 Task: Change  the formatting of the data to Which is Greater than 10 In conditional formating, put the option 'Red Text. 'add another formatting option Format As Table, insert the option Light Gray, Table style light 1 , change the format of Column Width to 15In the sheet   Nexus Sales review   book
Action: Mouse moved to (214, 181)
Screenshot: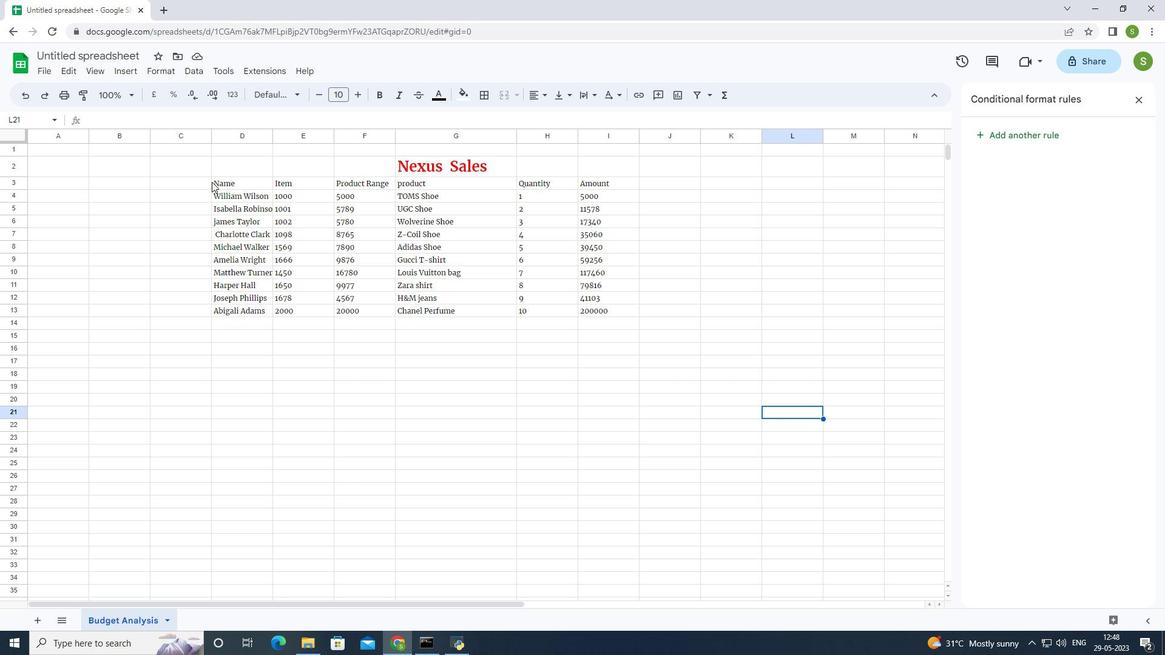 
Action: Mouse pressed left at (214, 181)
Screenshot: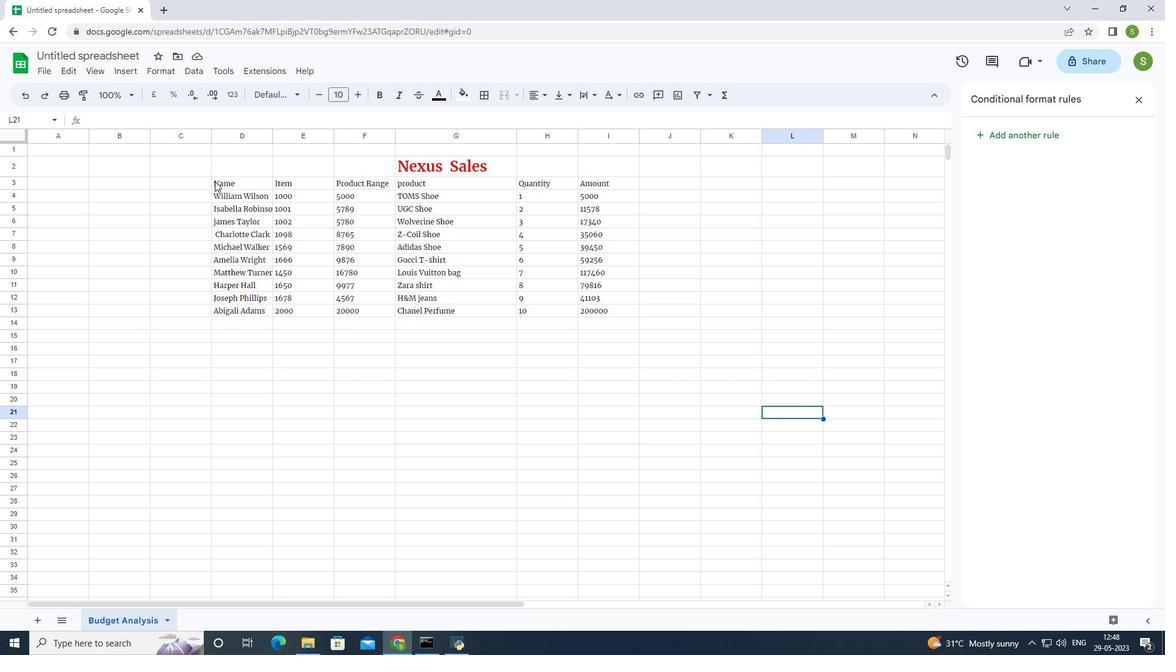 
Action: Mouse moved to (293, 92)
Screenshot: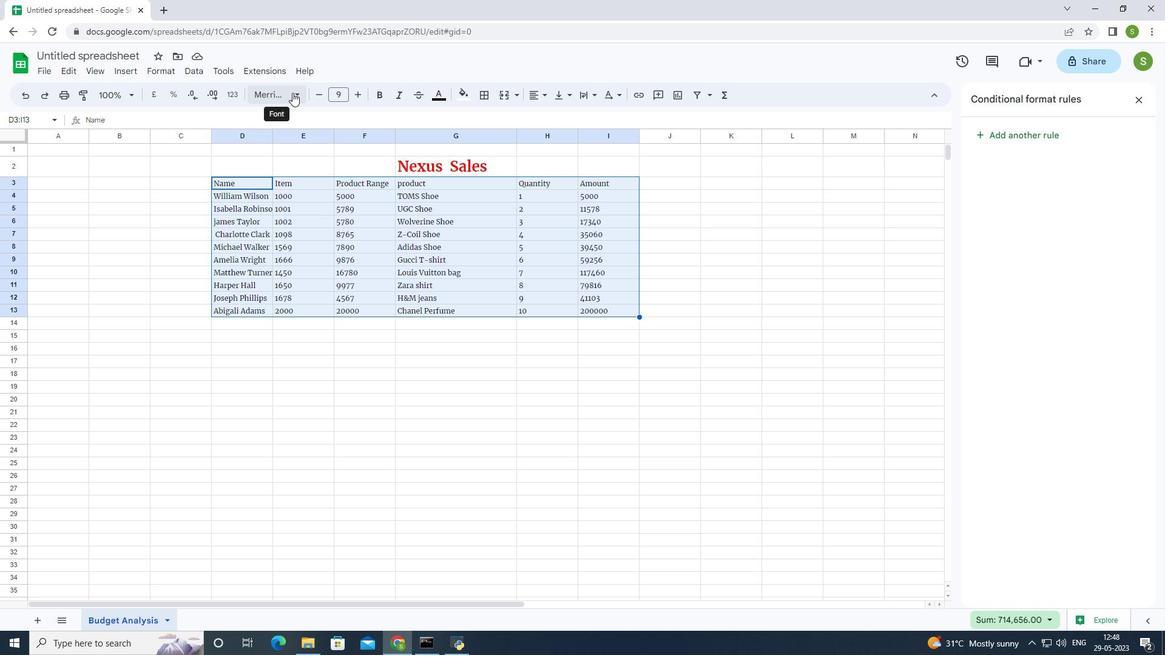 
Action: Mouse pressed left at (293, 92)
Screenshot: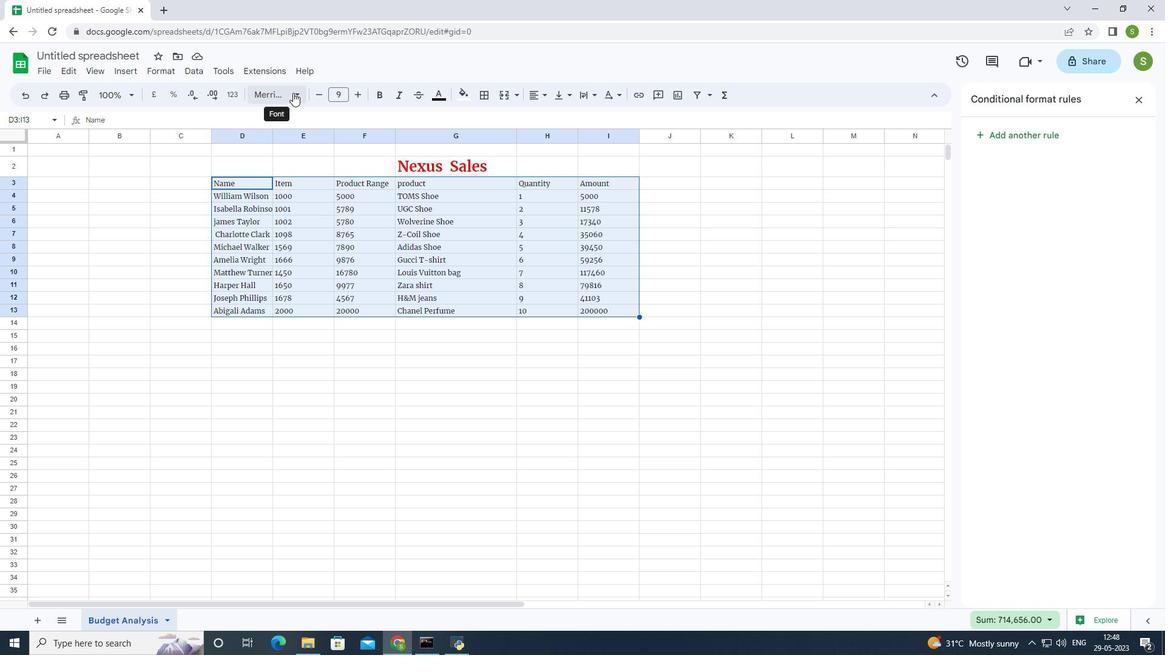 
Action: Mouse moved to (98, 295)
Screenshot: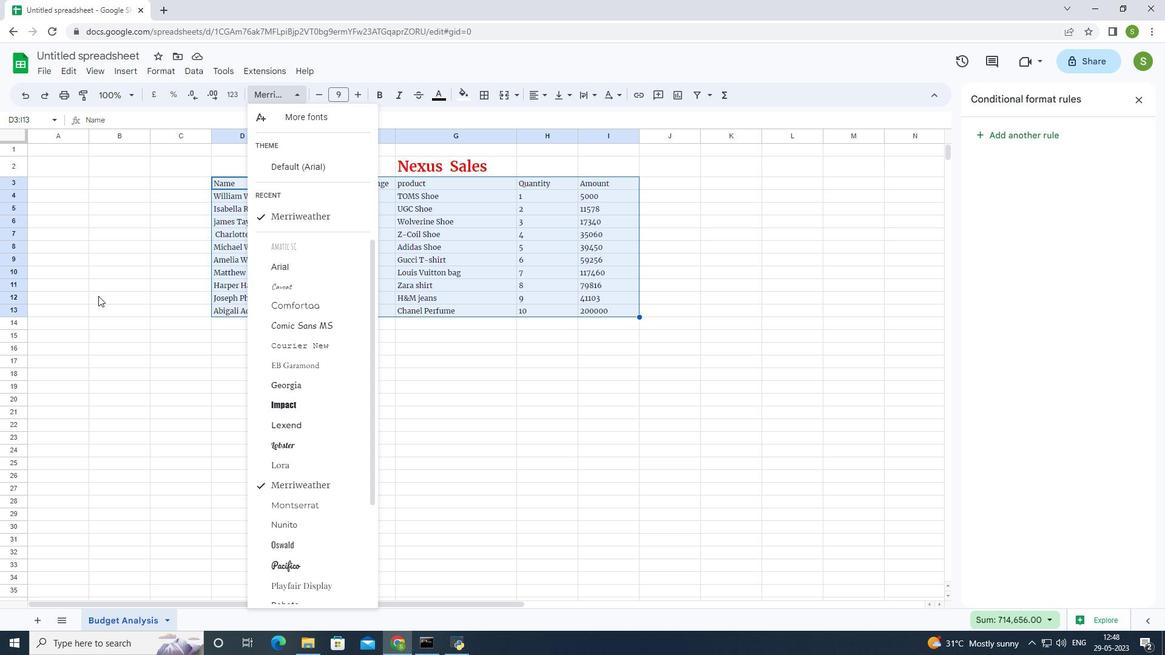
Action: Mouse pressed left at (98, 295)
Screenshot: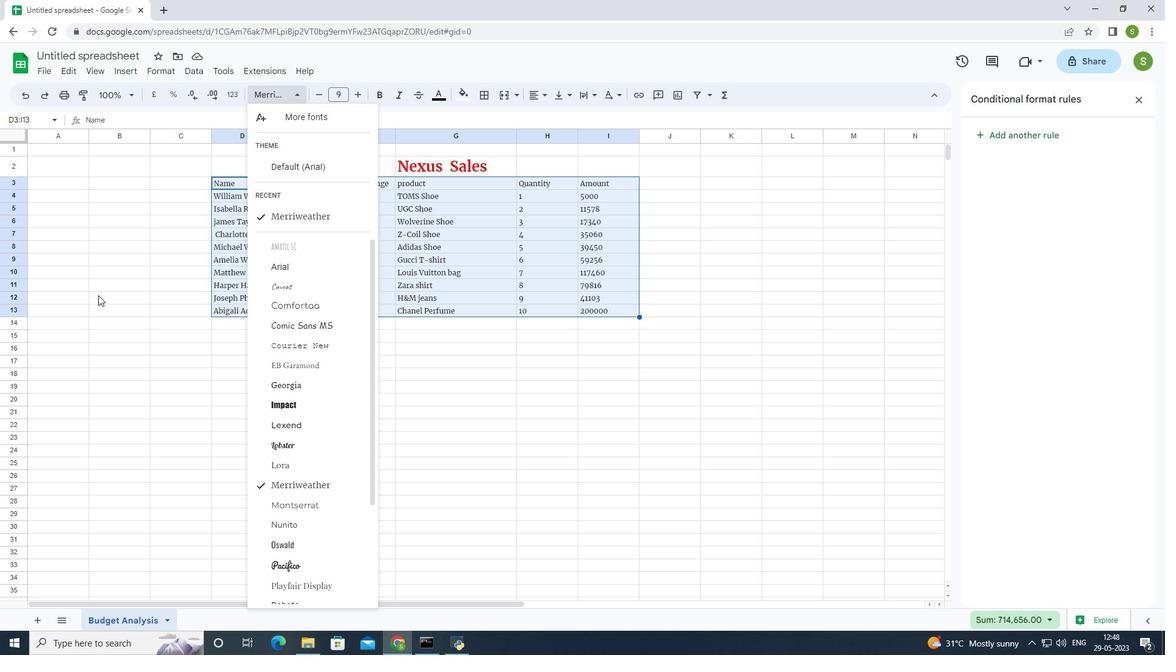 
Action: Mouse moved to (160, 67)
Screenshot: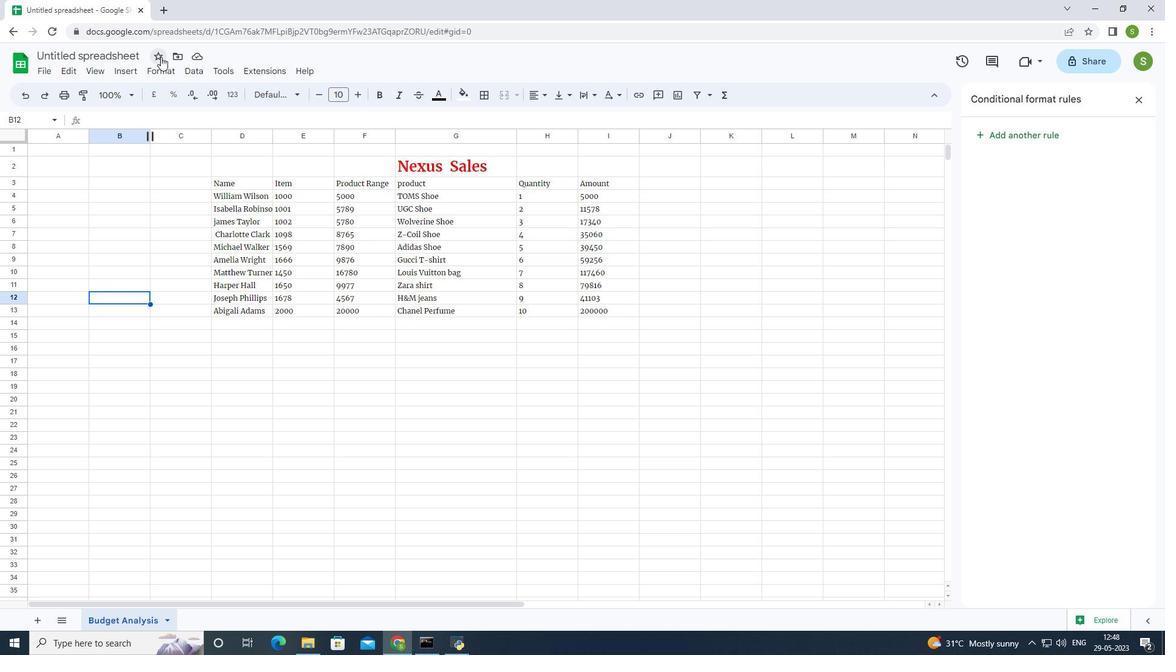 
Action: Mouse pressed left at (160, 67)
Screenshot: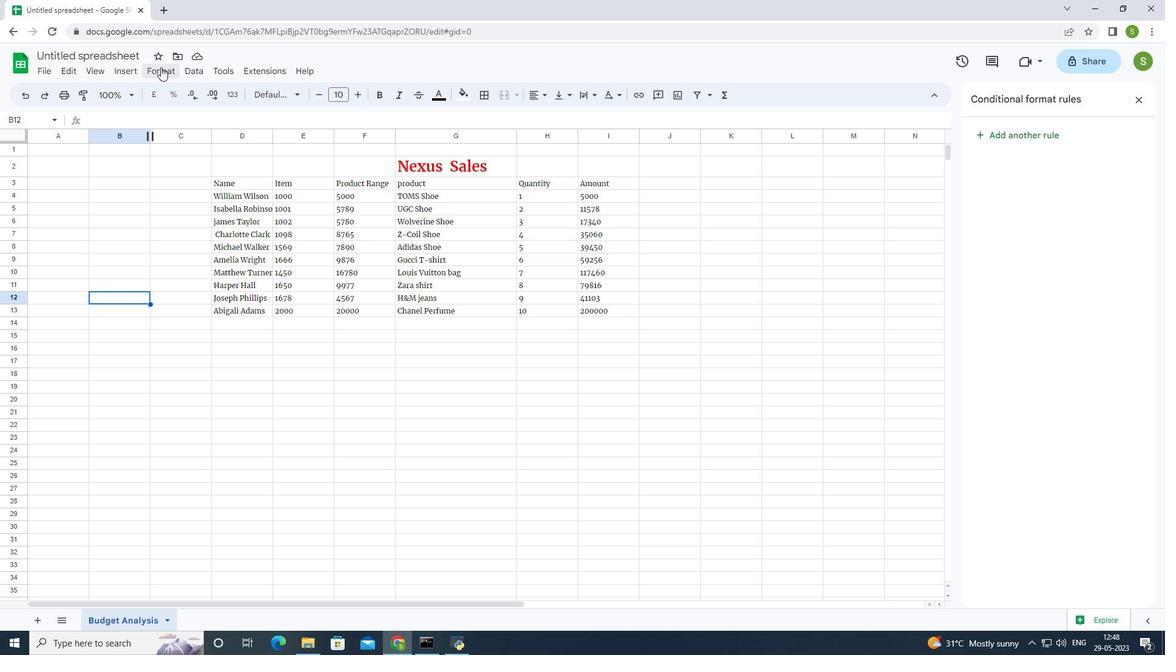 
Action: Mouse moved to (250, 430)
Screenshot: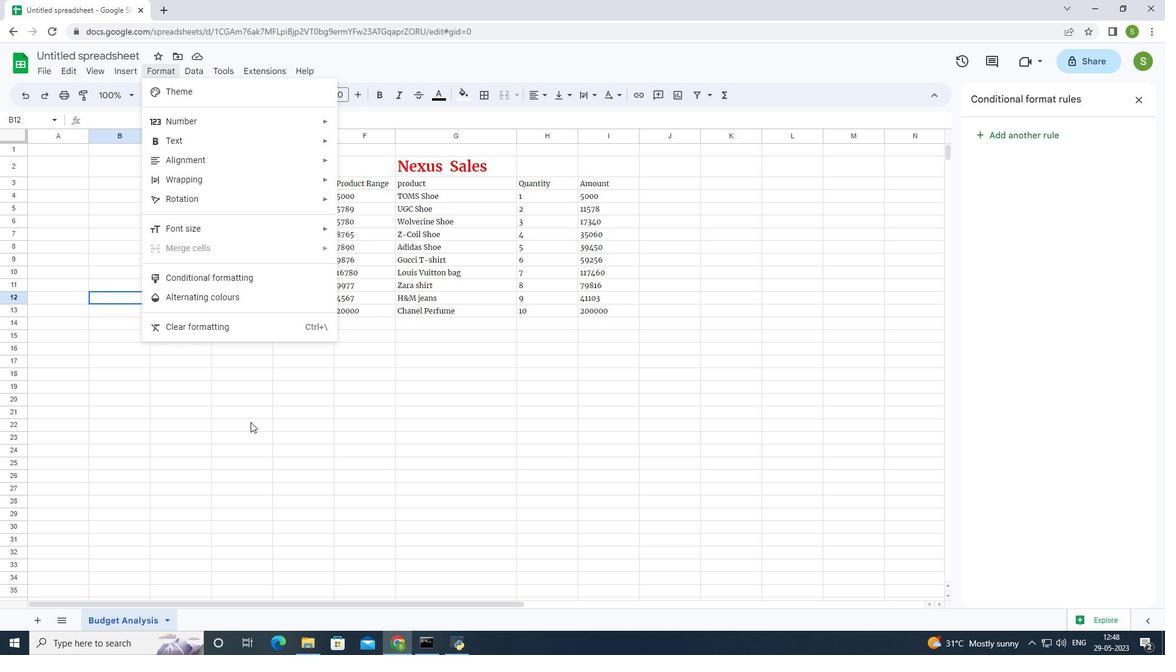 
Action: Mouse pressed left at (250, 430)
Screenshot: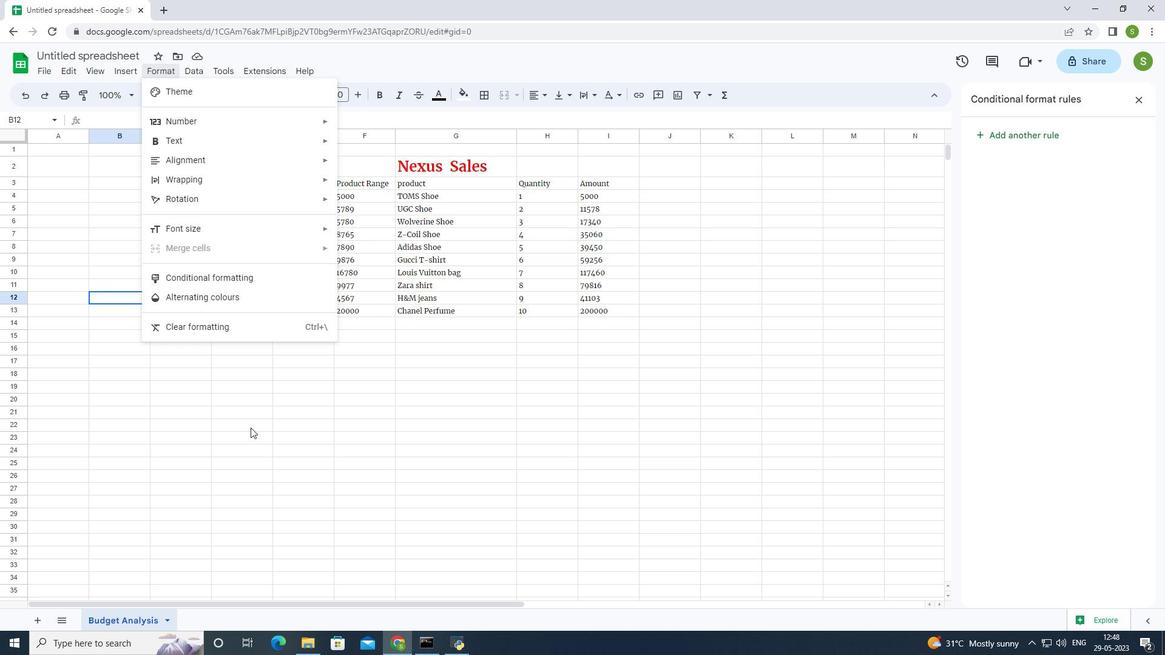 
Action: Mouse moved to (214, 185)
Screenshot: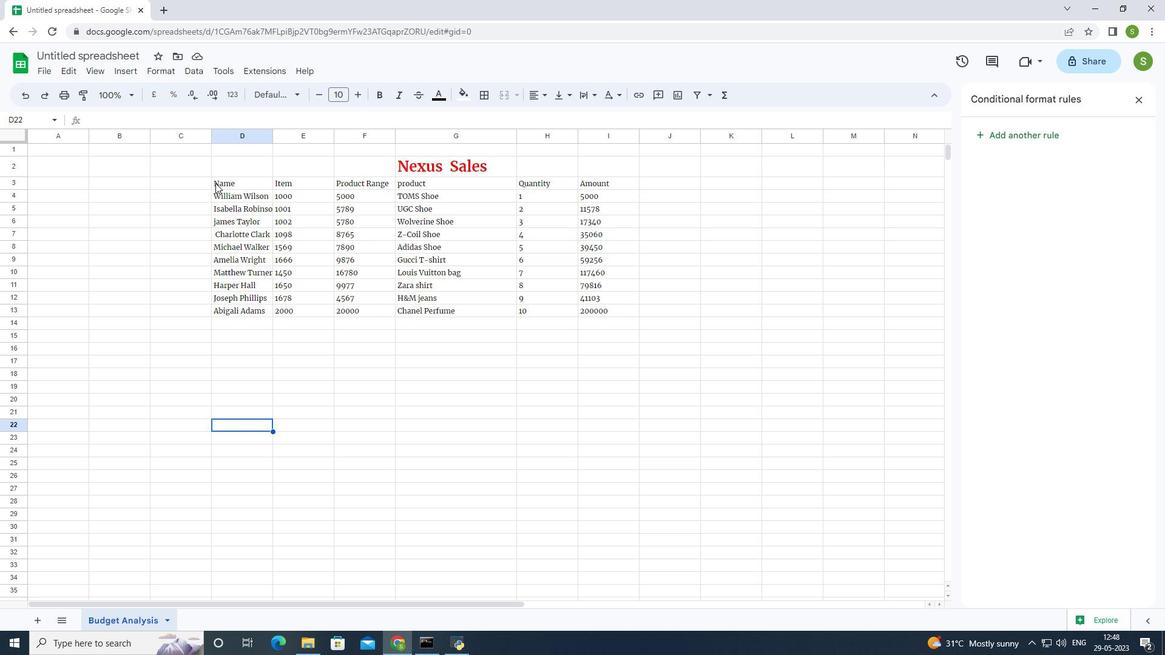
Action: Mouse pressed left at (214, 185)
Screenshot: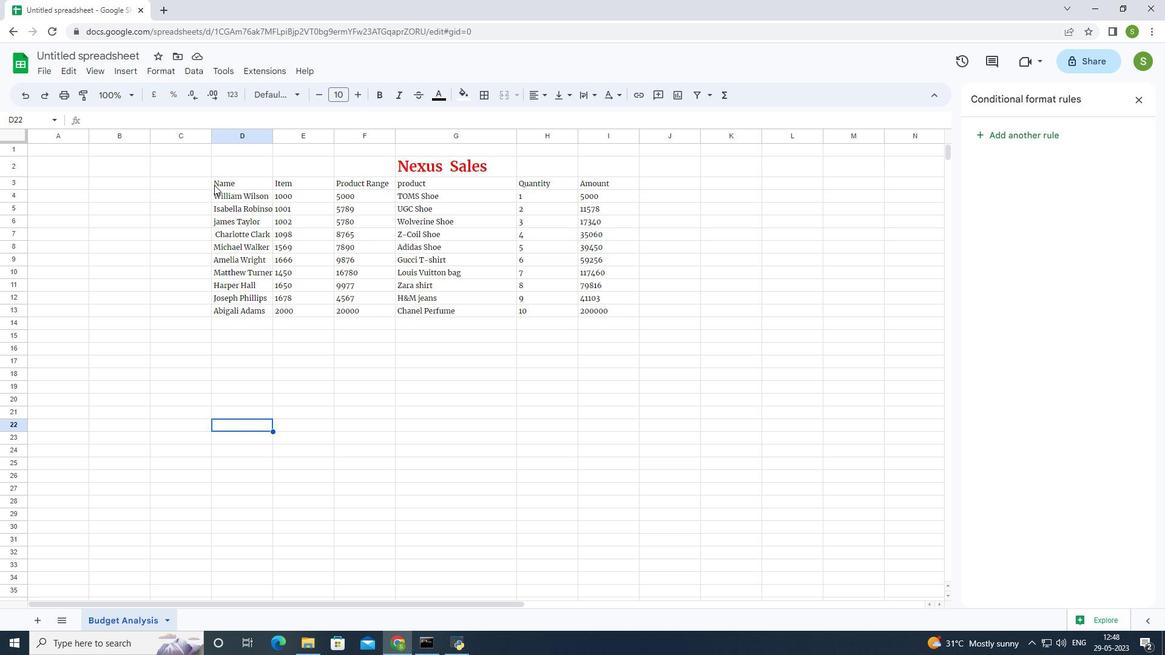 
Action: Mouse moved to (164, 69)
Screenshot: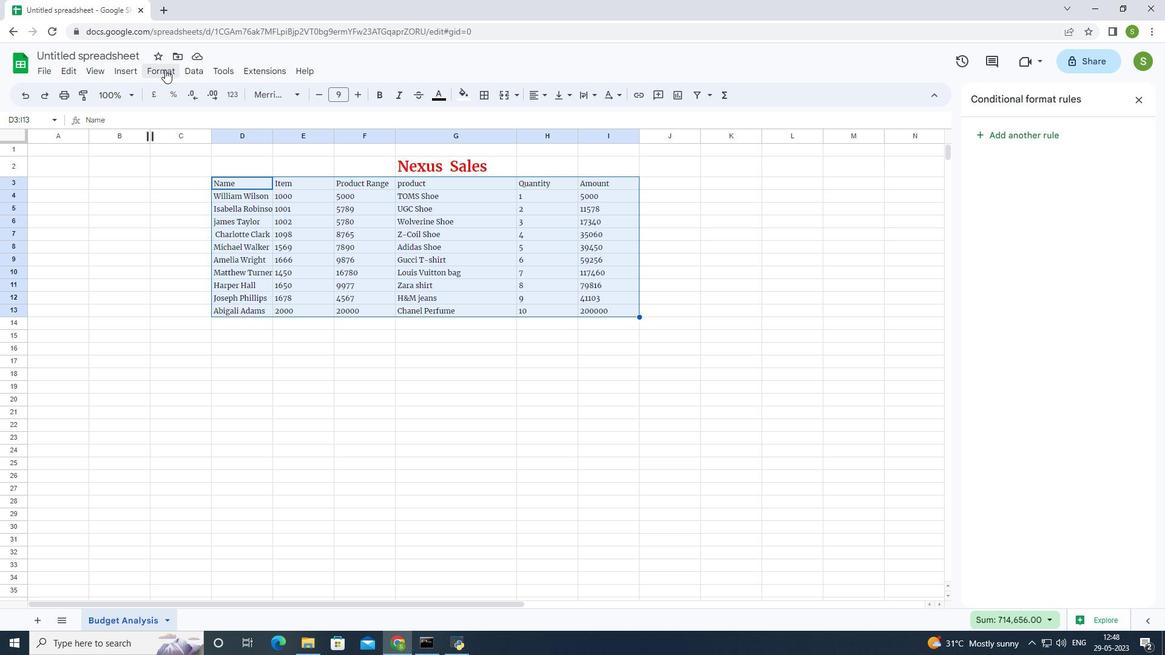 
Action: Mouse pressed left at (164, 69)
Screenshot: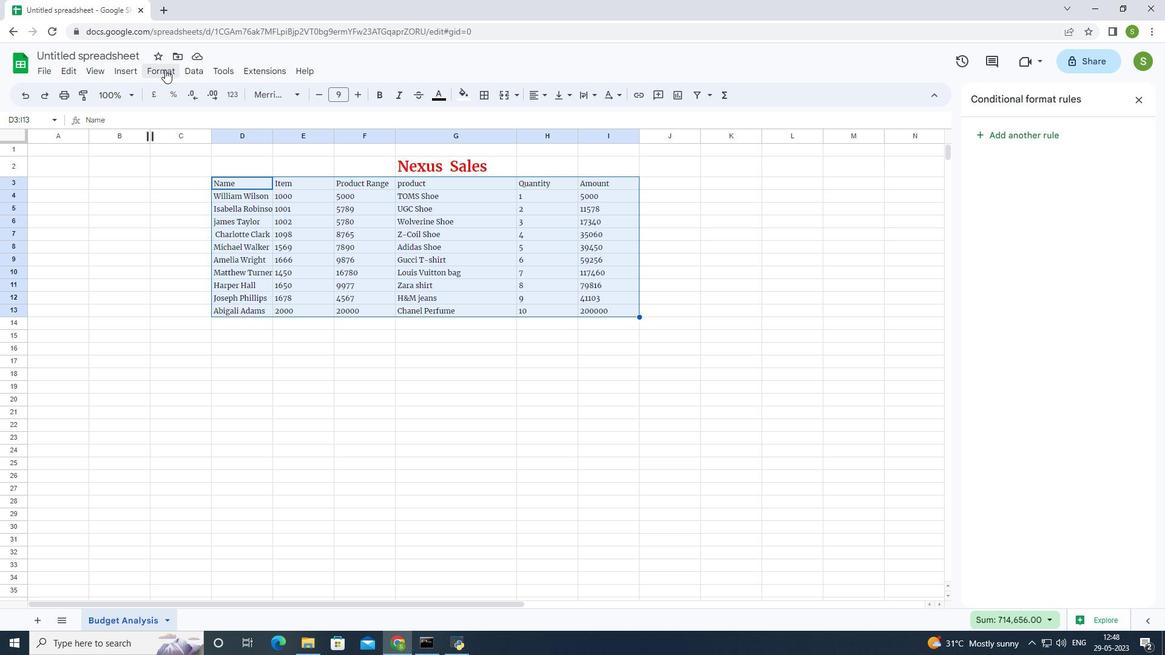 
Action: Mouse moved to (181, 285)
Screenshot: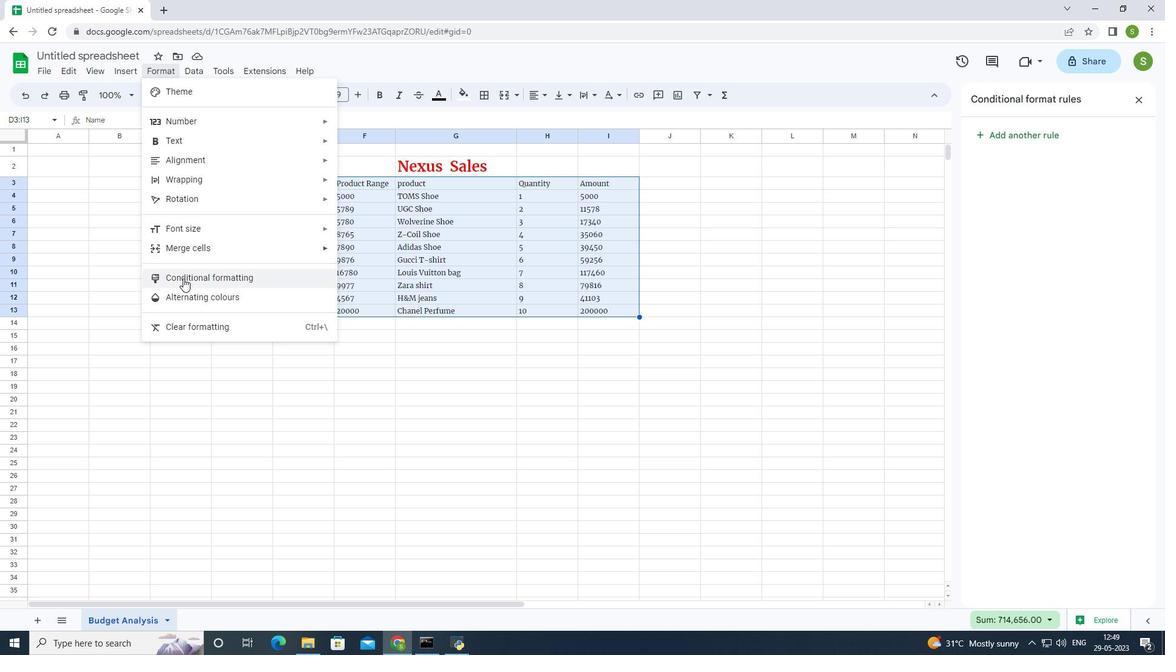 
Action: Mouse pressed left at (181, 285)
Screenshot: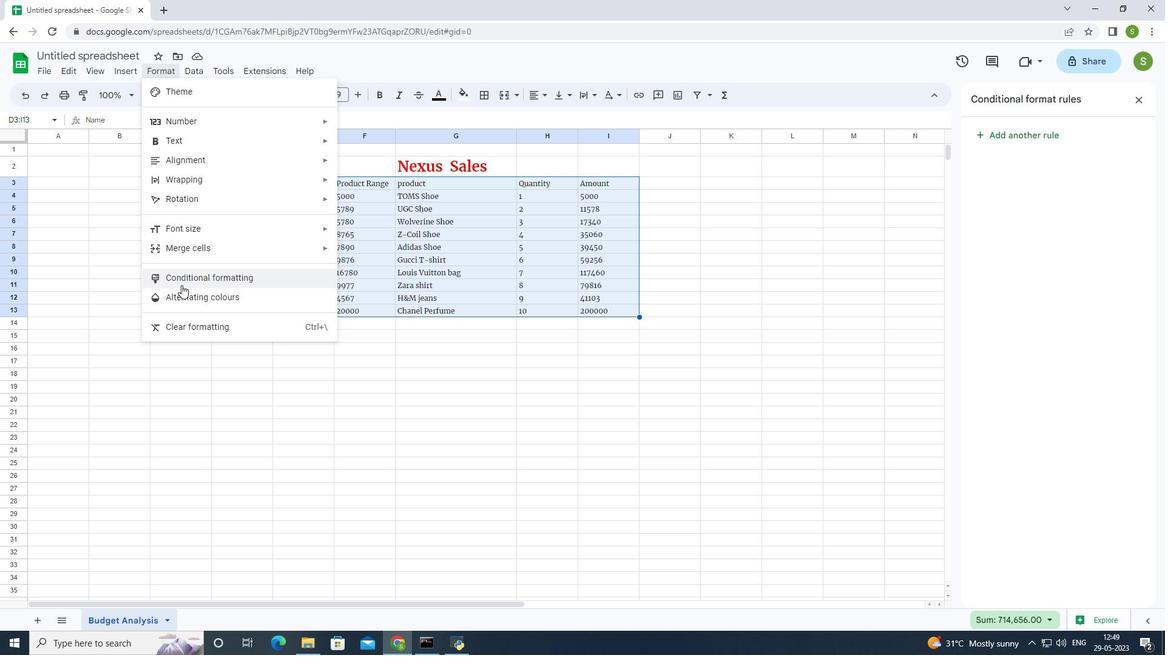 
Action: Mouse moved to (1018, 254)
Screenshot: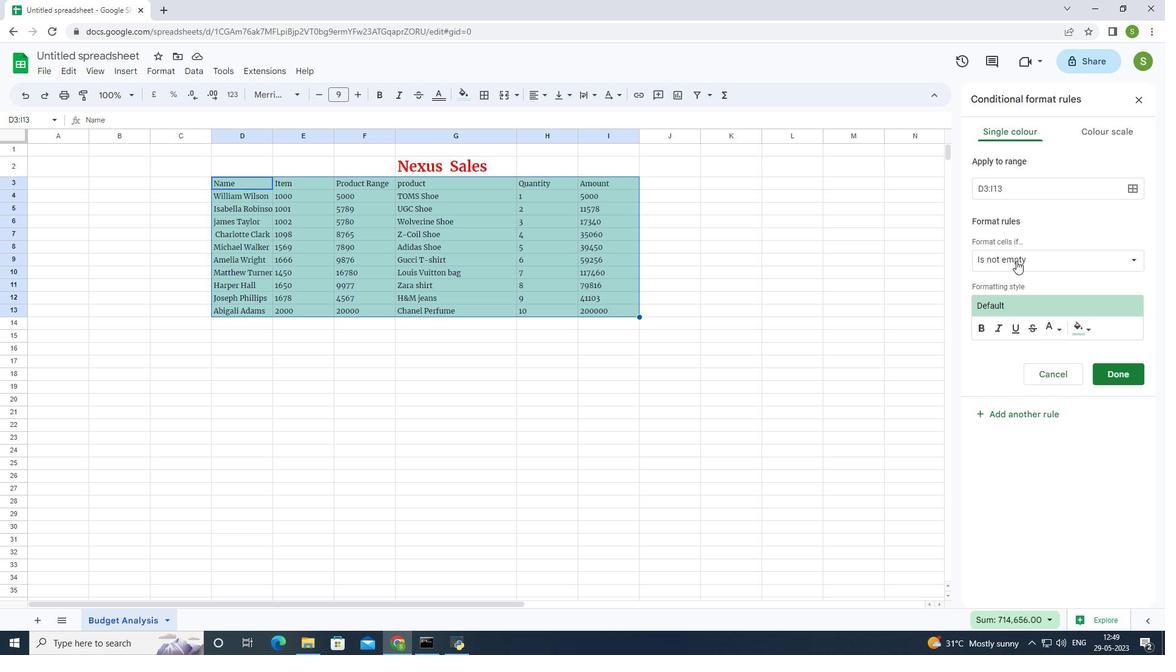 
Action: Mouse pressed left at (1018, 254)
Screenshot: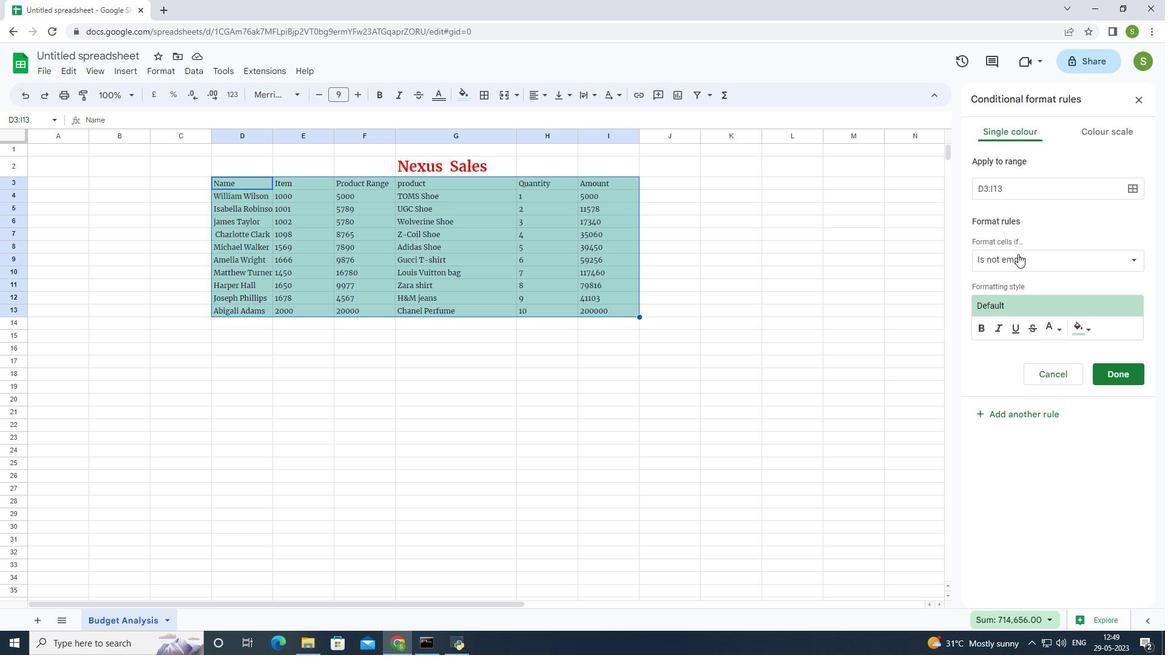 
Action: Mouse moved to (1023, 458)
Screenshot: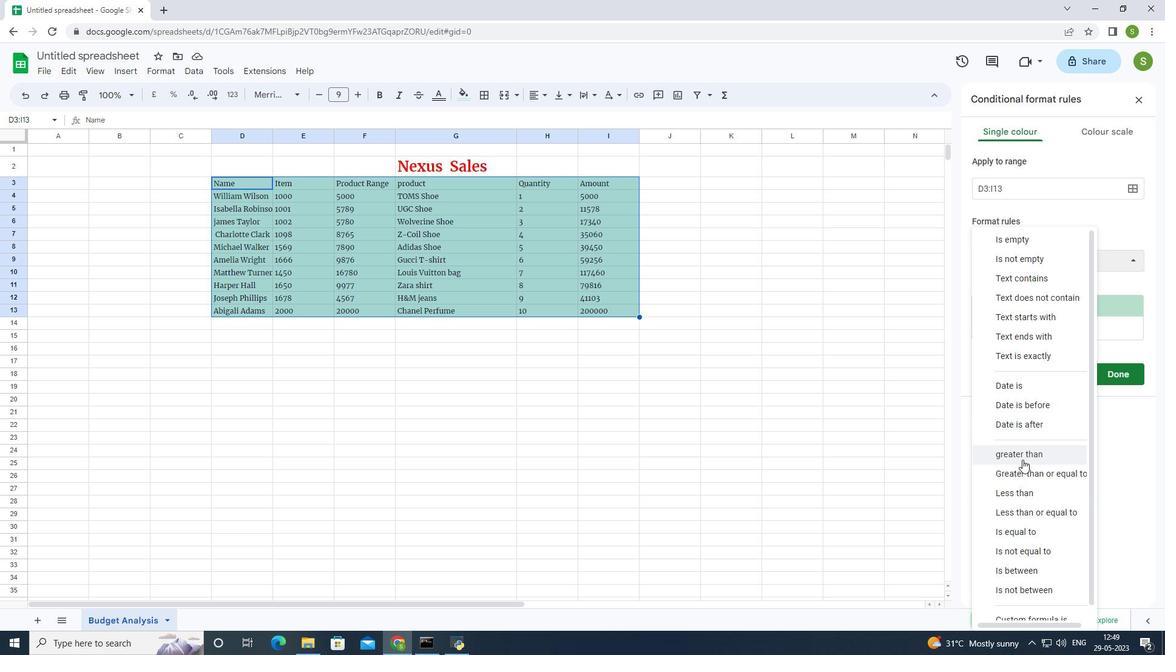 
Action: Mouse pressed left at (1023, 458)
Screenshot: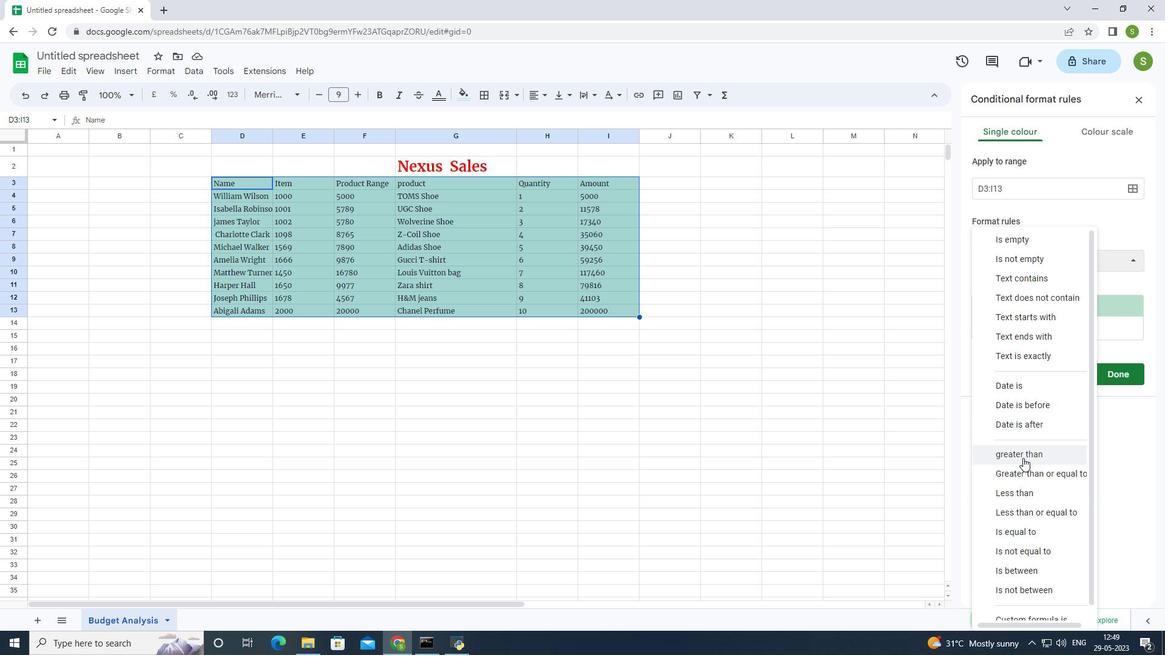 
Action: Mouse moved to (994, 288)
Screenshot: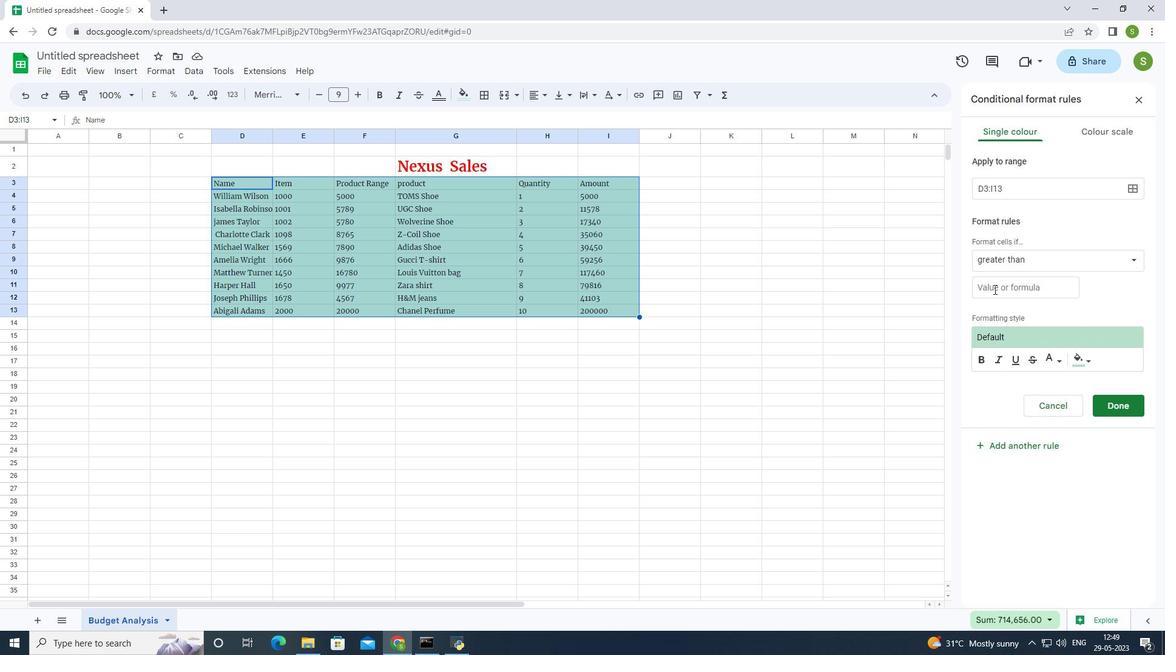 
Action: Mouse pressed left at (994, 288)
Screenshot: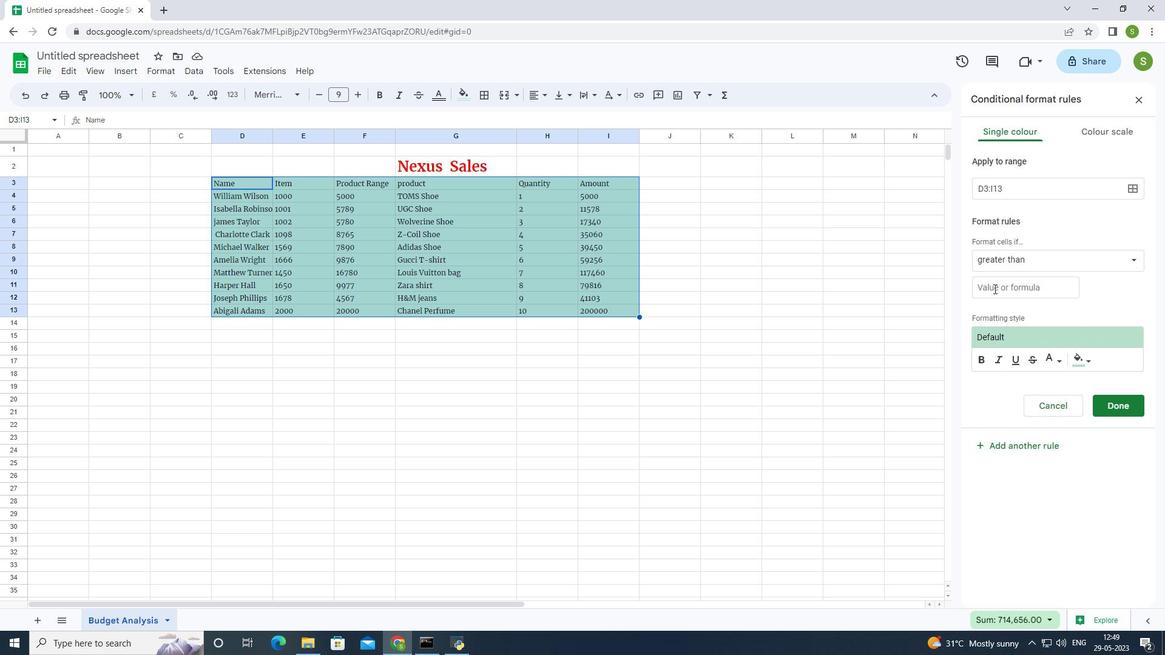 
Action: Mouse moved to (994, 288)
Screenshot: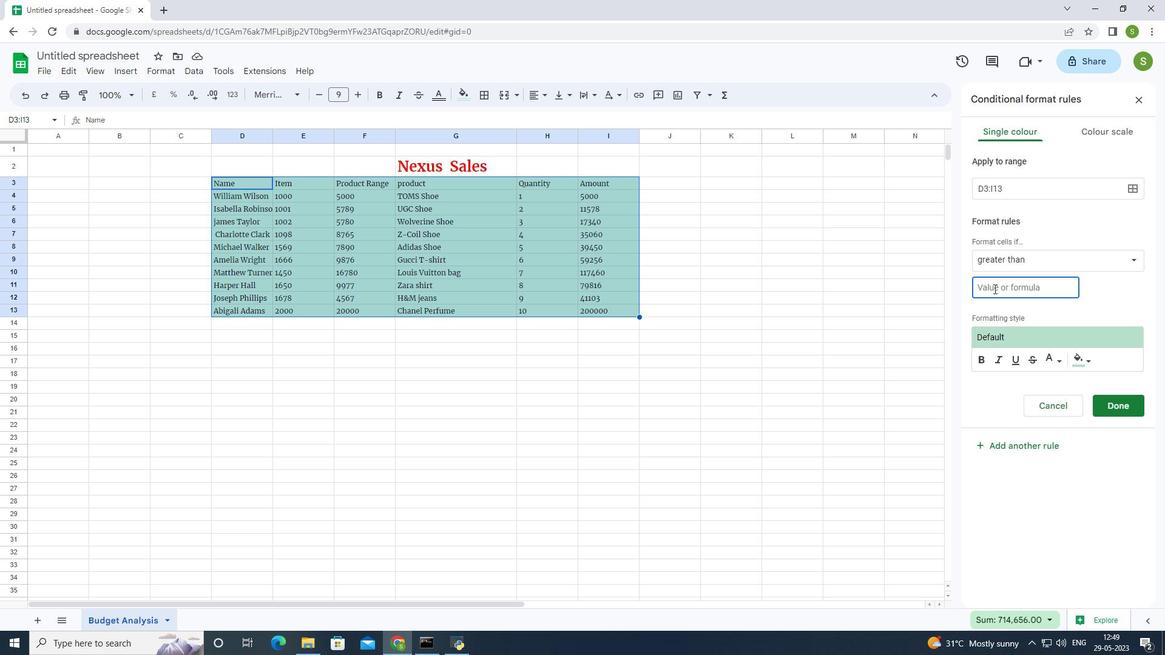 
Action: Key pressed 1
Screenshot: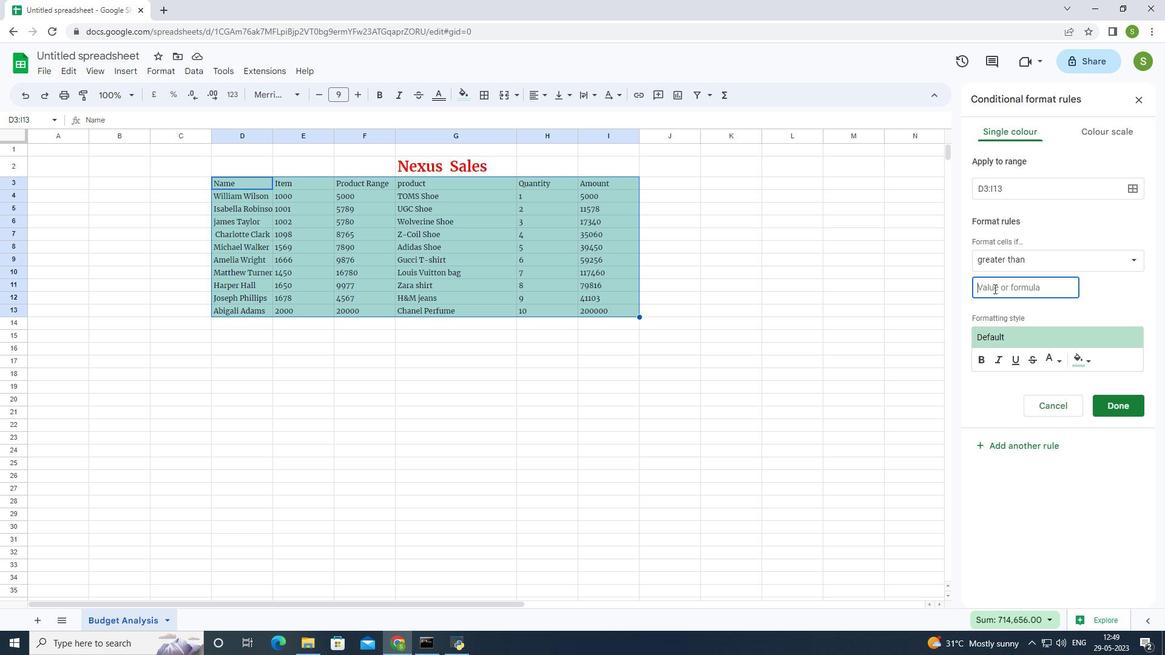 
Action: Mouse moved to (993, 290)
Screenshot: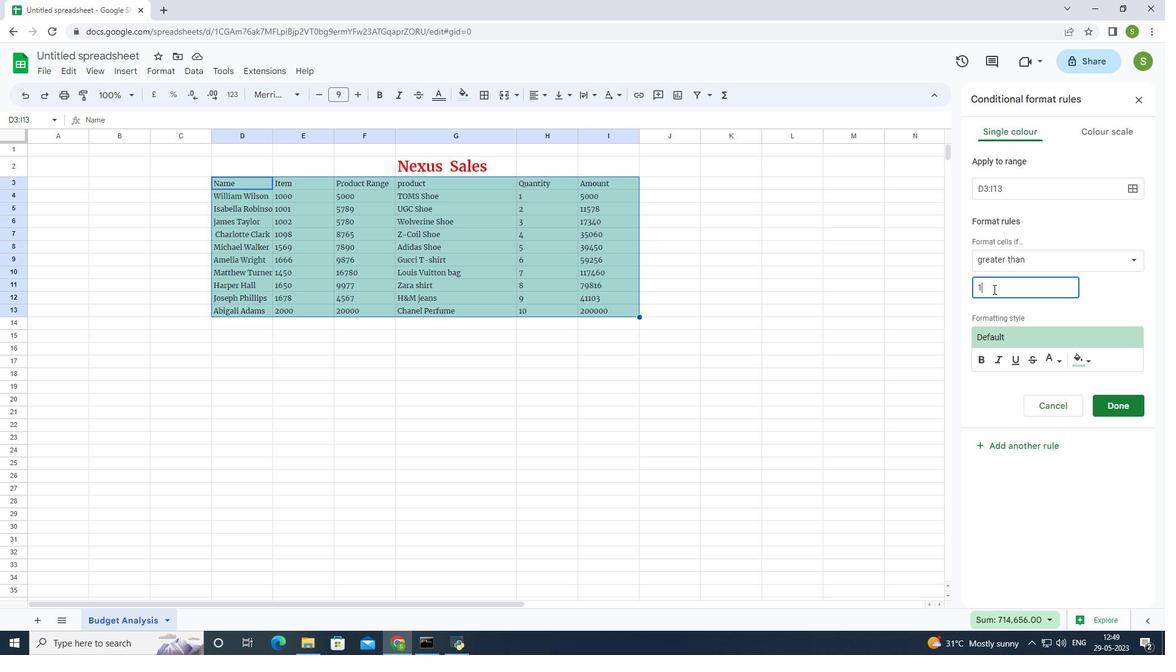 
Action: Key pressed 0
Screenshot: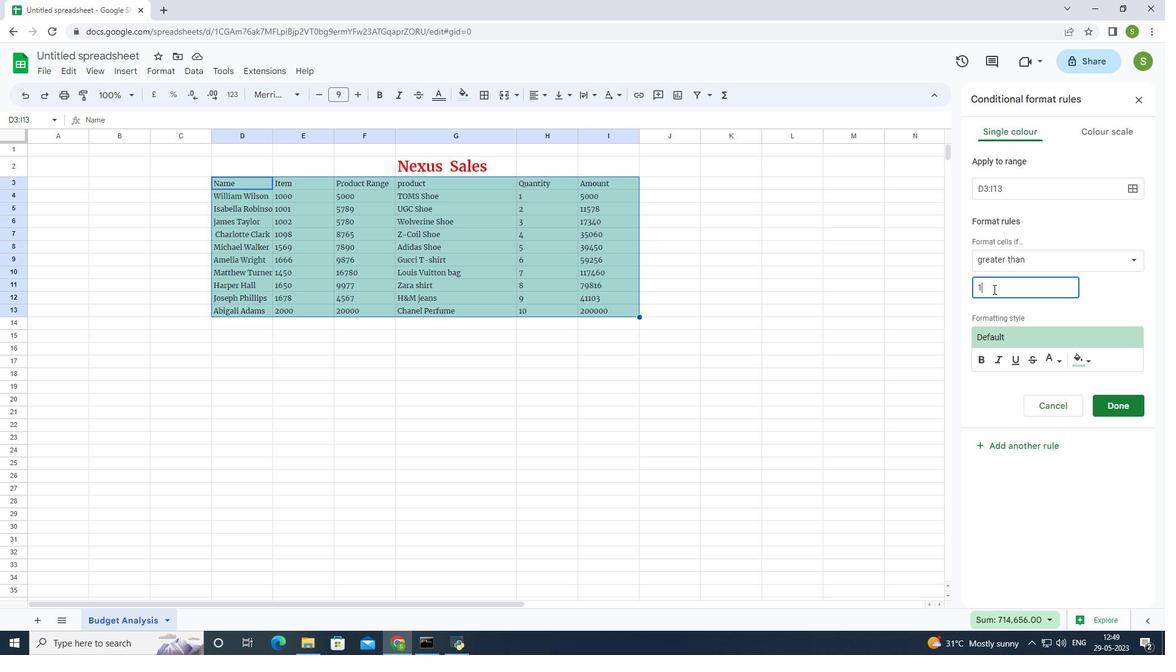 
Action: Mouse moved to (1116, 401)
Screenshot: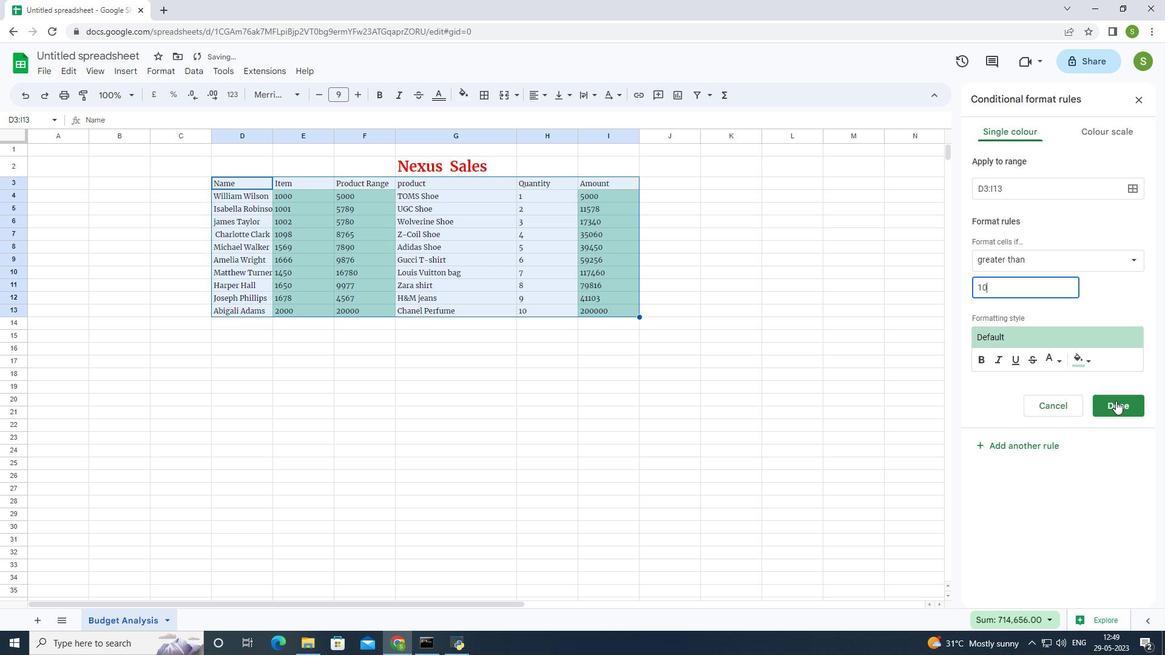 
Action: Mouse pressed left at (1116, 401)
Screenshot: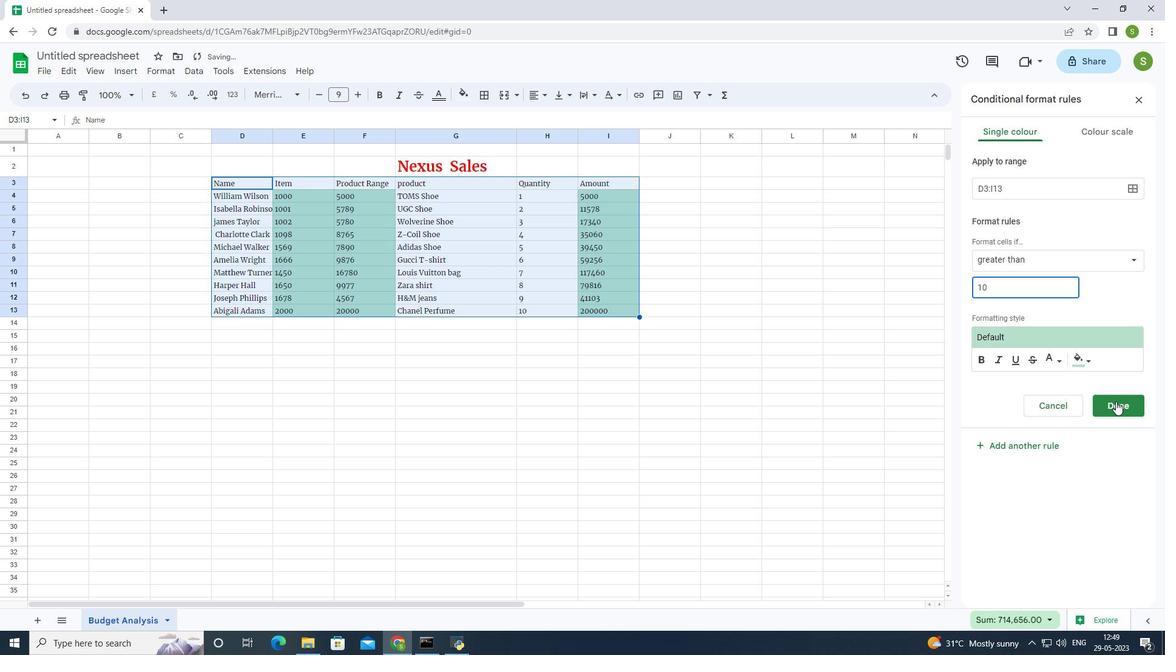 
Action: Mouse moved to (151, 72)
Screenshot: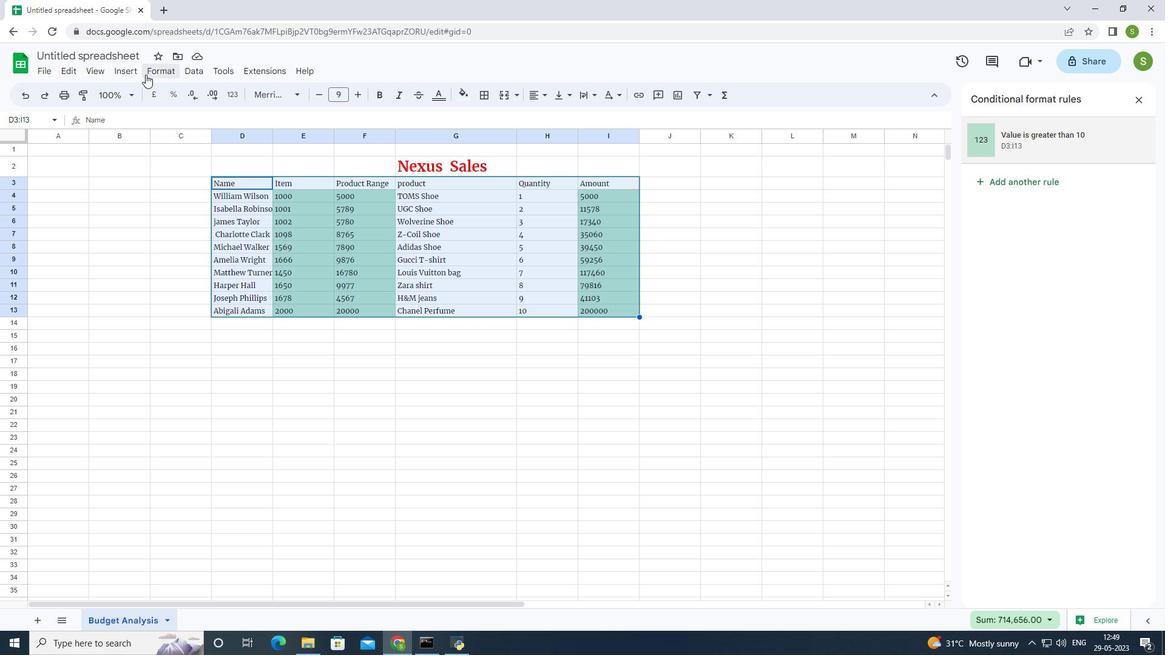 
Action: Mouse pressed left at (151, 72)
Screenshot: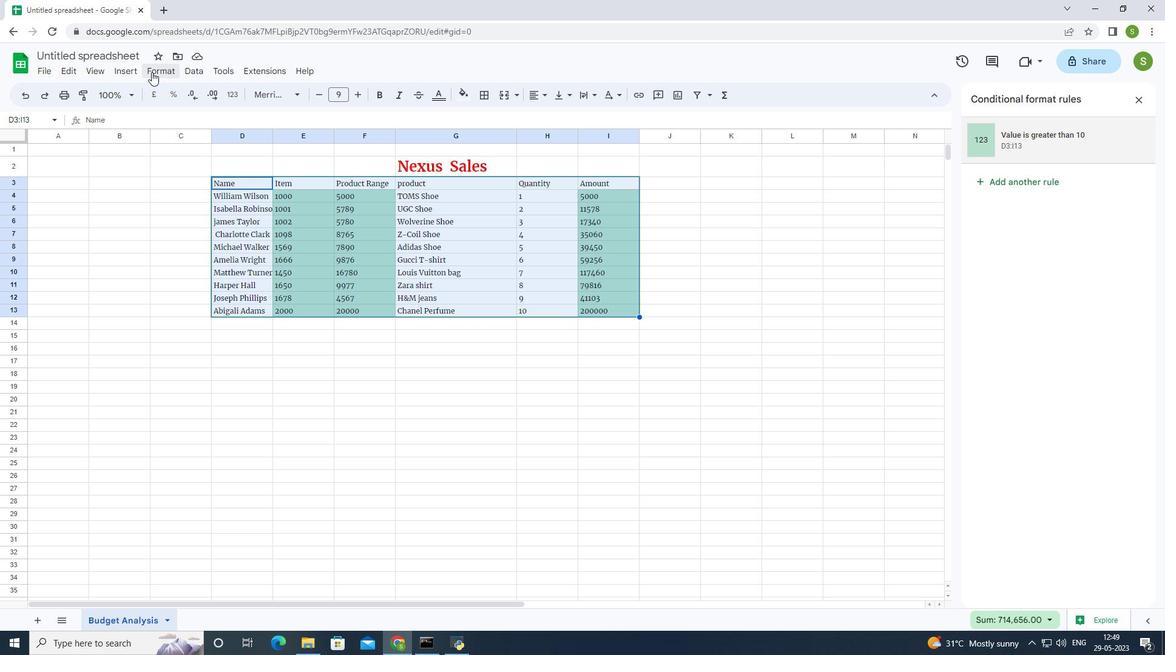 
Action: Mouse moved to (178, 299)
Screenshot: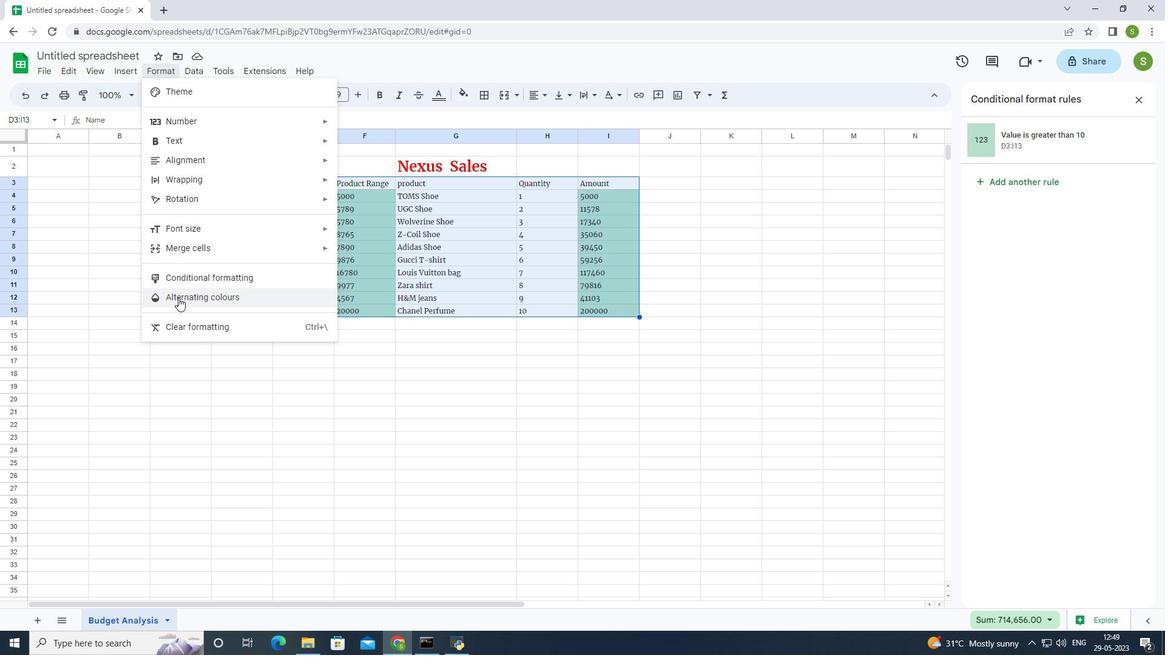 
Action: Mouse pressed left at (178, 299)
Screenshot: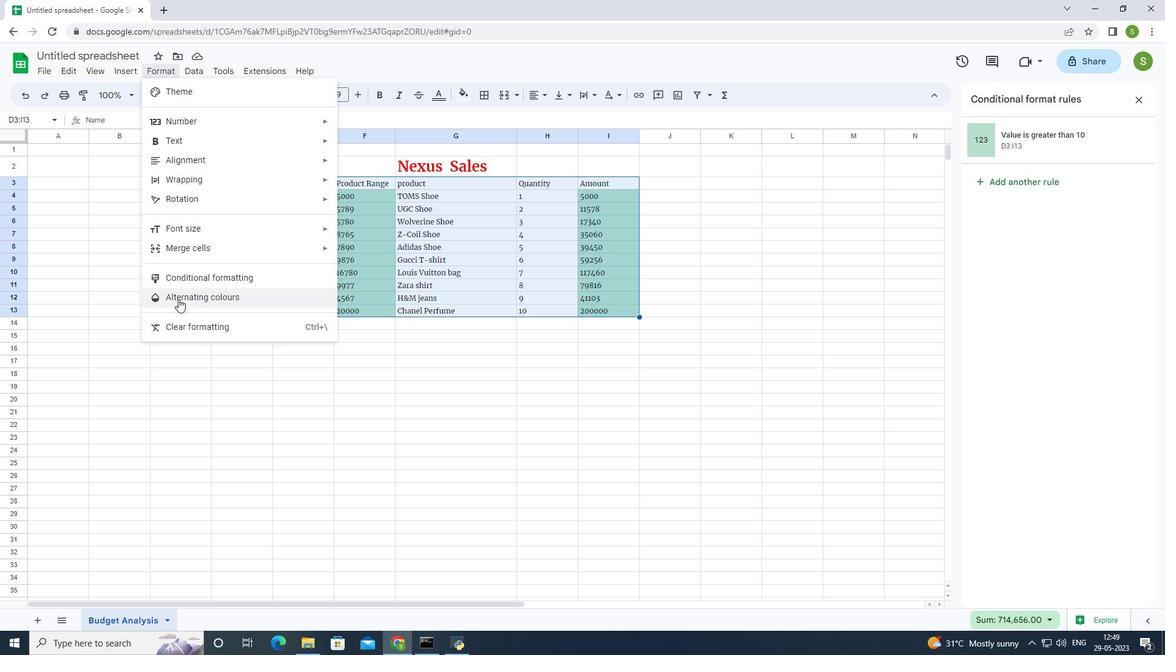
Action: Mouse moved to (764, 319)
Screenshot: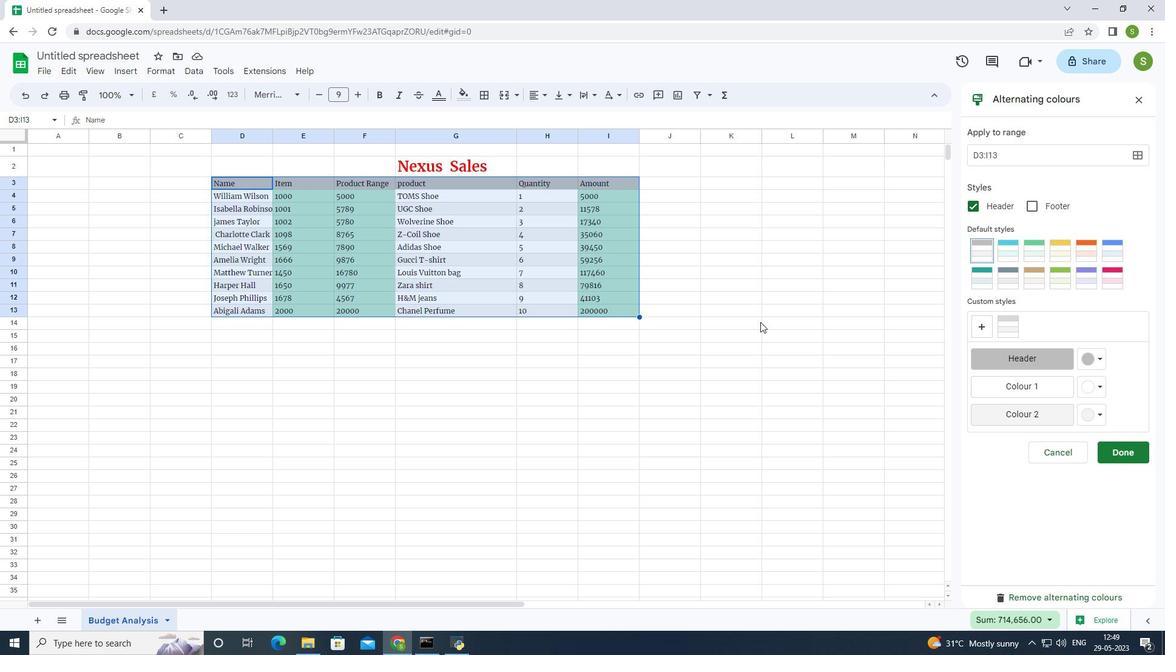 
Action: Mouse pressed left at (764, 319)
Screenshot: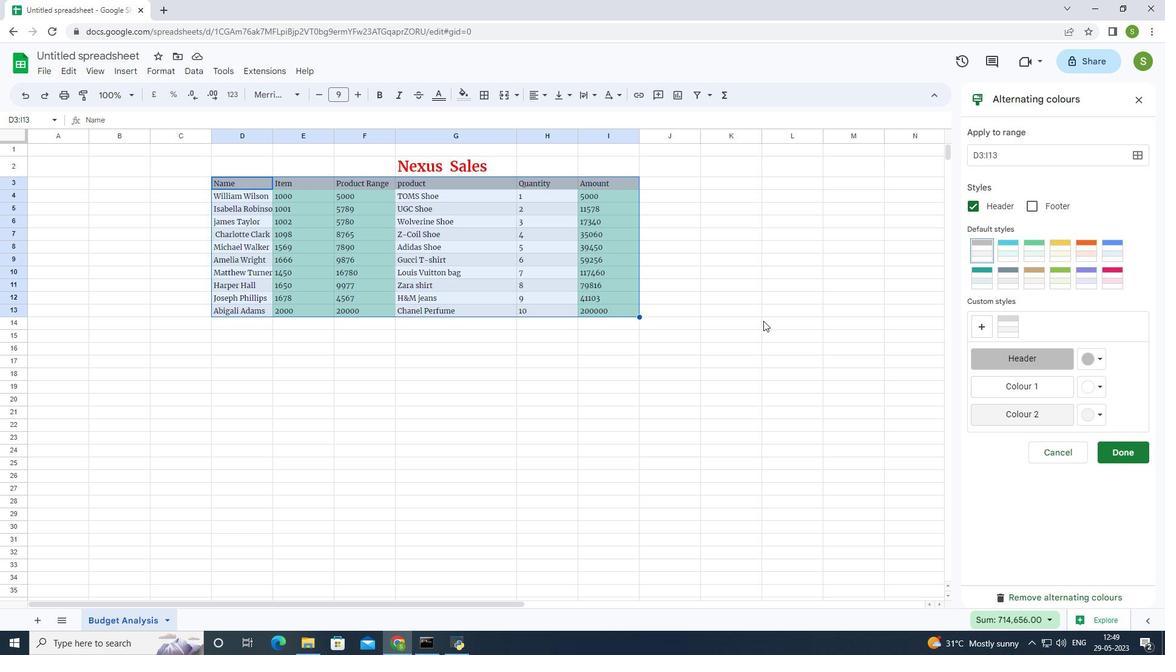 
Action: Mouse moved to (1139, 96)
Screenshot: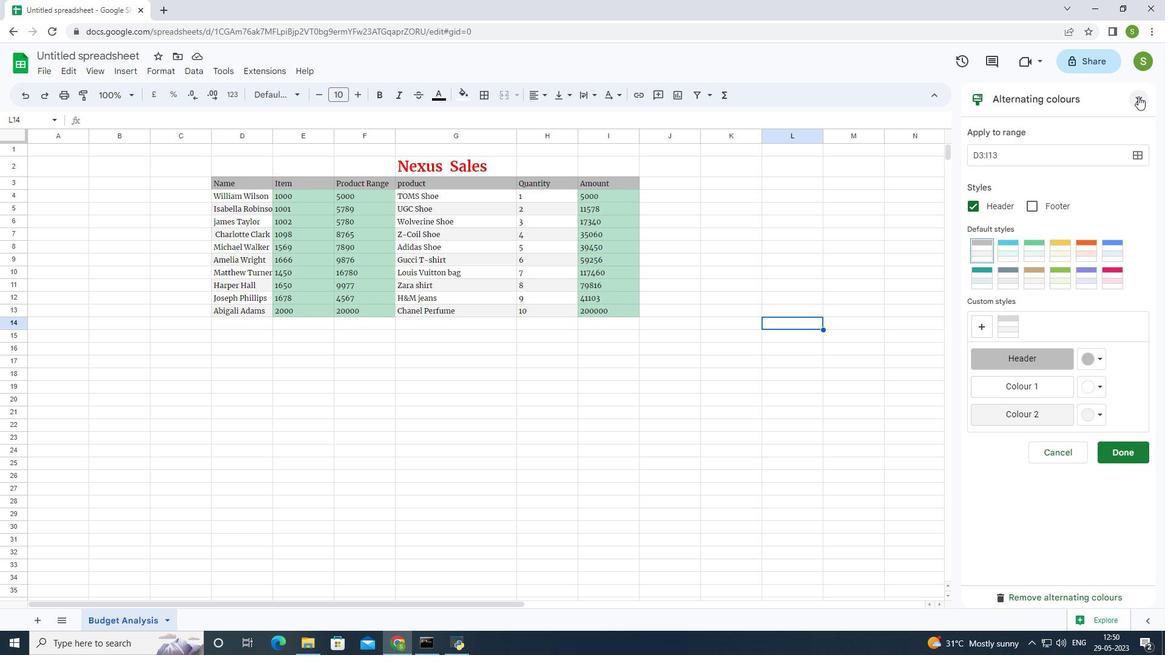 
Action: Mouse pressed left at (1139, 96)
Screenshot: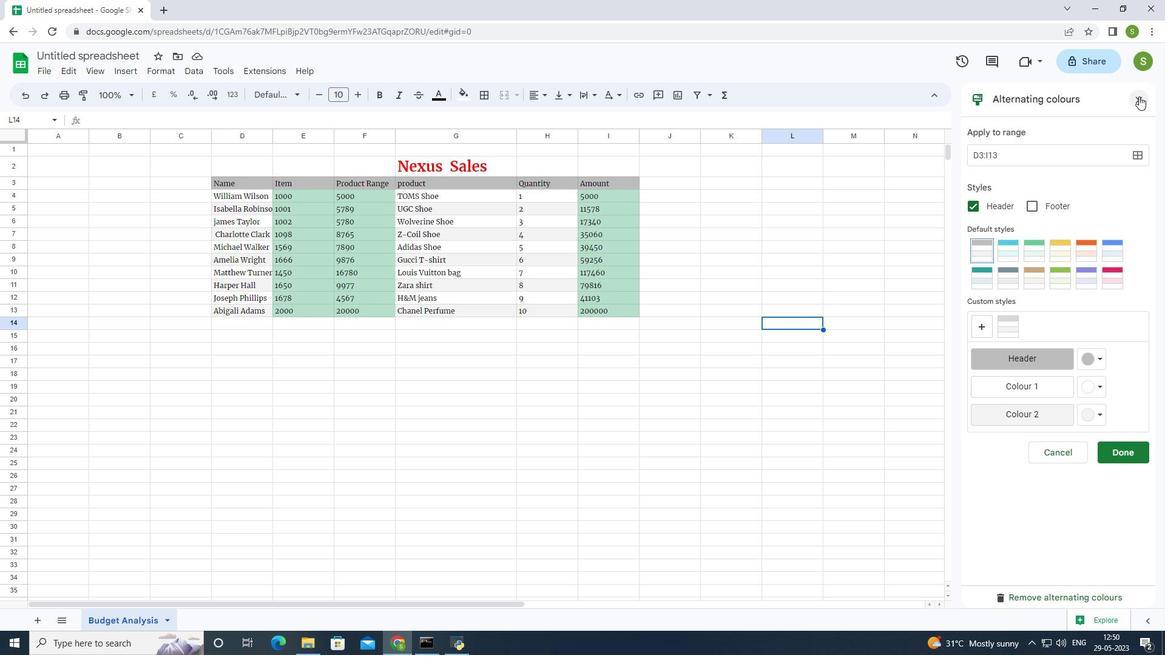 
Action: Mouse moved to (217, 180)
Screenshot: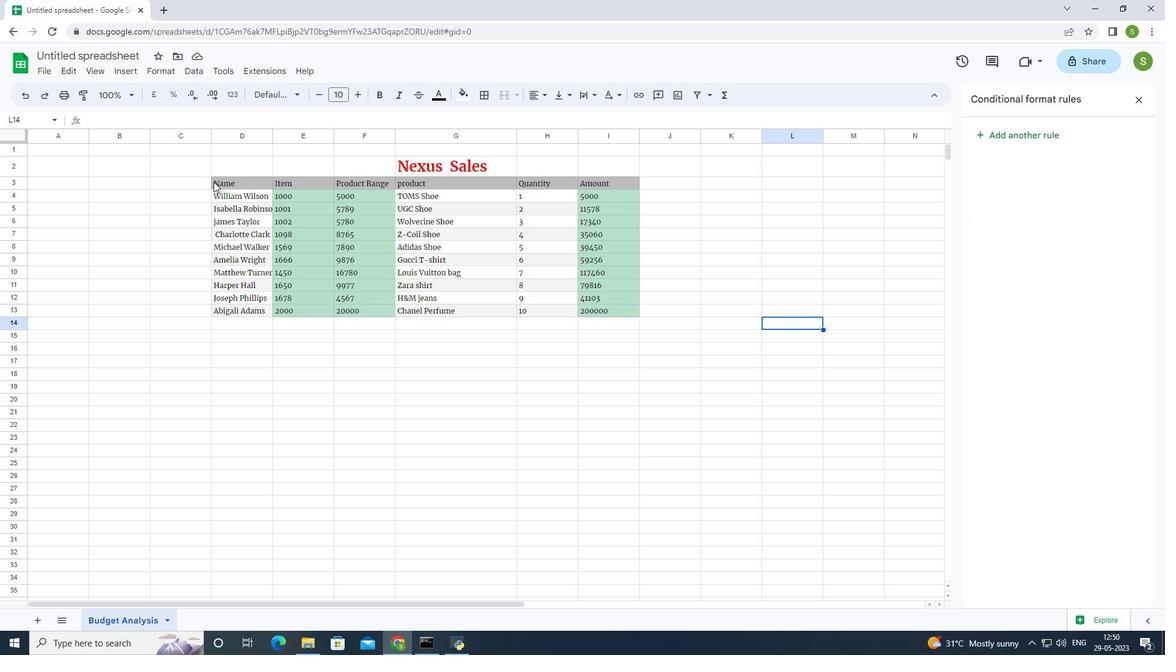 
Action: Mouse pressed left at (217, 180)
Screenshot: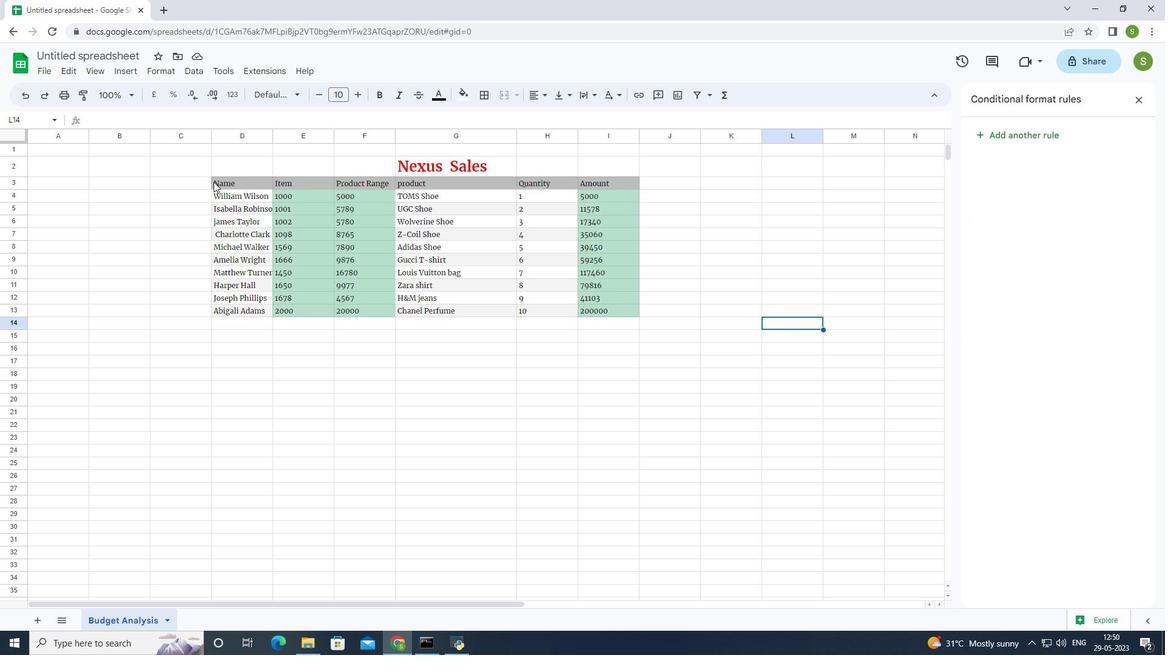 
Action: Mouse moved to (152, 71)
Screenshot: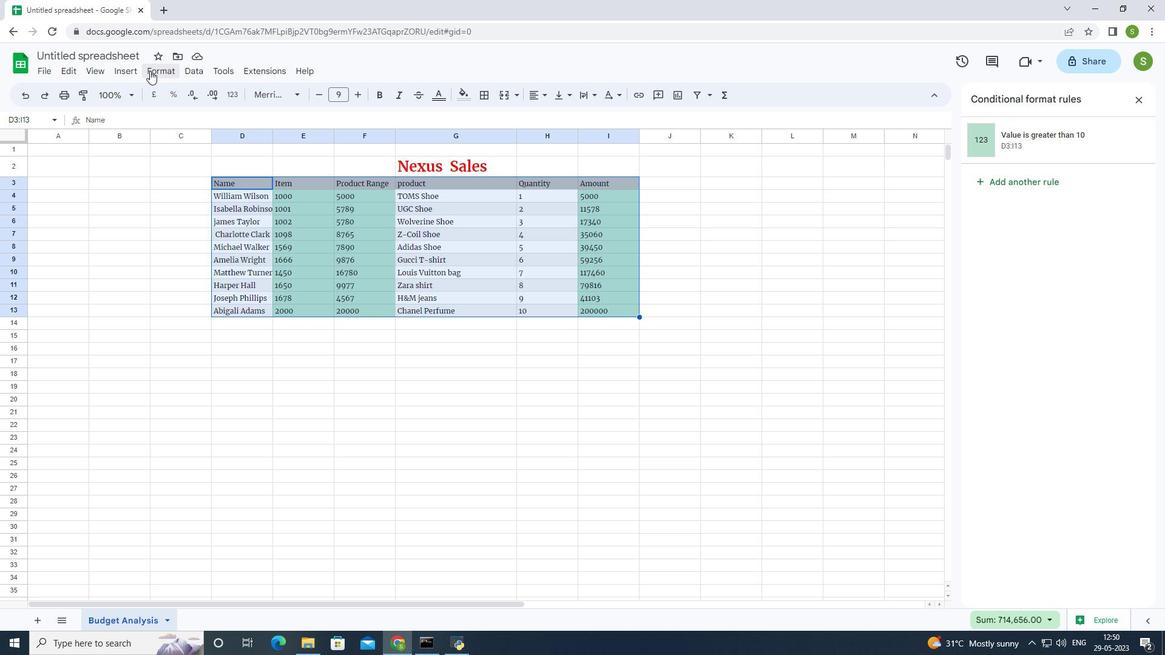 
Action: Mouse pressed left at (152, 71)
Screenshot: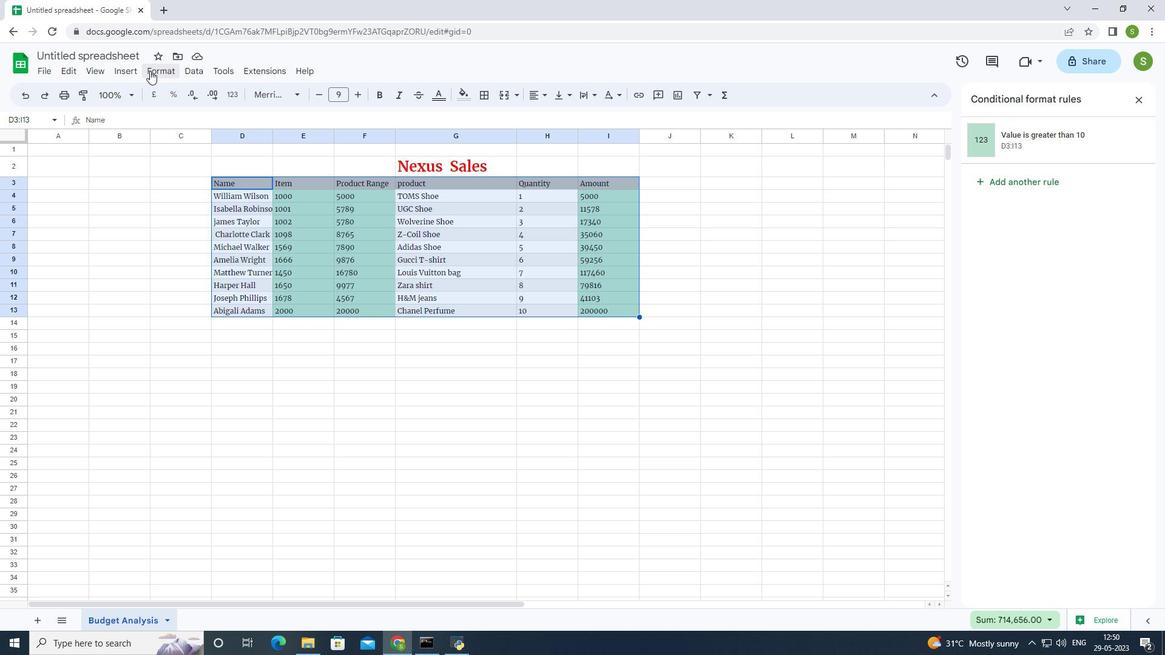 
Action: Mouse moved to (202, 283)
Screenshot: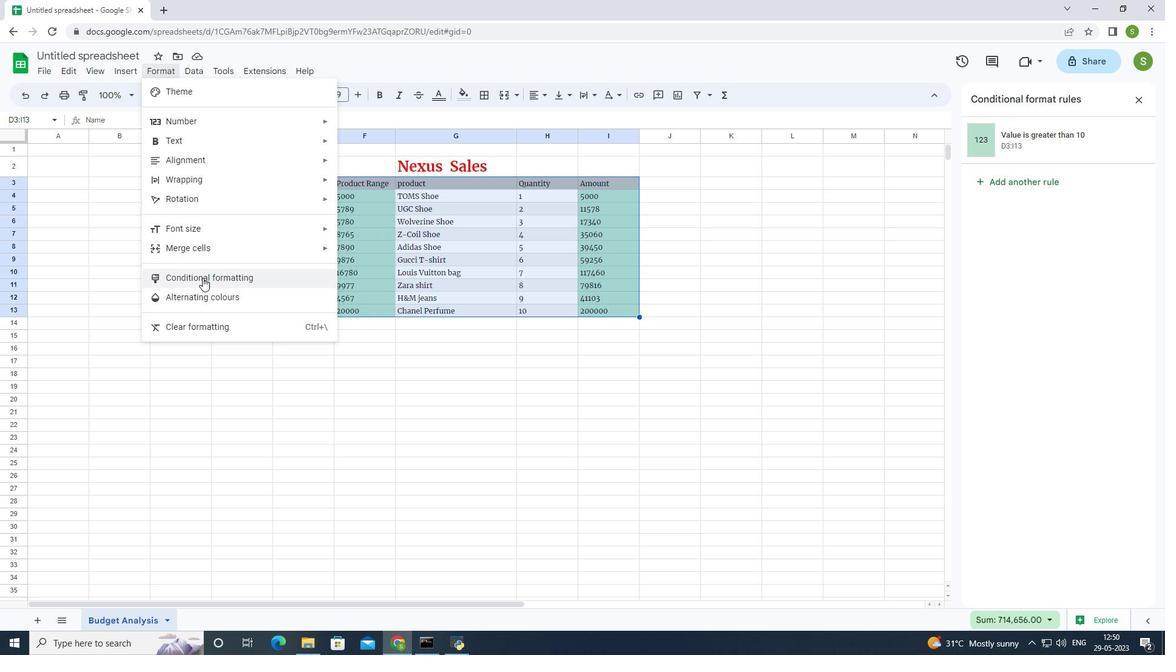 
Action: Mouse pressed left at (202, 283)
Screenshot: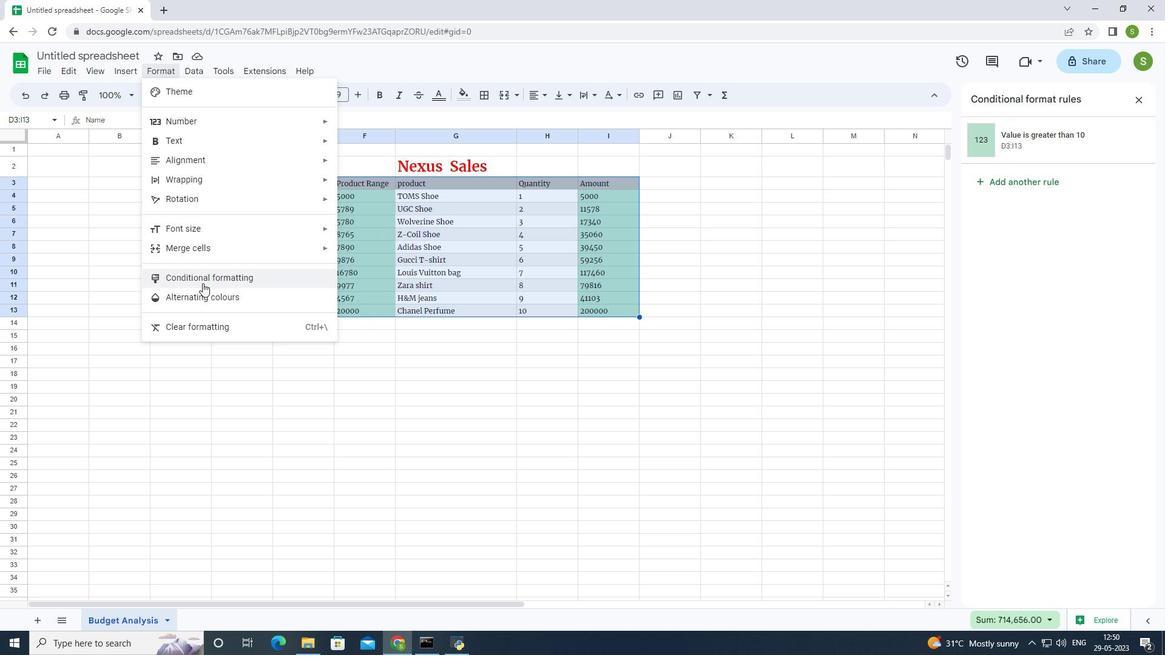 
Action: Mouse moved to (1036, 179)
Screenshot: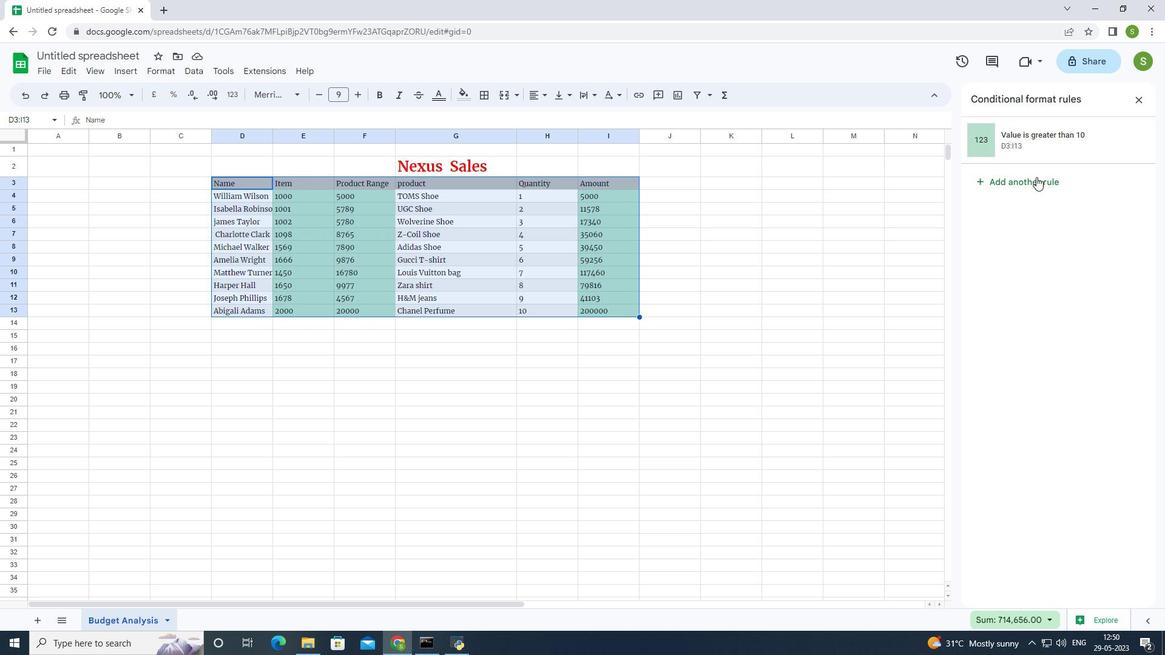 
Action: Mouse pressed left at (1036, 179)
Screenshot: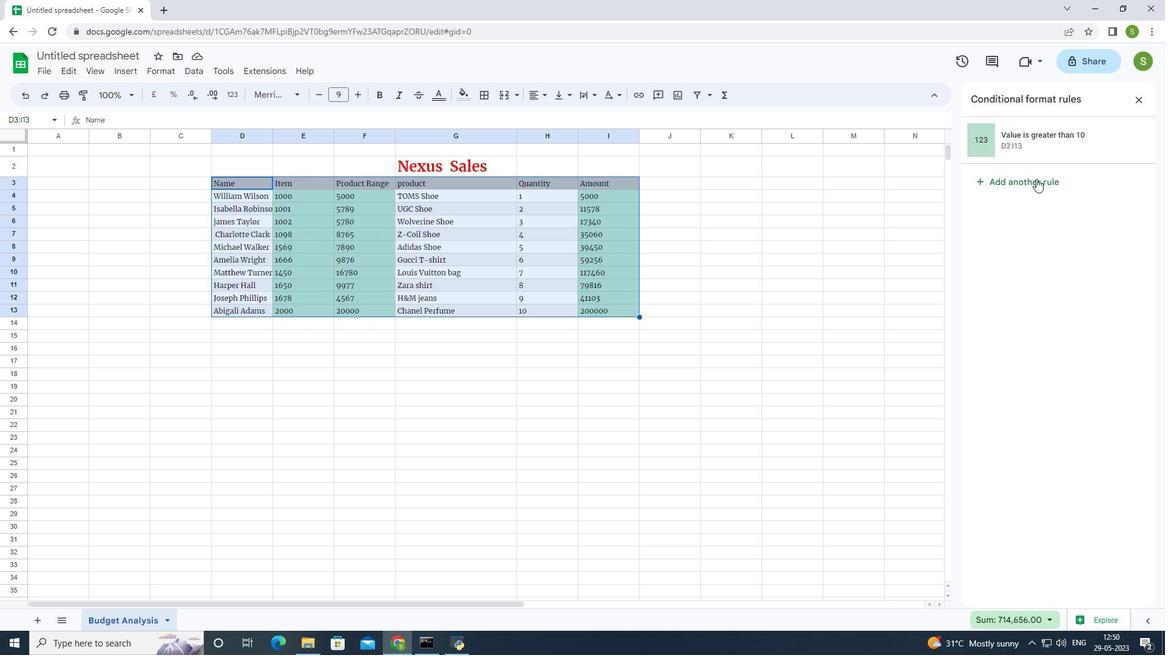 
Action: Mouse moved to (1083, 257)
Screenshot: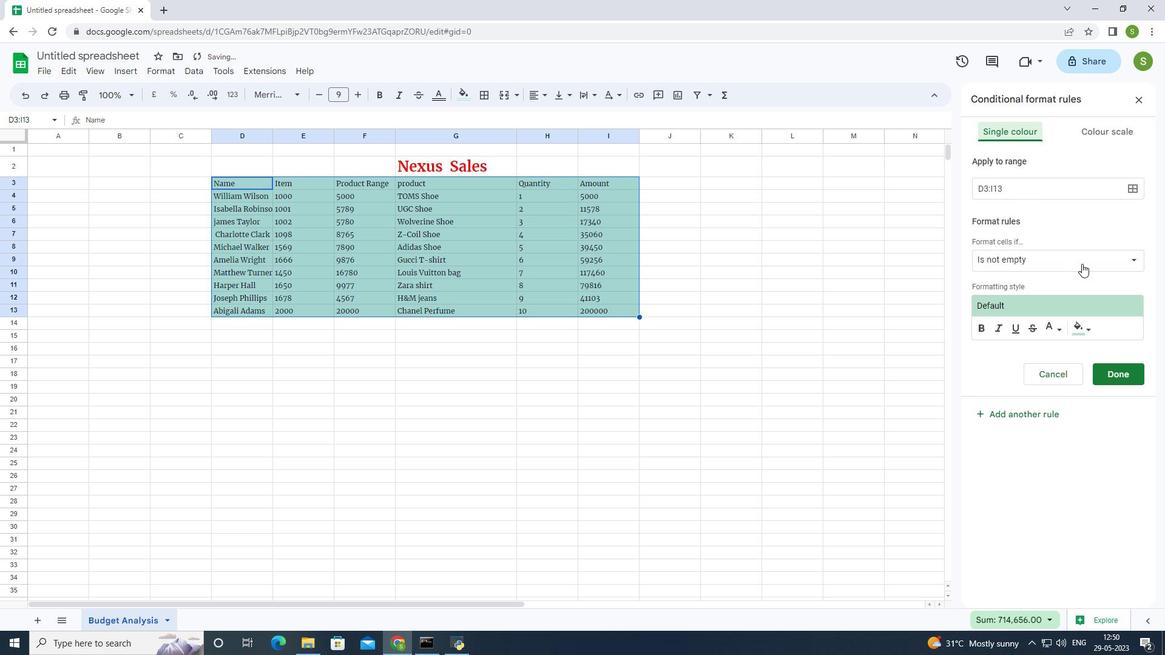 
Action: Mouse pressed left at (1083, 257)
Screenshot: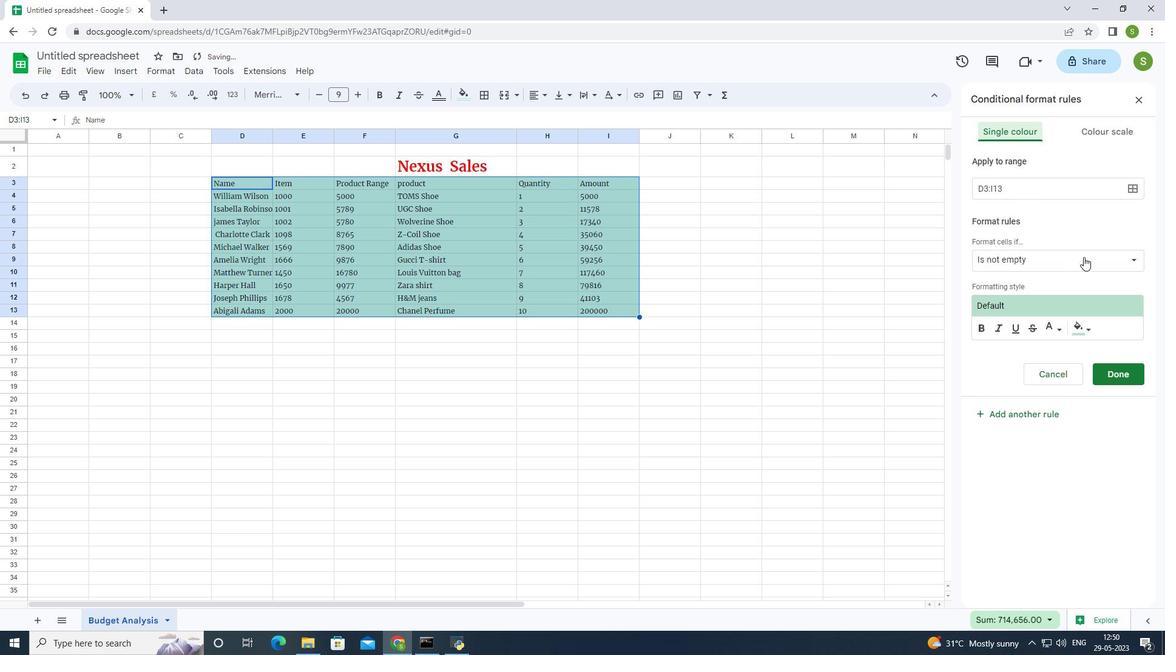 
Action: Mouse moved to (1042, 452)
Screenshot: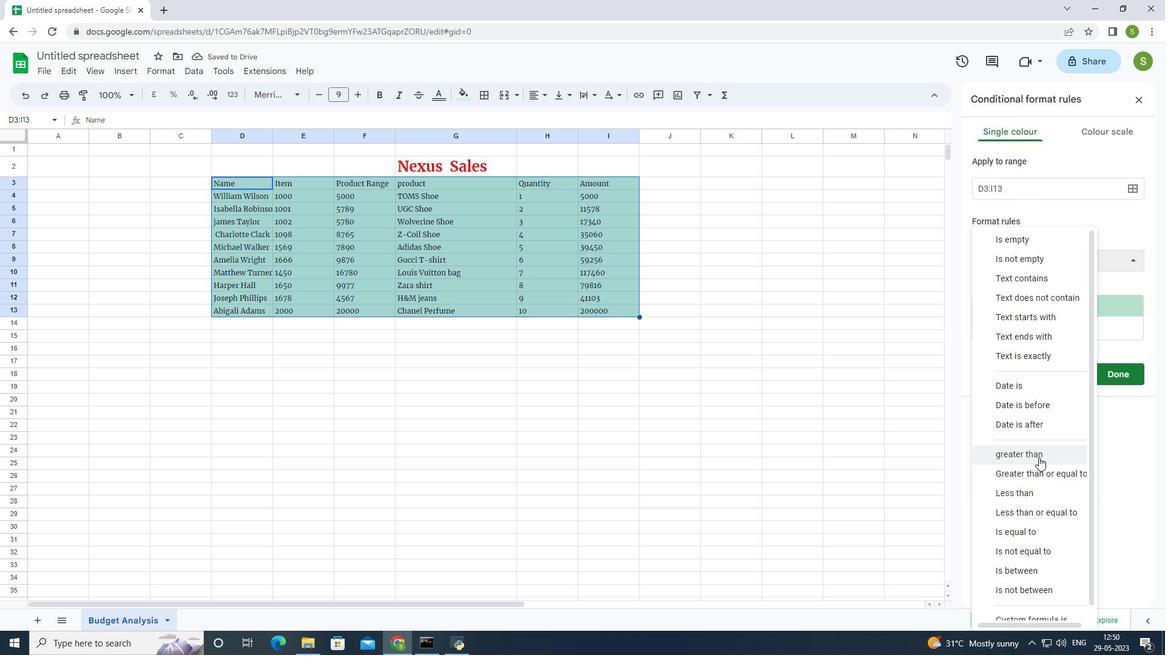 
Action: Mouse pressed left at (1042, 452)
Screenshot: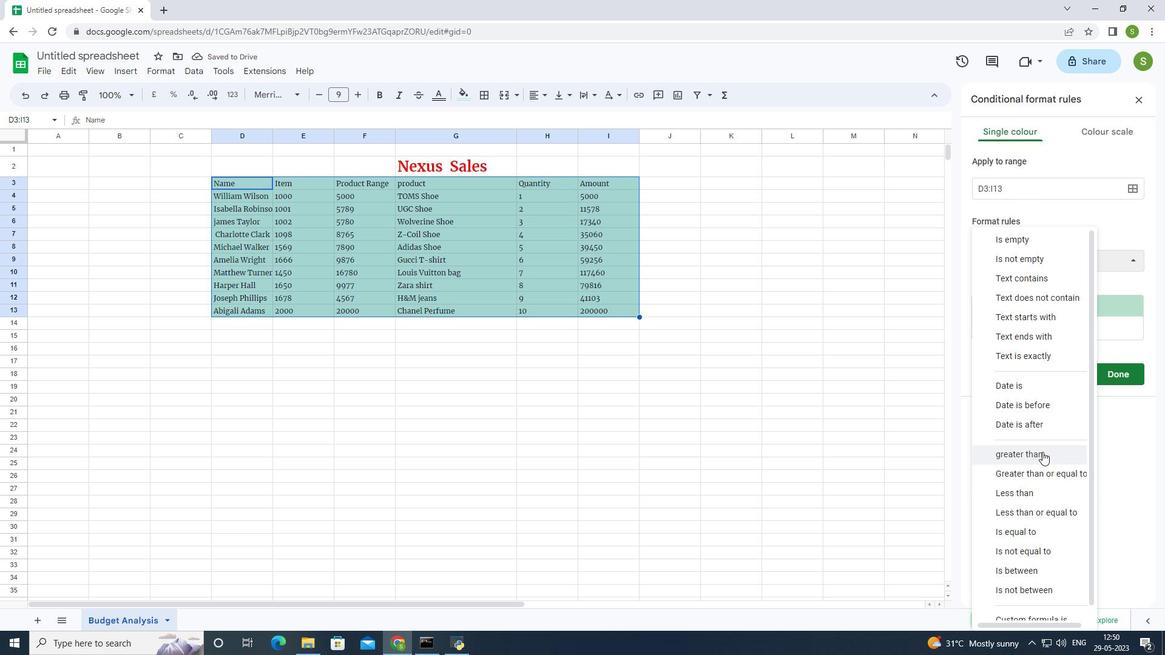 
Action: Mouse moved to (1008, 278)
Screenshot: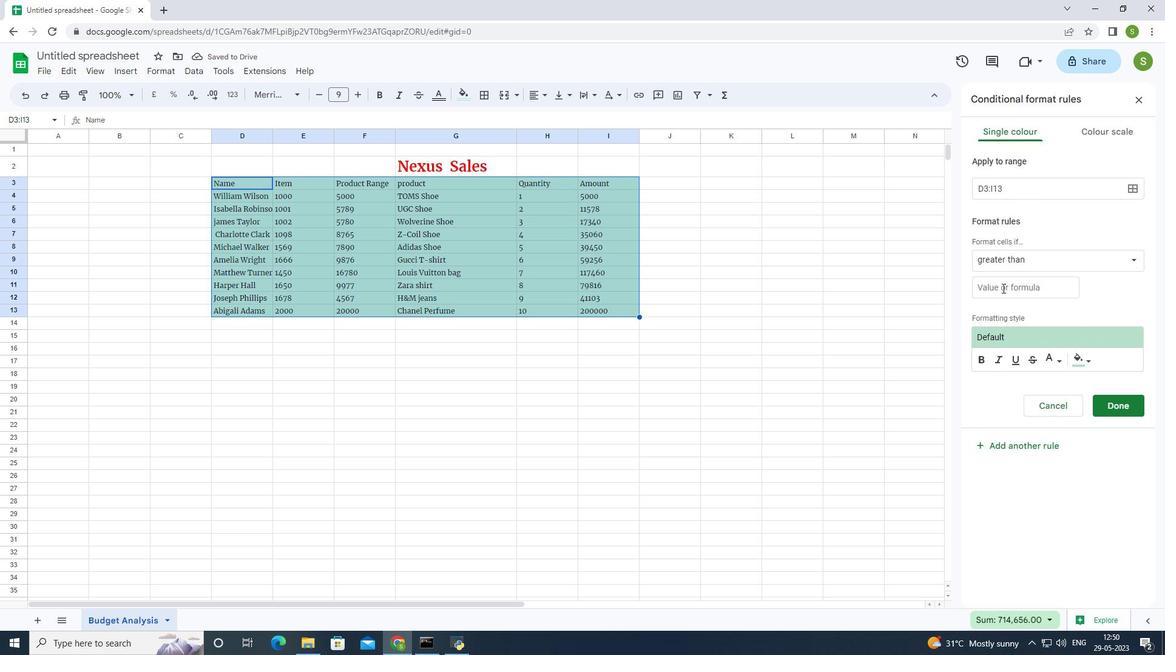 
Action: Mouse pressed left at (1008, 278)
Screenshot: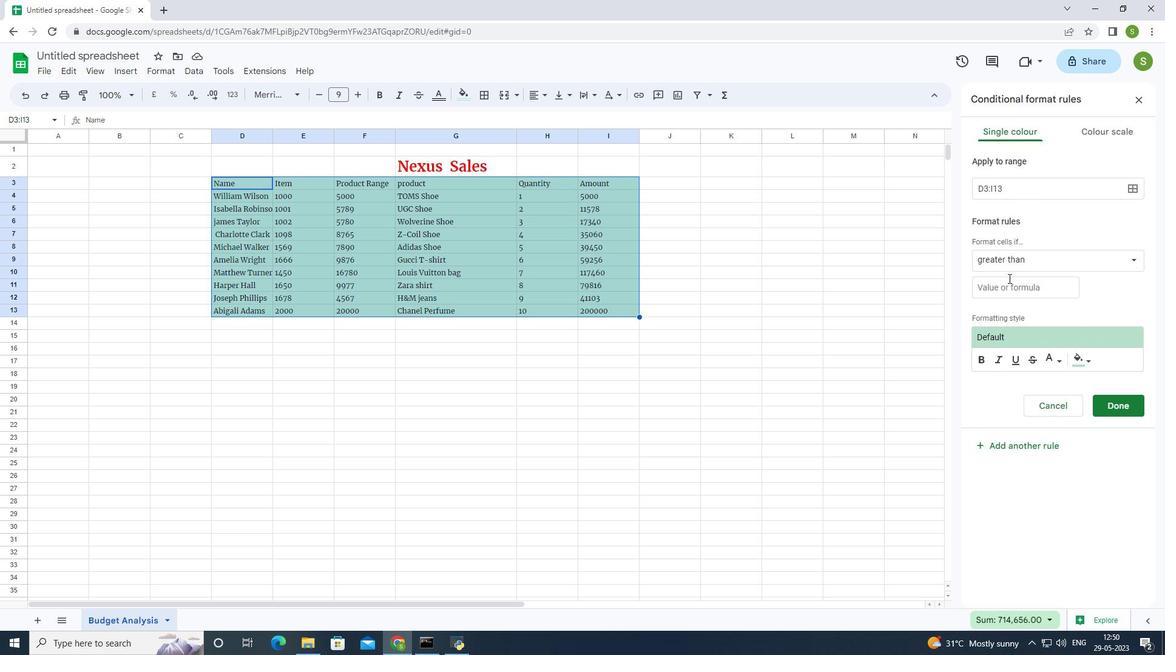 
Action: Mouse moved to (1005, 284)
Screenshot: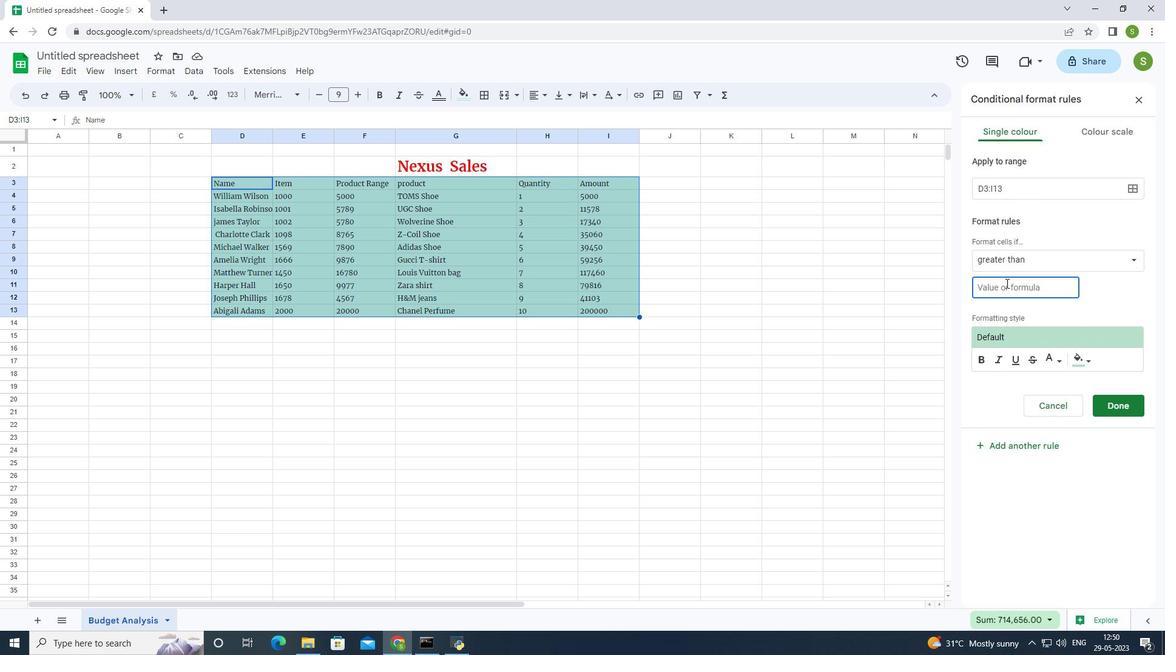 
Action: Key pressed 1
Screenshot: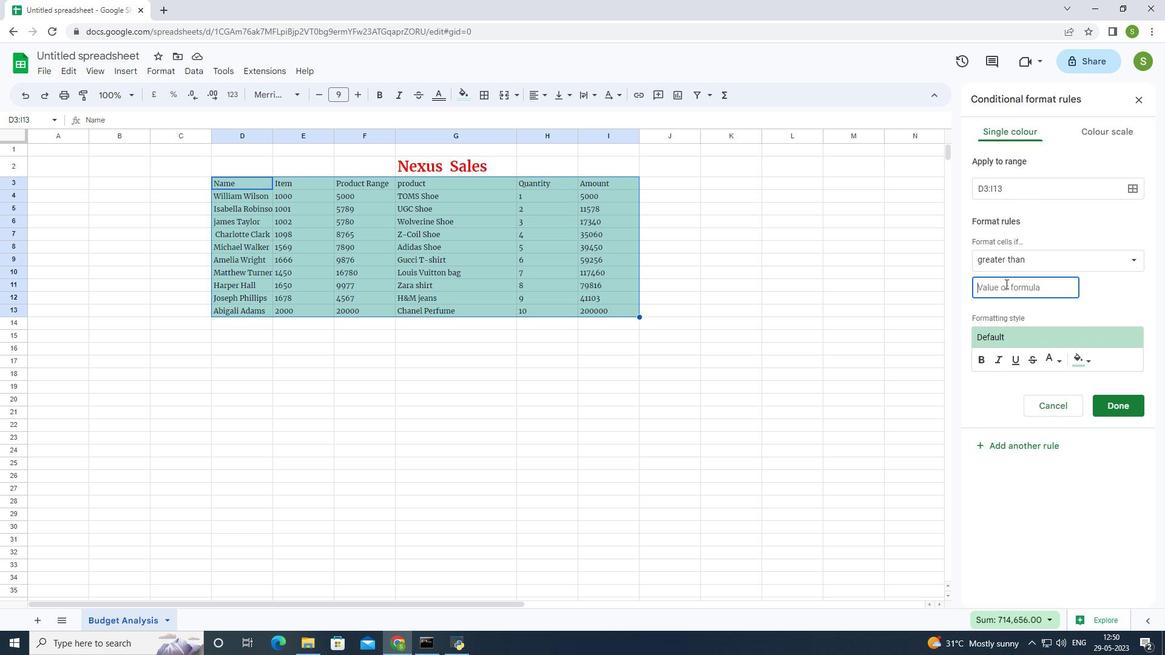 
Action: Mouse moved to (1003, 285)
Screenshot: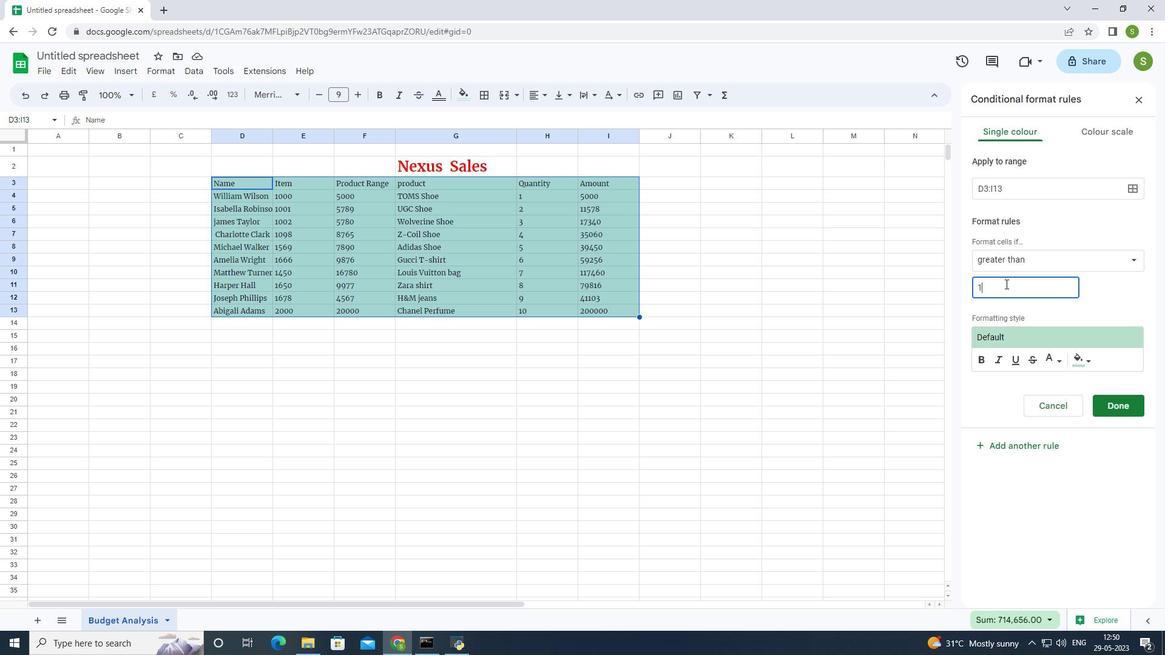 
Action: Key pressed 0
Screenshot: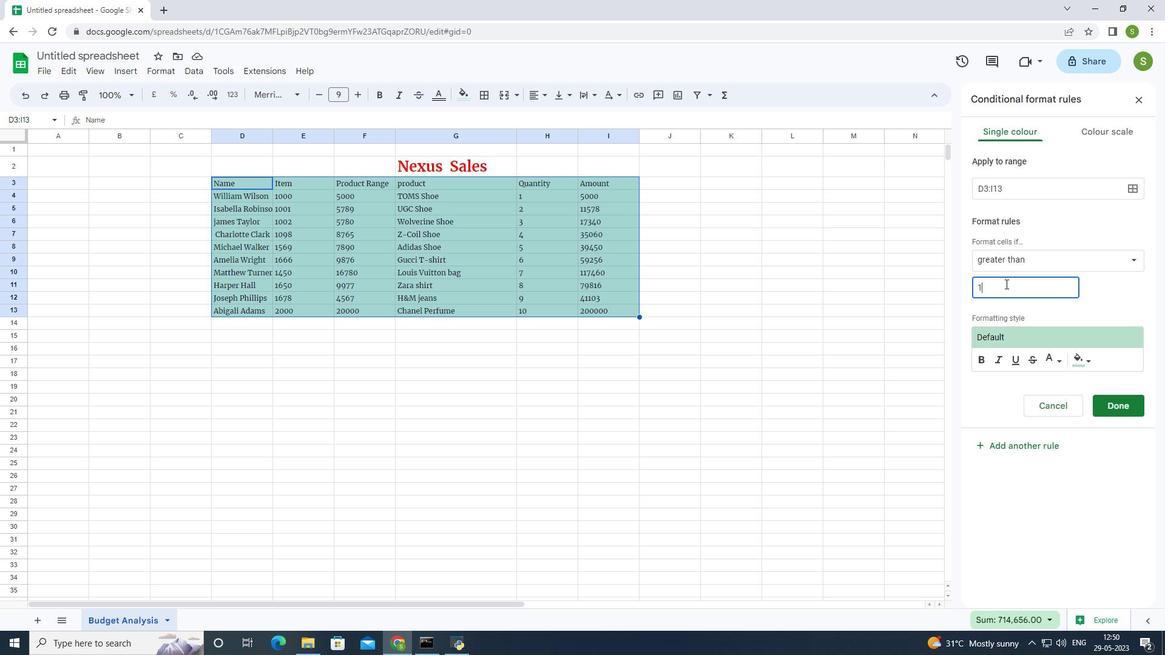 
Action: Mouse moved to (1086, 357)
Screenshot: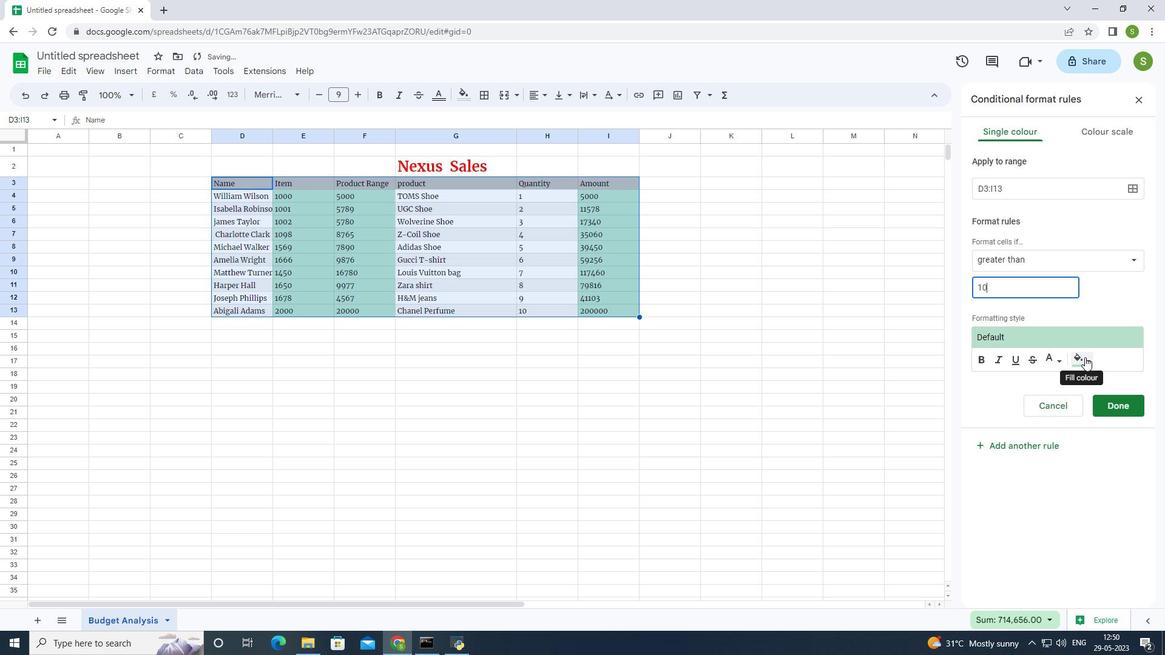
Action: Mouse pressed left at (1086, 357)
Screenshot: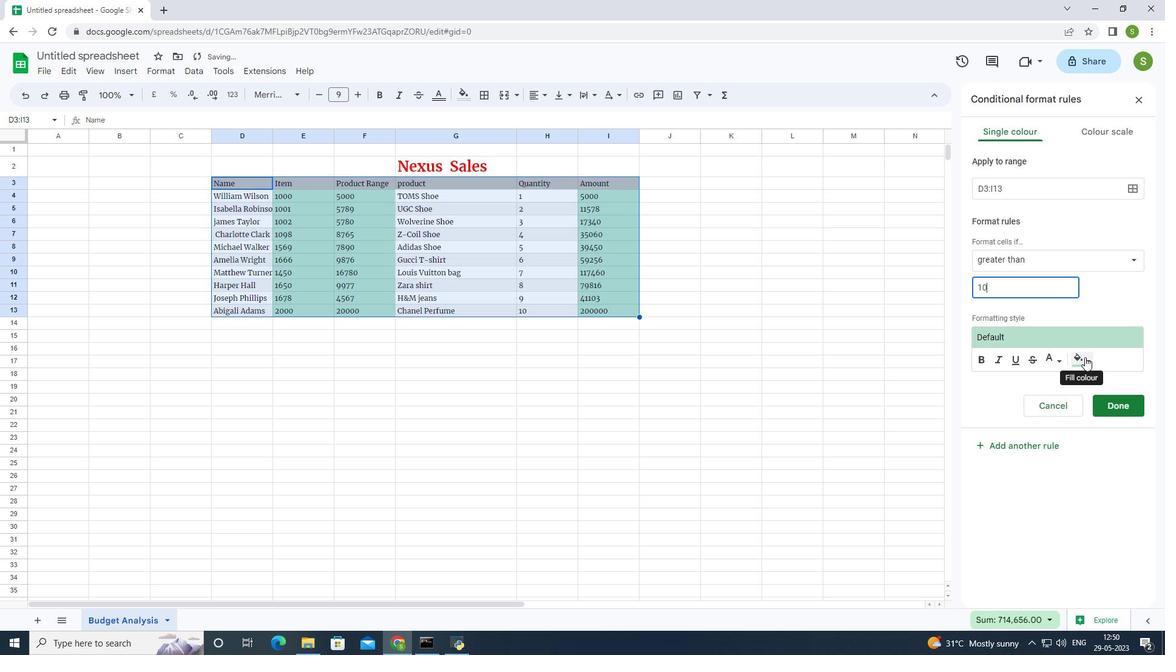 
Action: Mouse moved to (969, 412)
Screenshot: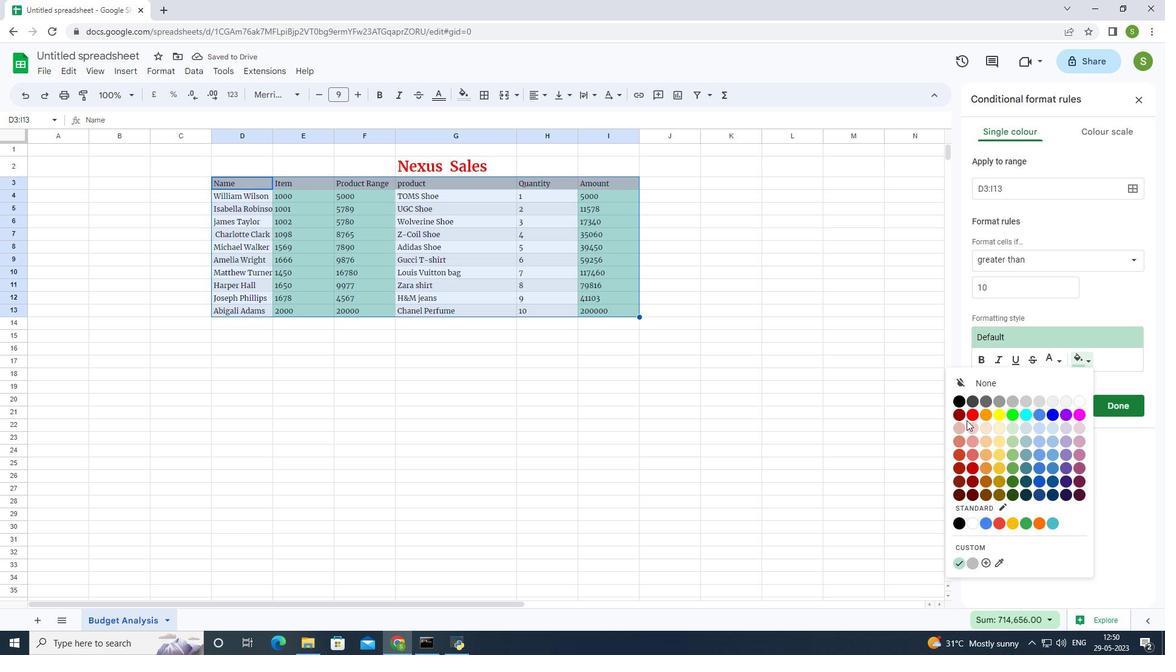
Action: Mouse pressed left at (969, 412)
Screenshot: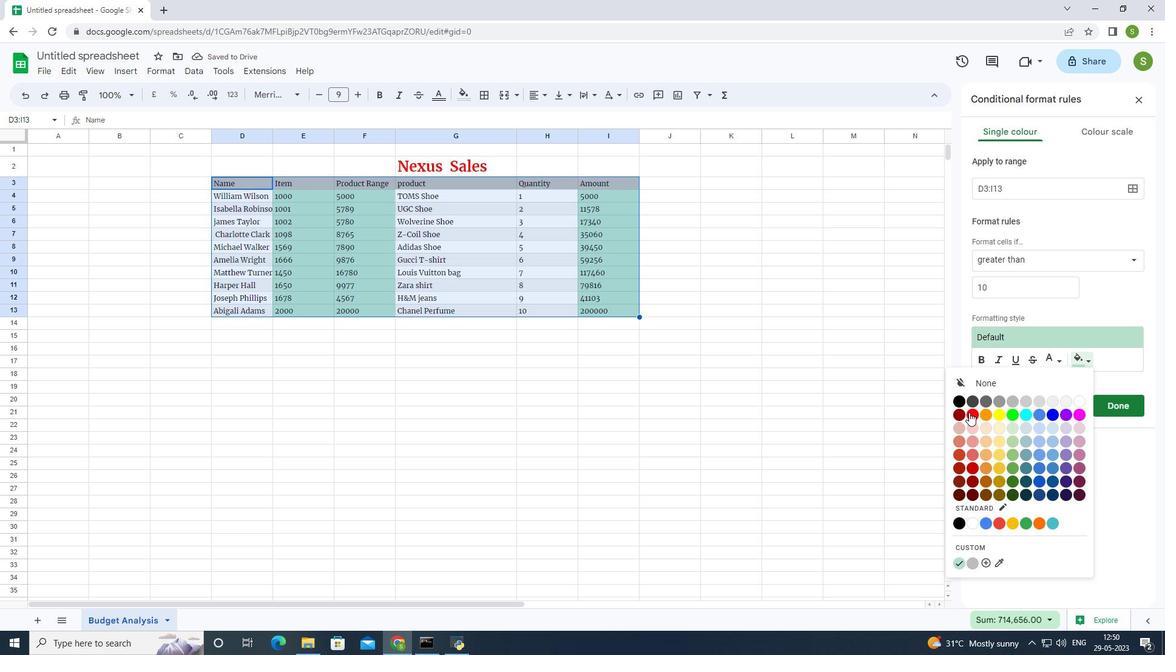 
Action: Mouse moved to (1111, 401)
Screenshot: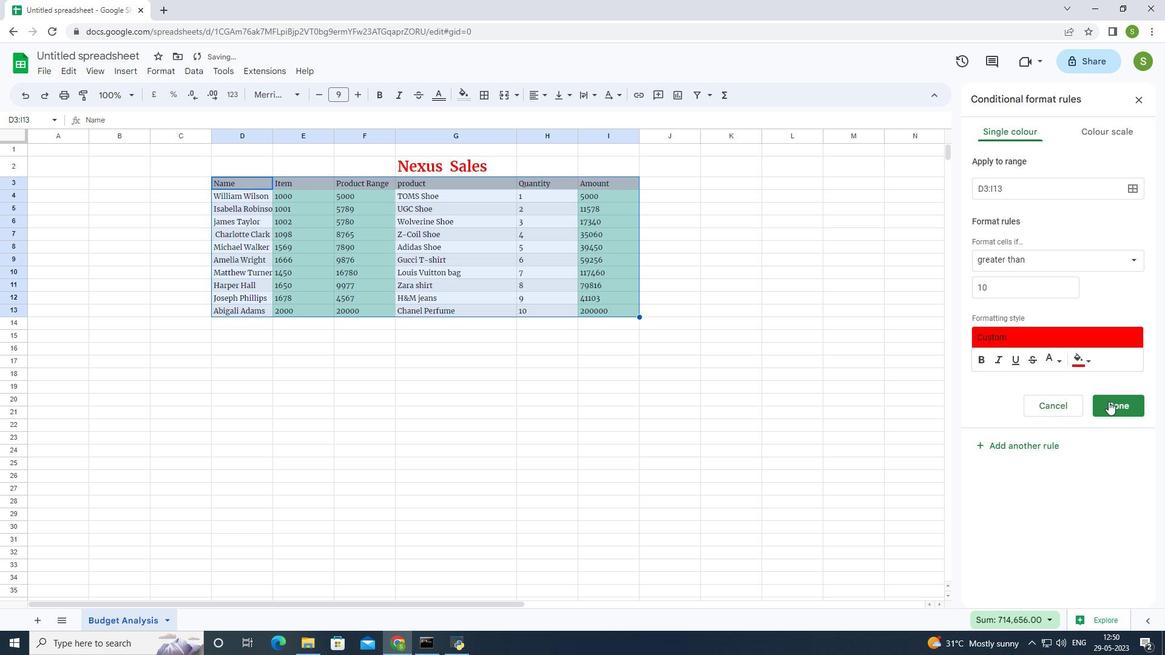 
Action: Mouse pressed left at (1111, 401)
Screenshot: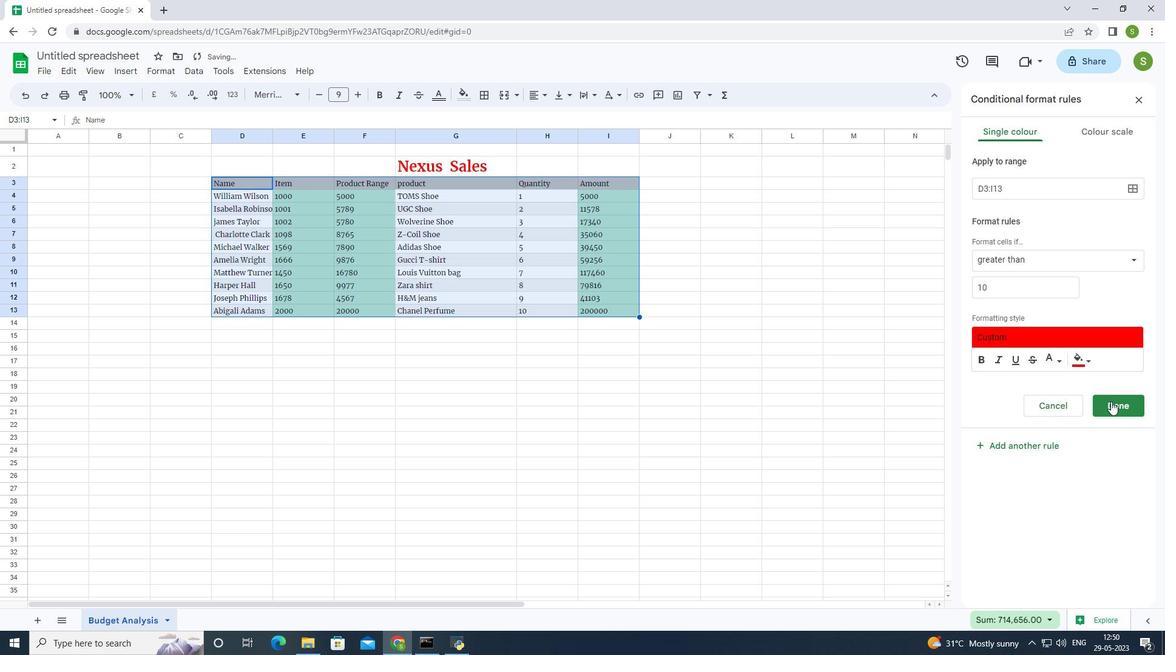 
Action: Mouse moved to (162, 71)
Screenshot: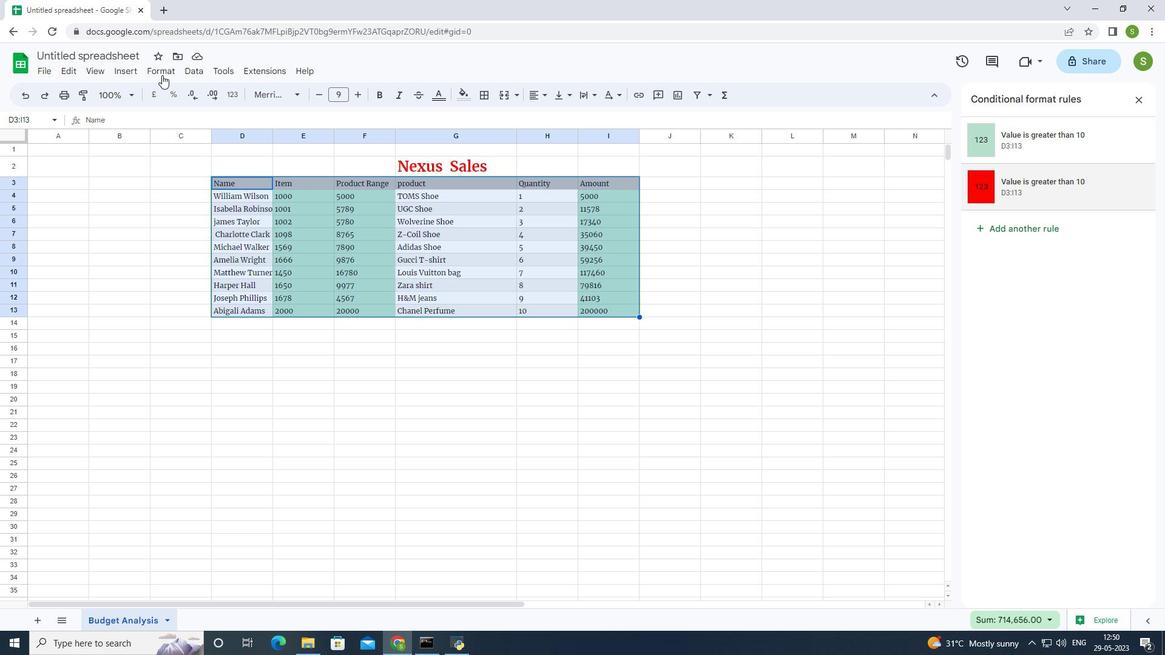 
Action: Mouse pressed left at (162, 71)
Screenshot: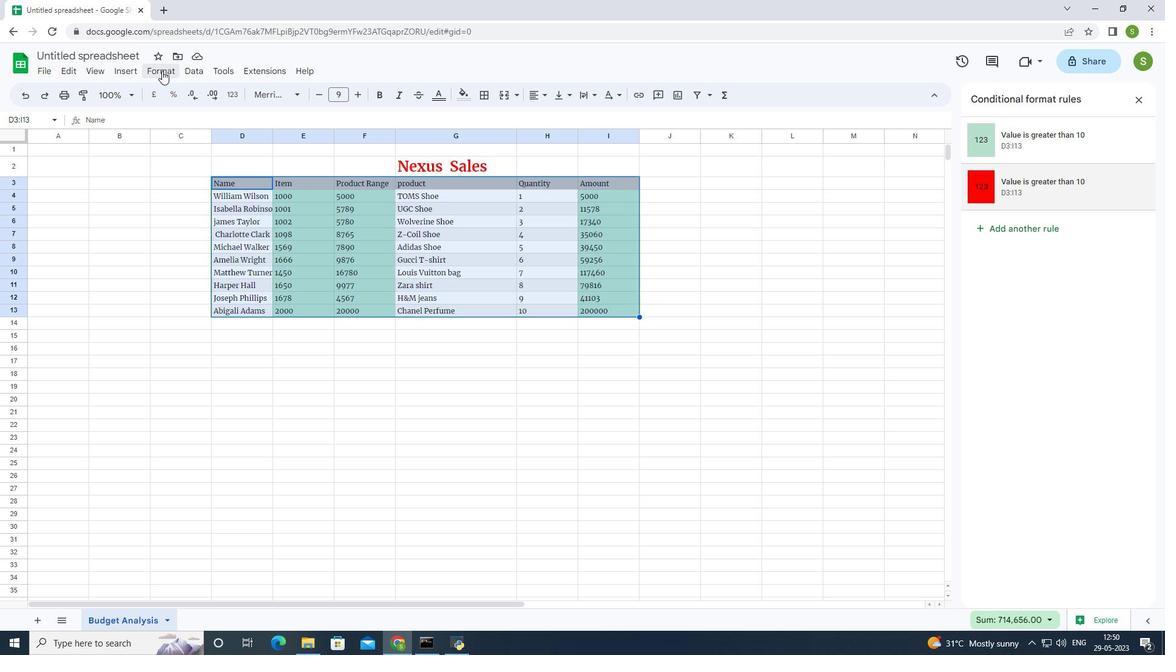 
Action: Mouse moved to (220, 299)
Screenshot: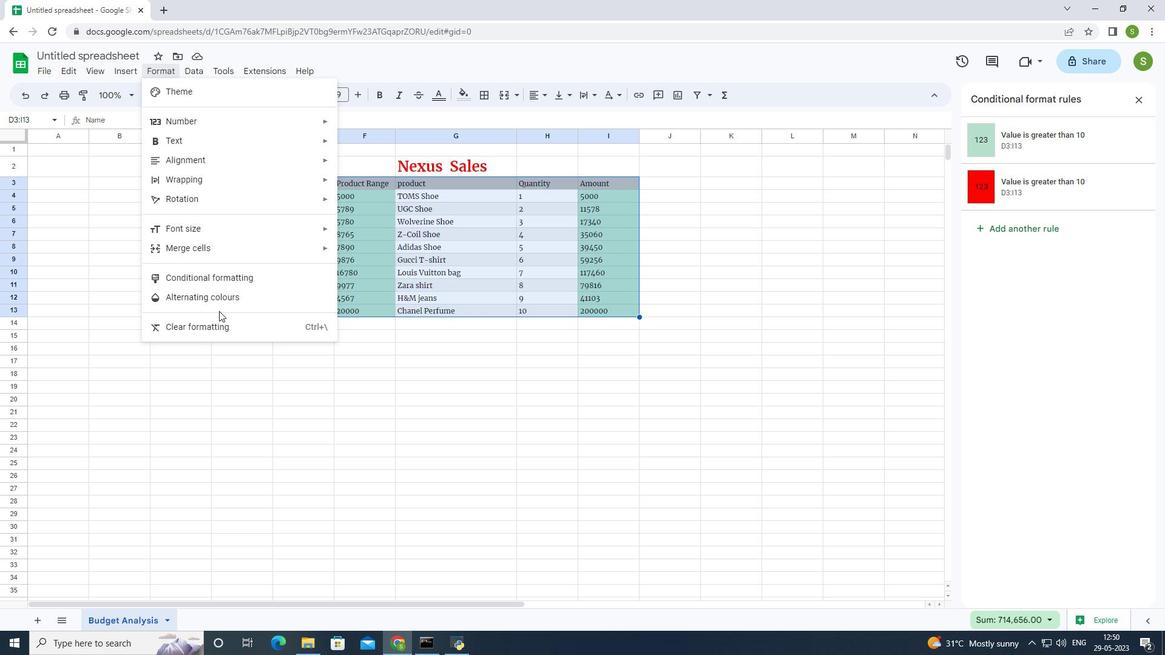 
Action: Mouse pressed left at (220, 299)
Screenshot: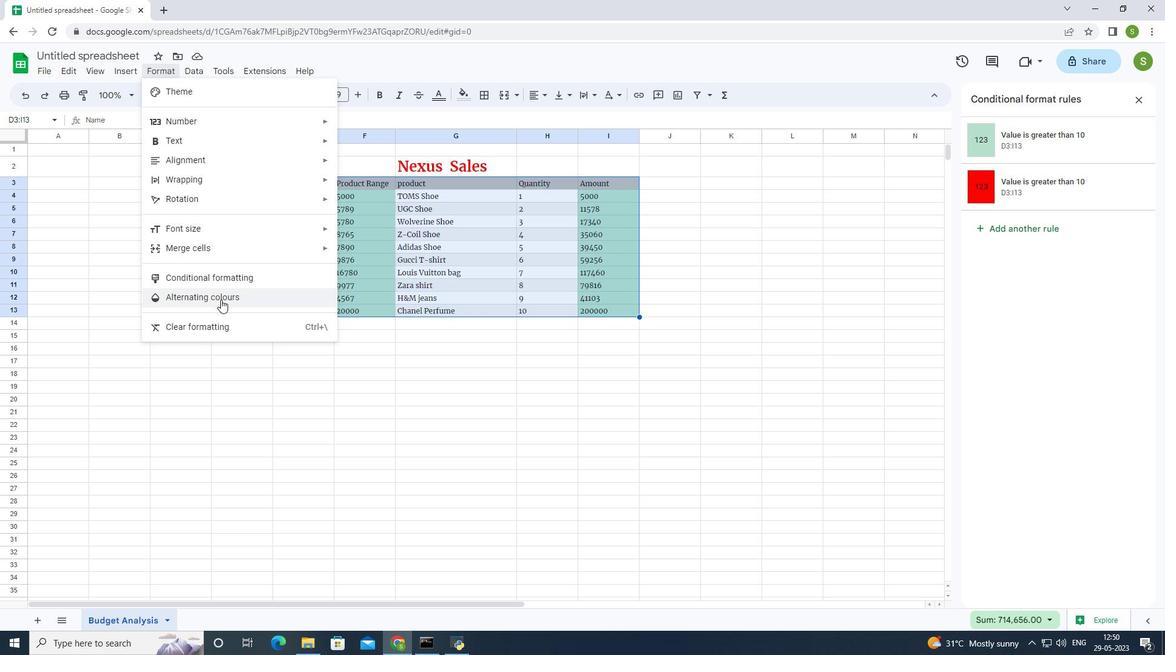
Action: Mouse moved to (977, 246)
Screenshot: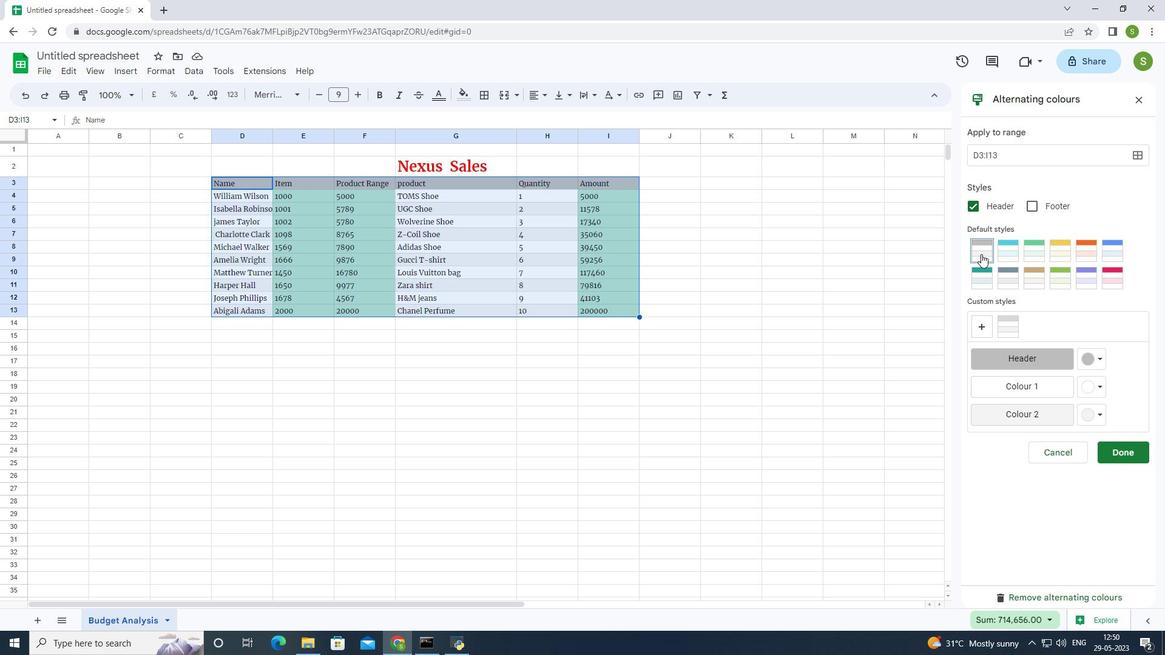 
Action: Mouse pressed left at (977, 246)
Screenshot: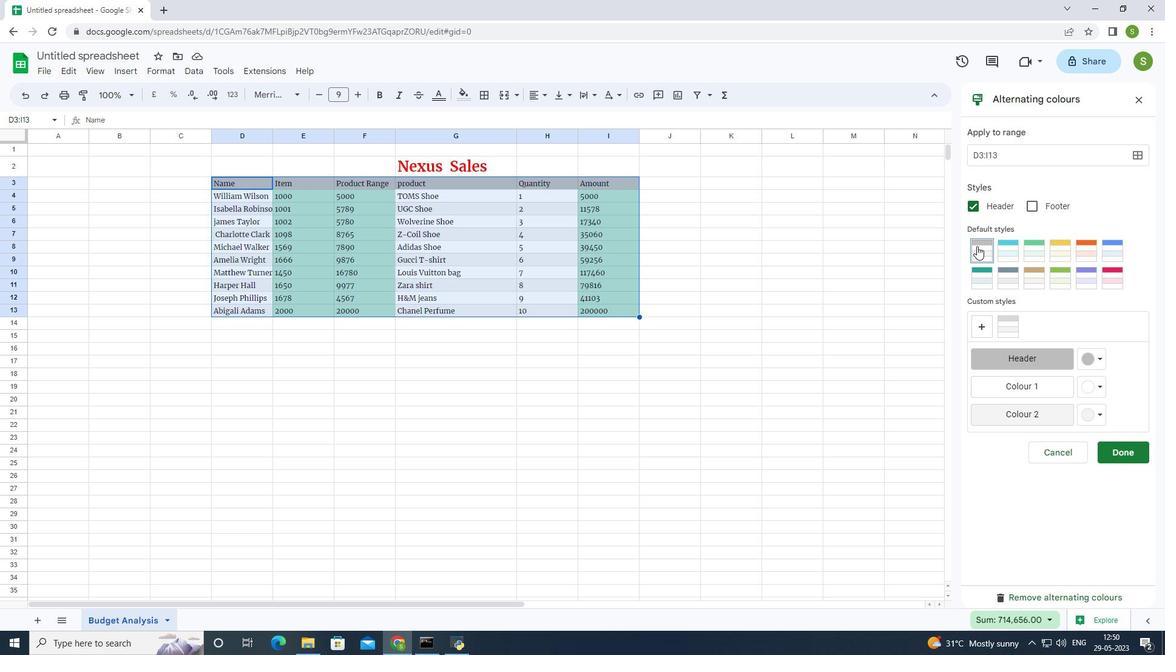 
Action: Mouse moved to (1118, 450)
Screenshot: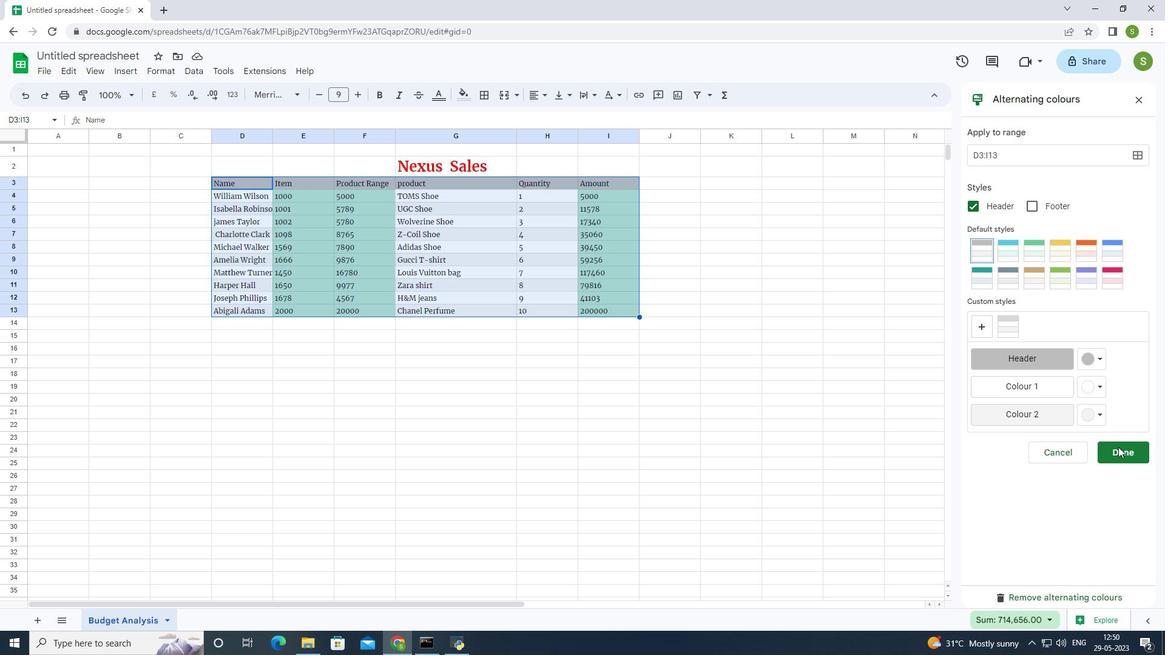 
Action: Mouse pressed left at (1118, 450)
Screenshot: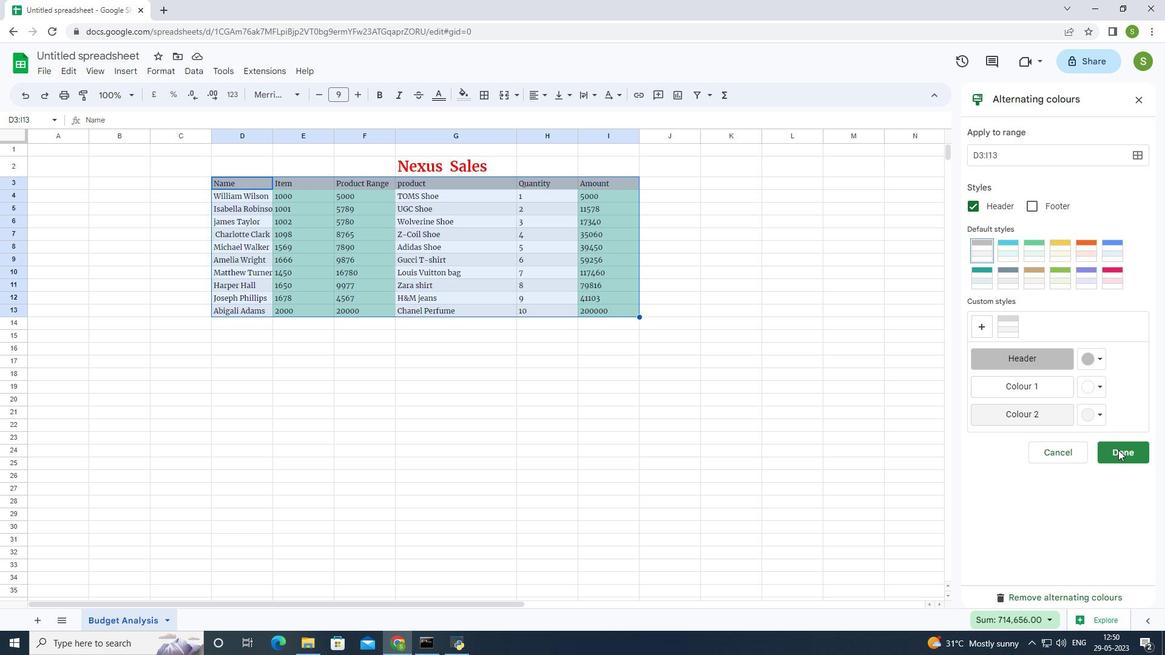 
Action: Mouse moved to (563, 253)
Screenshot: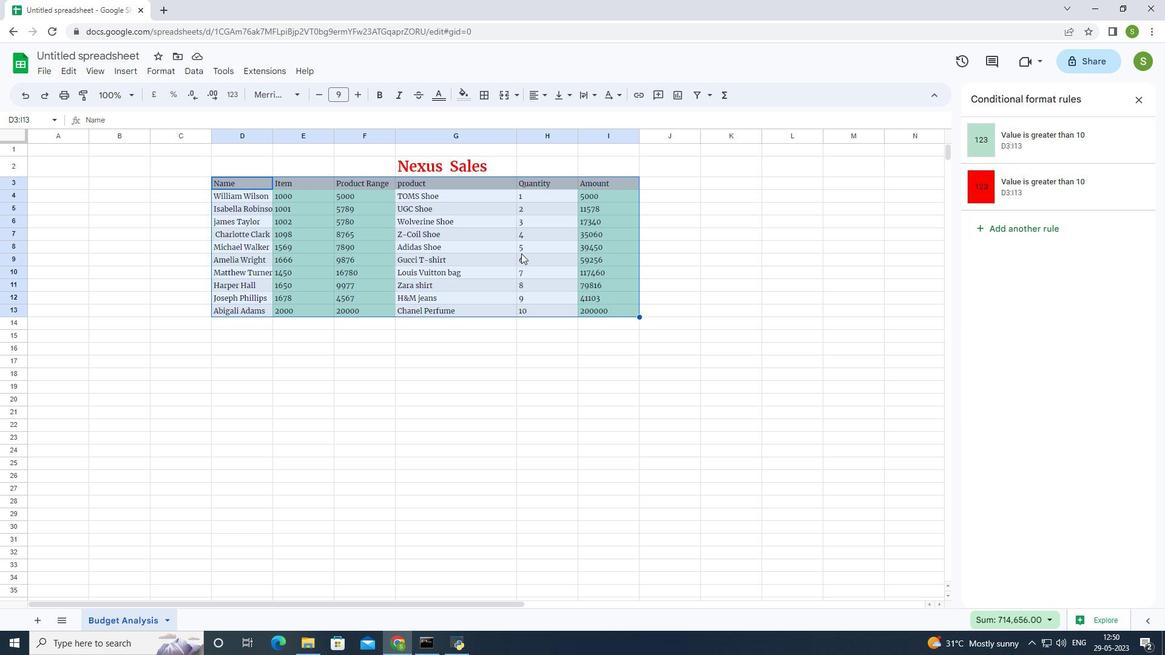 
Action: Mouse pressed right at (563, 253)
Screenshot: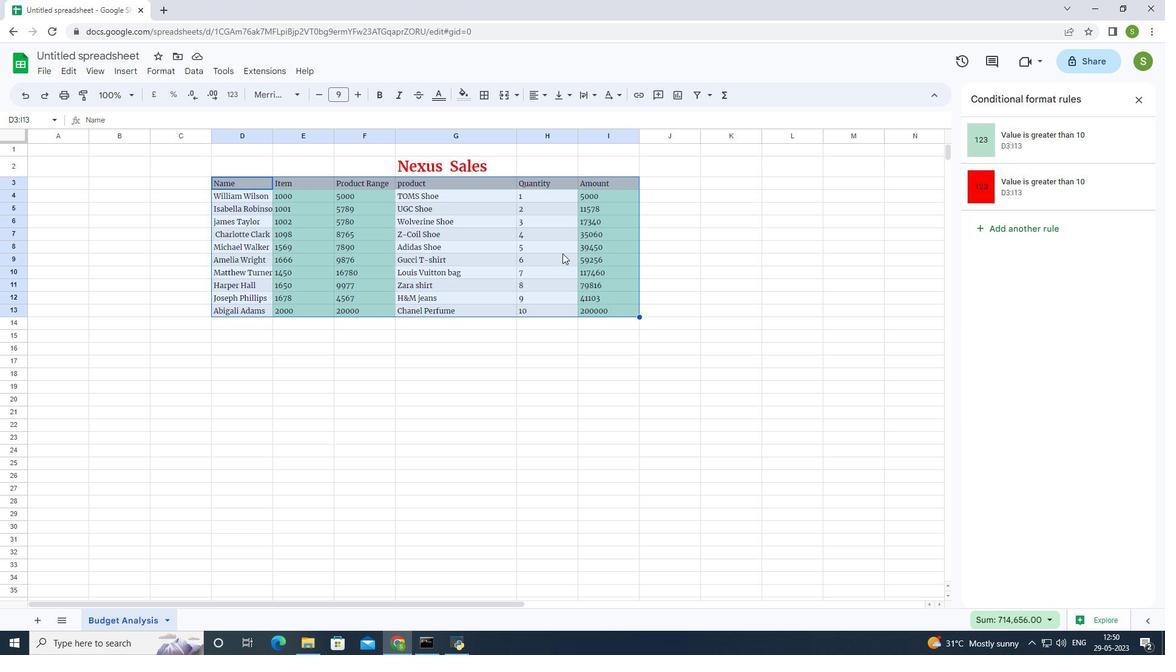 
Action: Mouse moved to (638, 547)
Screenshot: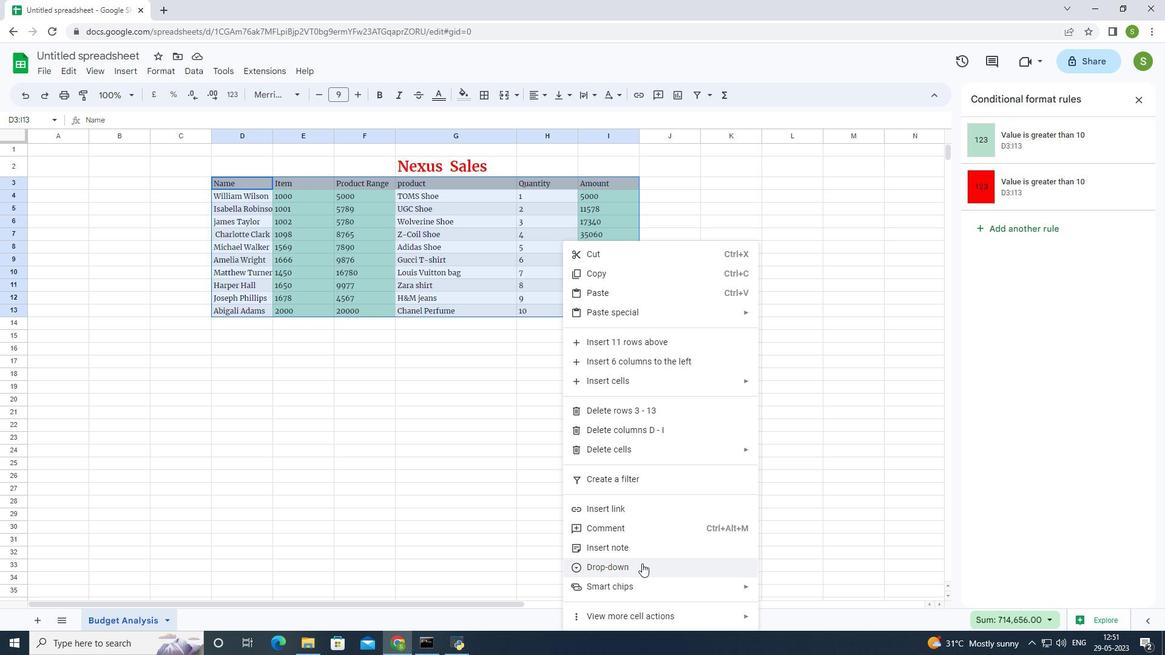 
Action: Mouse scrolled (638, 546) with delta (0, 0)
Screenshot: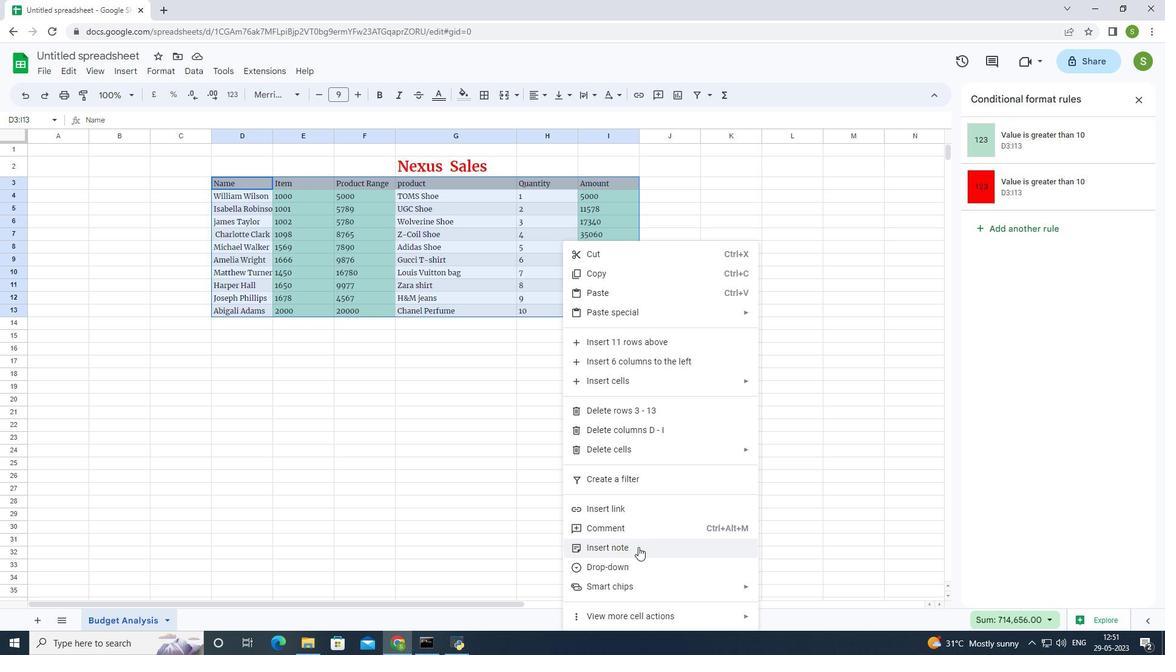 
Action: Mouse scrolled (638, 546) with delta (0, 0)
Screenshot: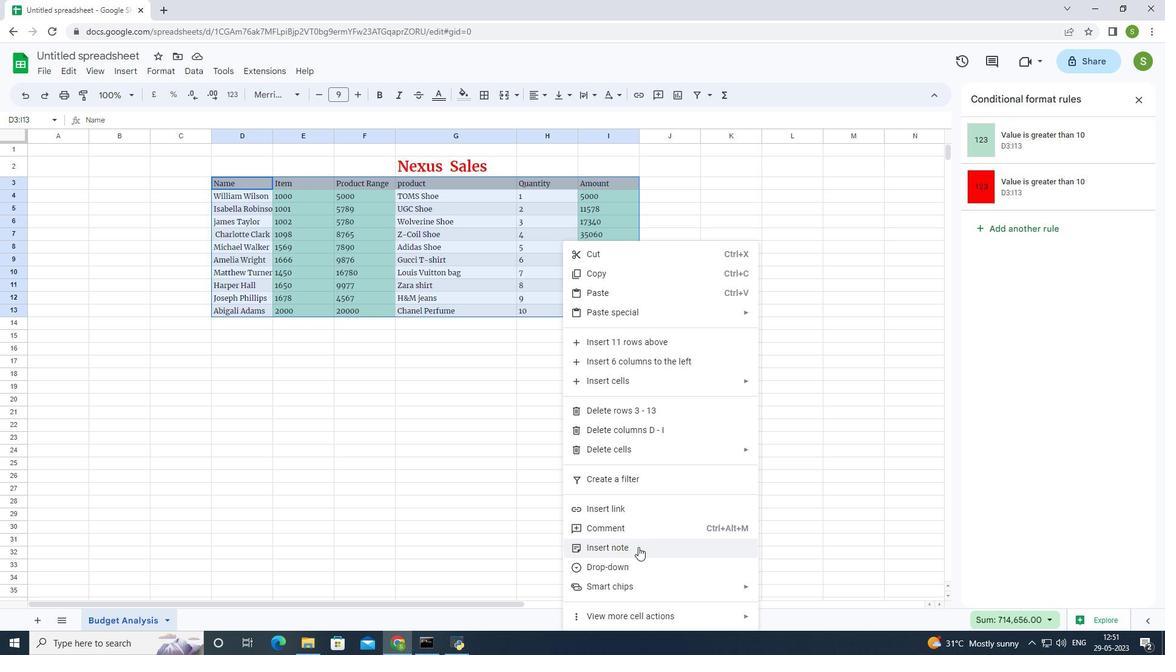 
Action: Mouse scrolled (638, 546) with delta (0, 0)
Screenshot: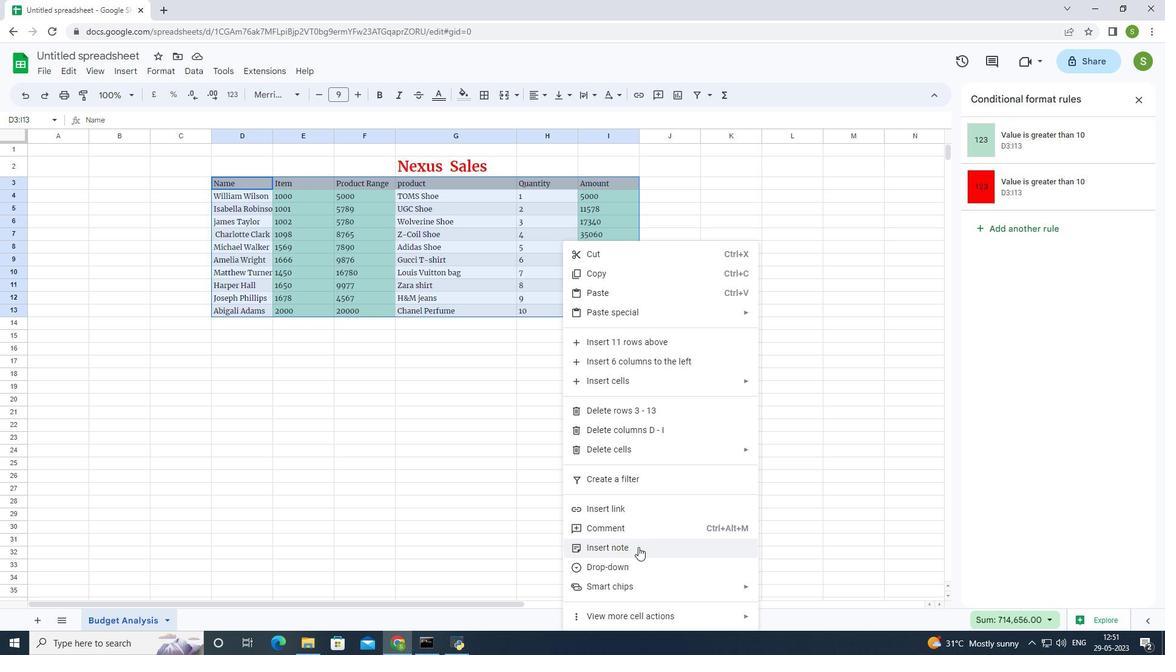 
Action: Mouse moved to (619, 543)
Screenshot: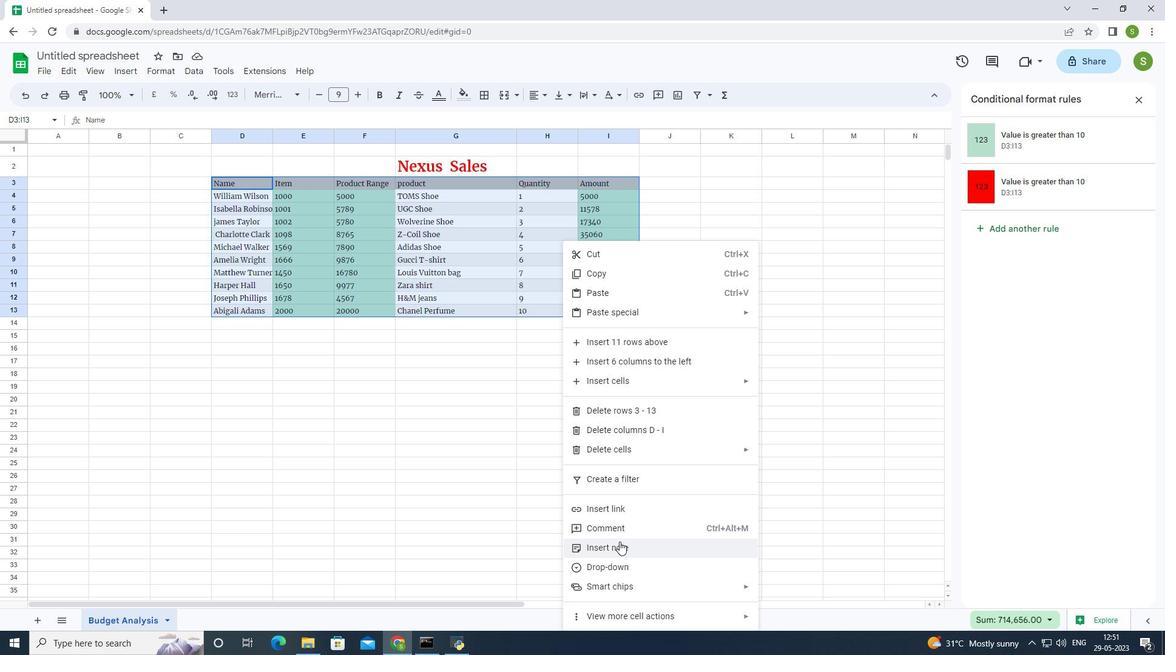 
Action: Mouse pressed left at (619, 542)
Screenshot: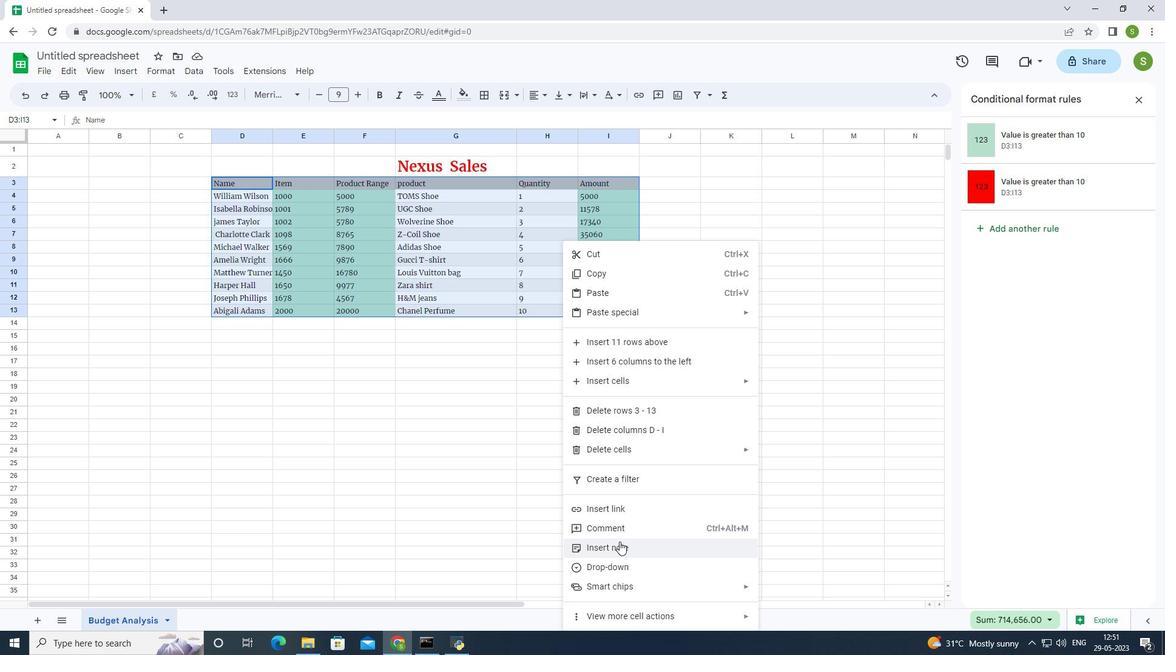 
Action: Mouse moved to (493, 293)
Screenshot: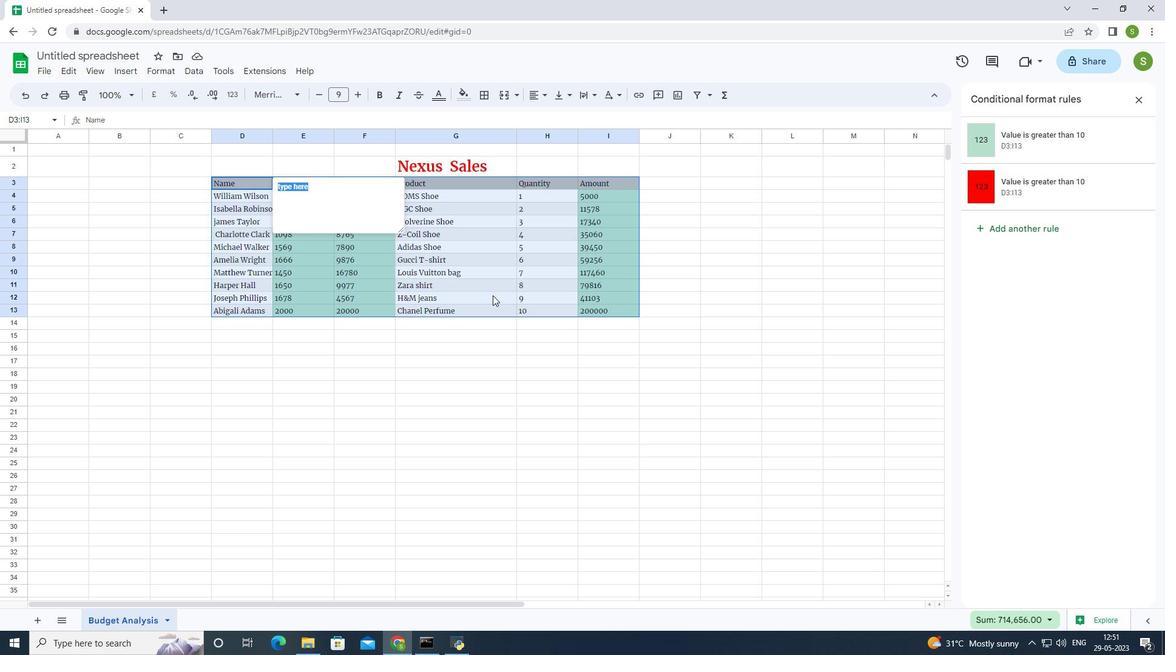 
Action: Mouse pressed left at (493, 293)
Screenshot: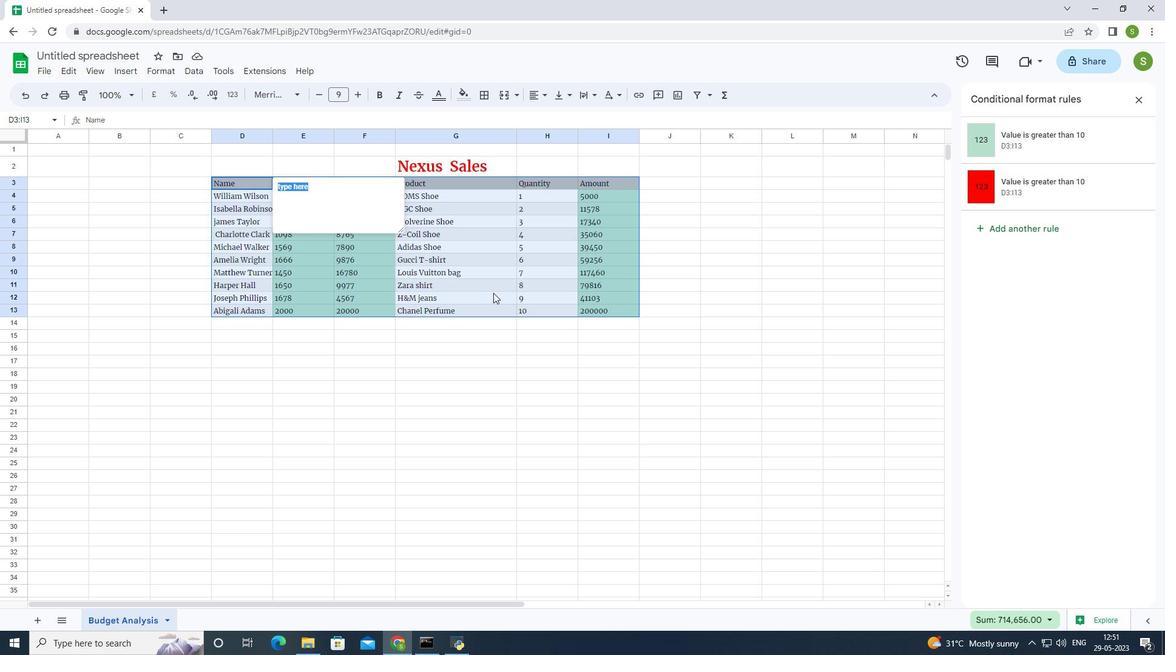 
Action: Mouse moved to (214, 180)
Screenshot: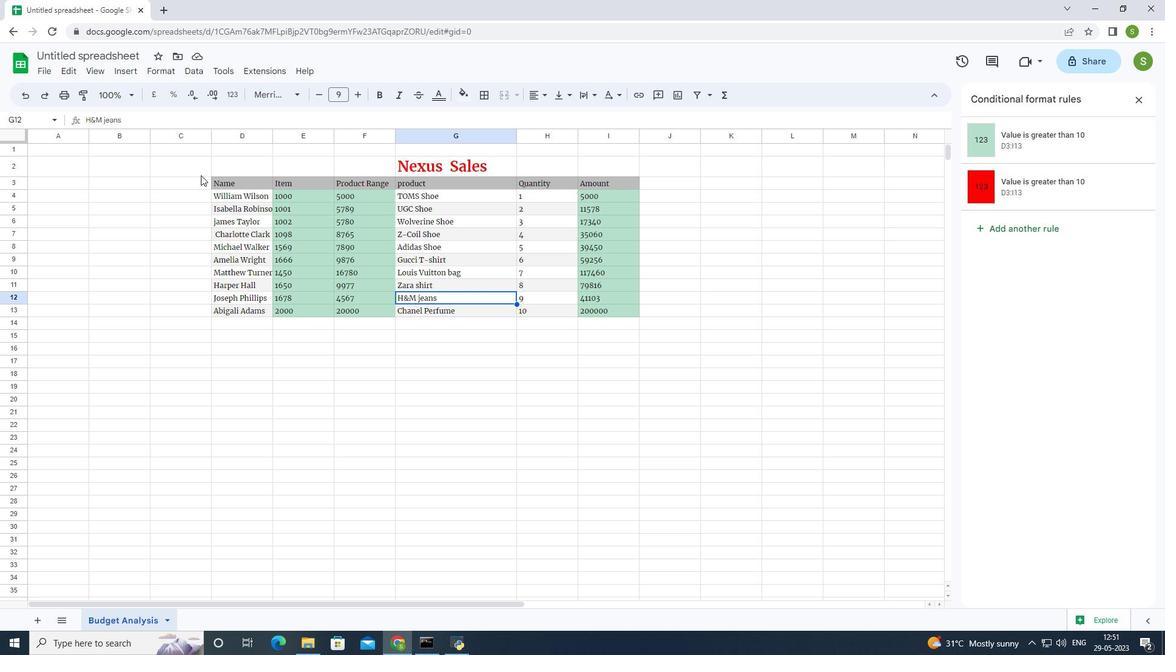 
Action: Mouse pressed left at (214, 180)
Screenshot: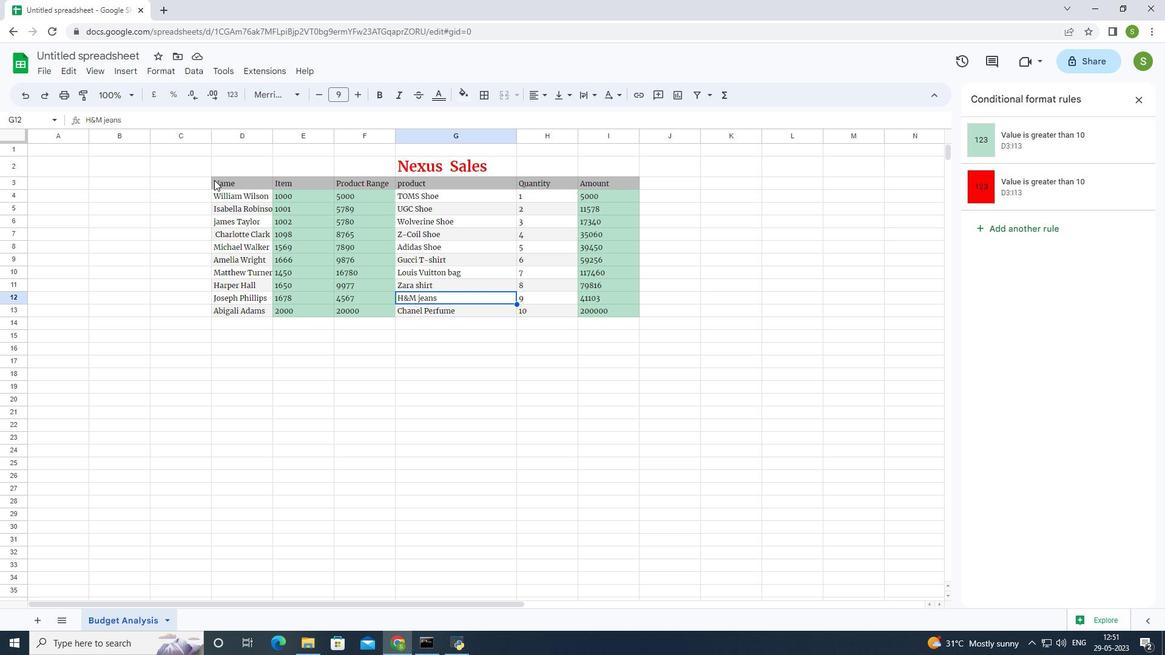 
Action: Mouse moved to (217, 347)
Screenshot: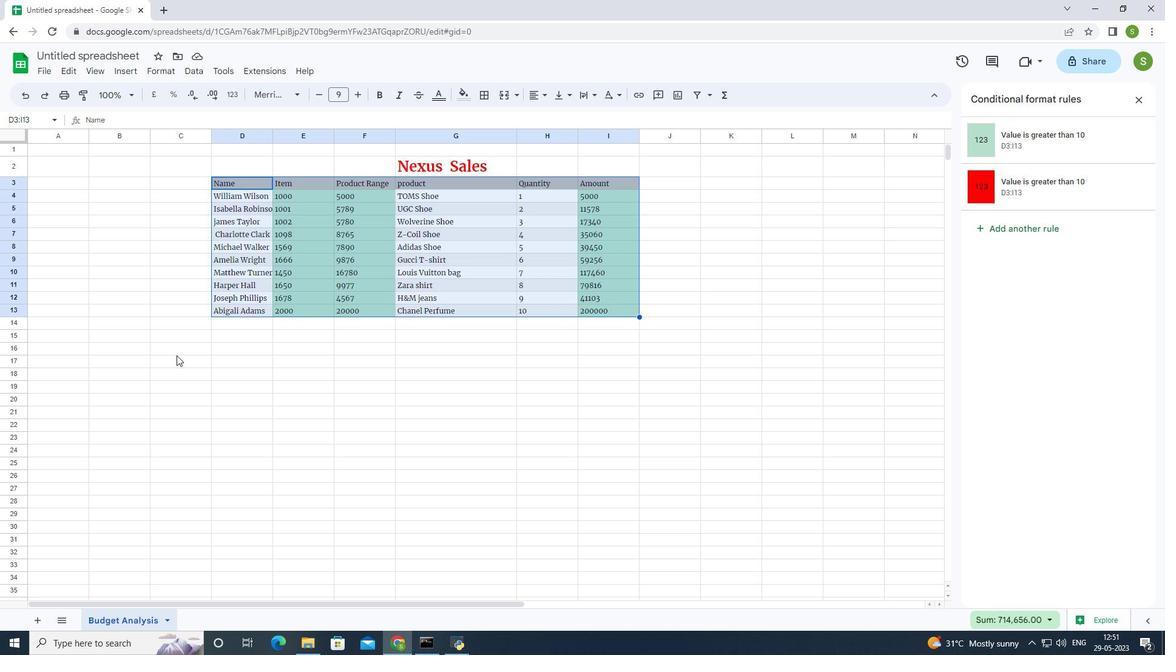 
Action: Mouse pressed left at (217, 347)
Screenshot: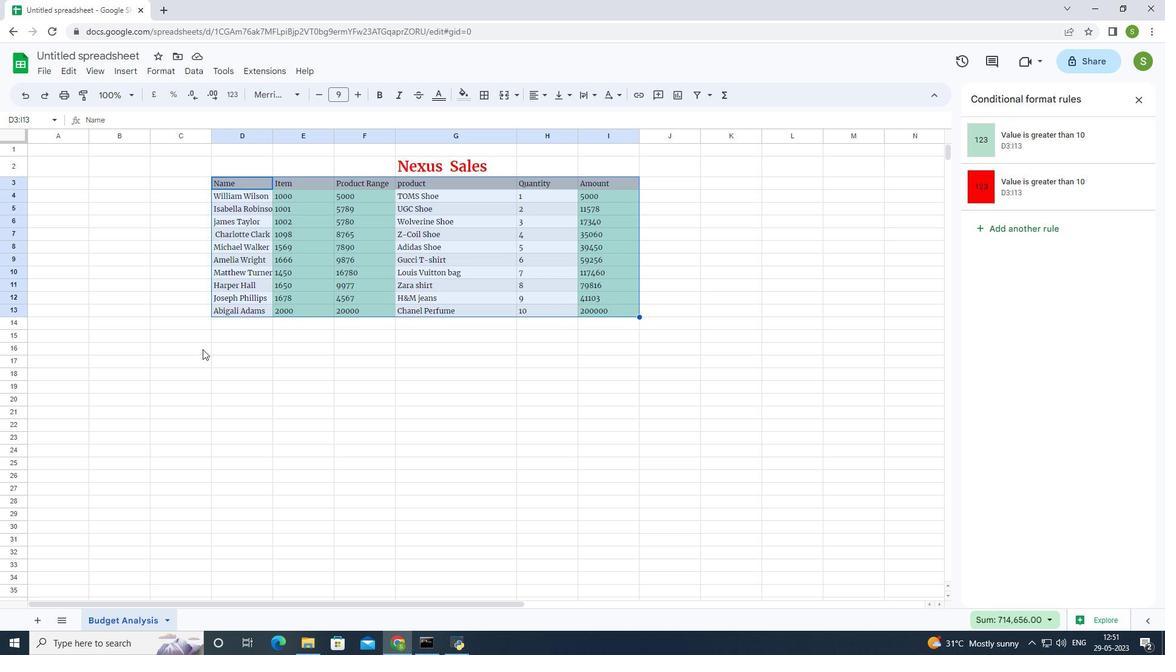 
Action: Mouse moved to (247, 137)
Screenshot: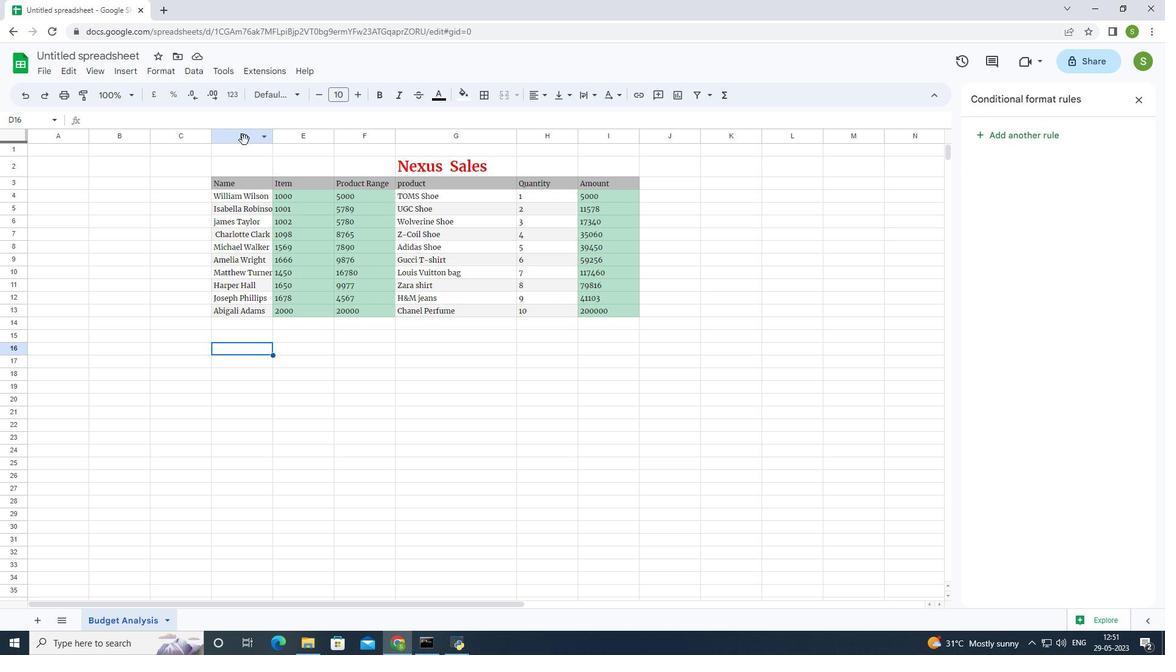 
Action: Mouse pressed left at (247, 137)
Screenshot: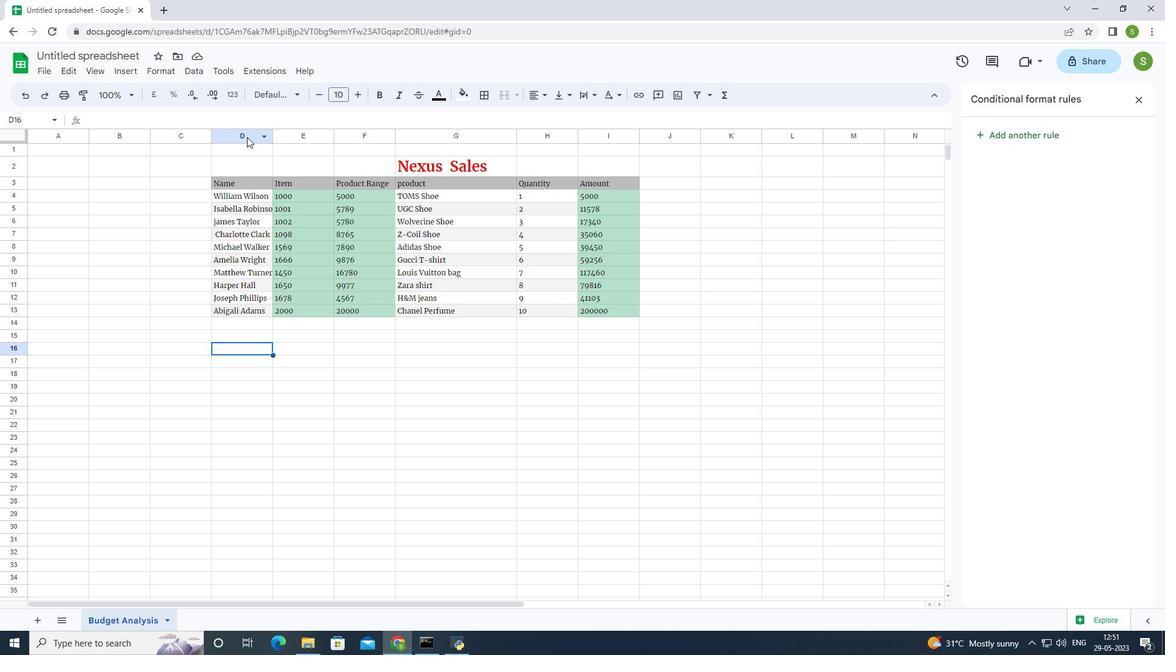 
Action: Mouse moved to (543, 160)
Screenshot: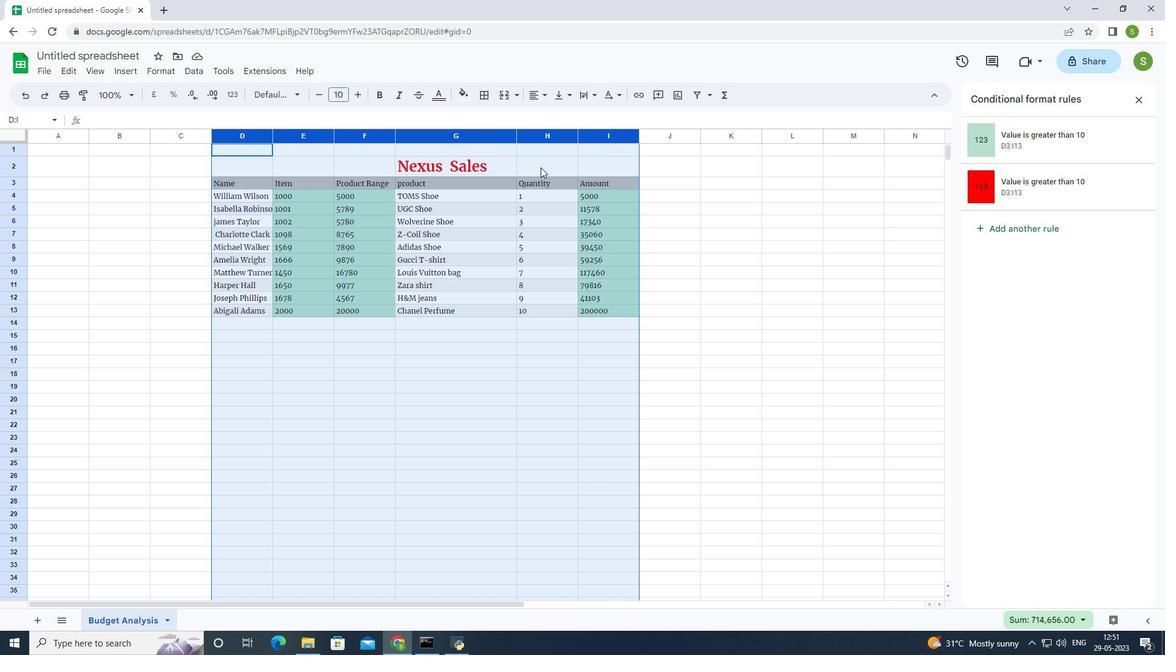 
Action: Mouse pressed right at (543, 160)
Screenshot: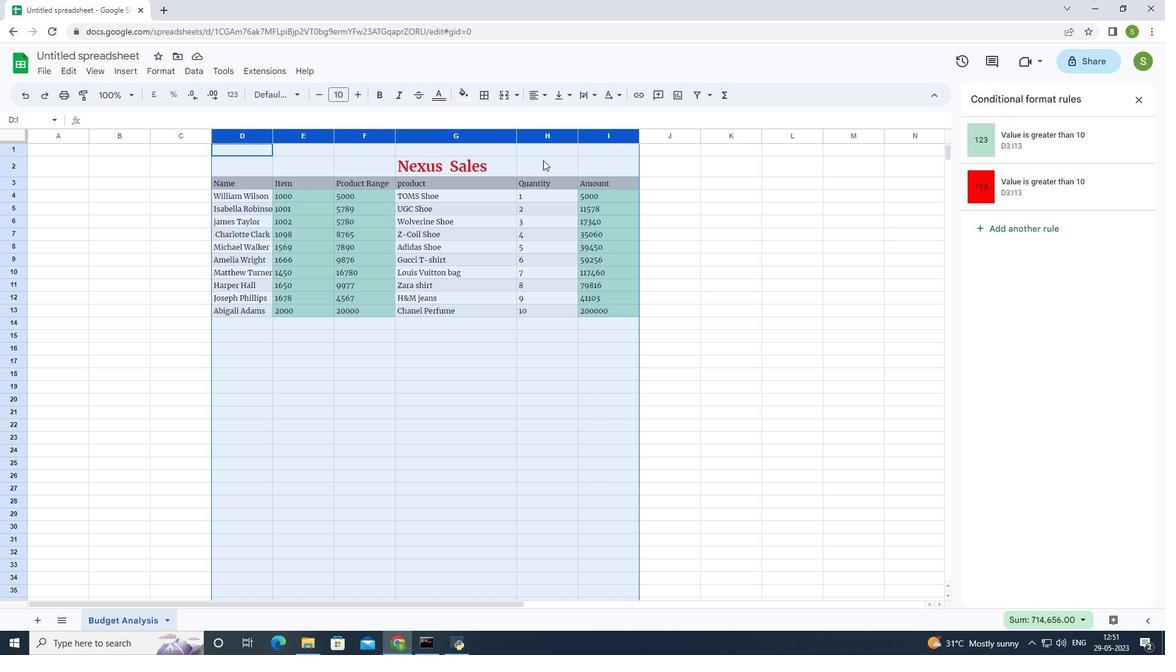 
Action: Mouse moved to (608, 357)
Screenshot: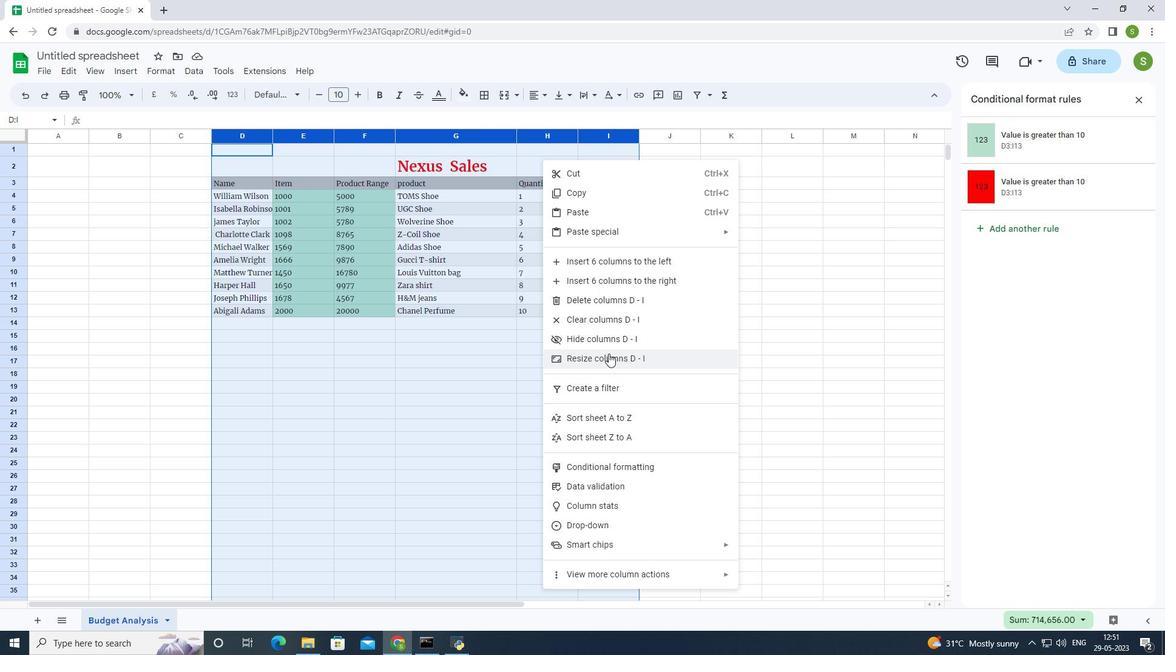 
Action: Mouse pressed left at (608, 357)
Screenshot: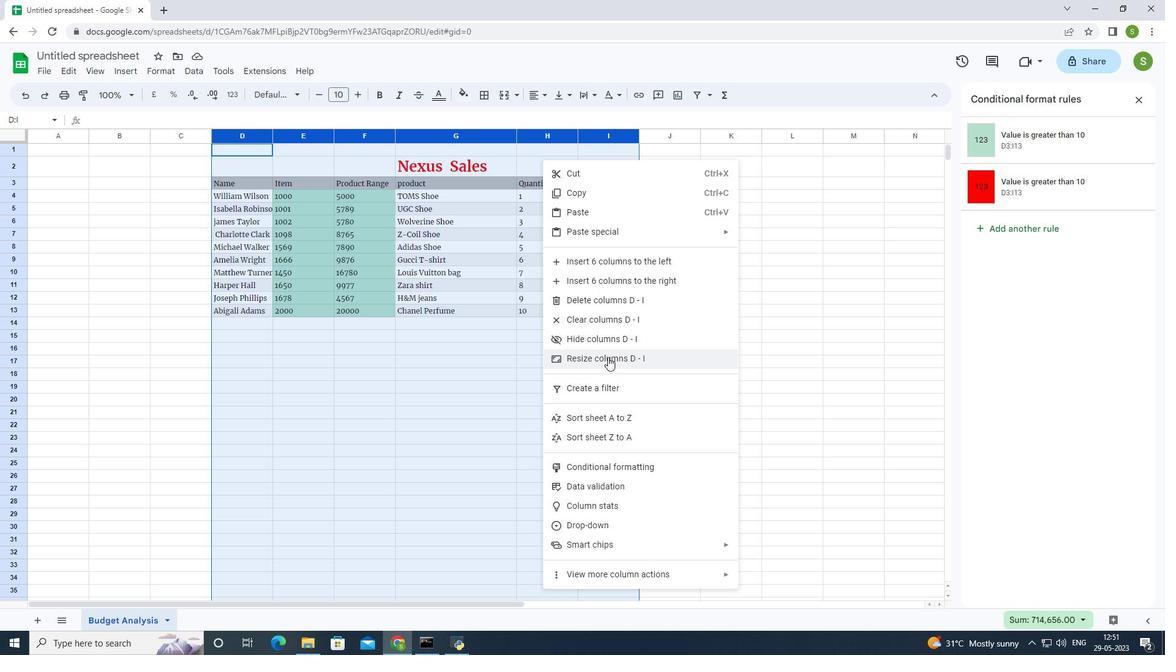 
Action: Mouse moved to (540, 333)
Screenshot: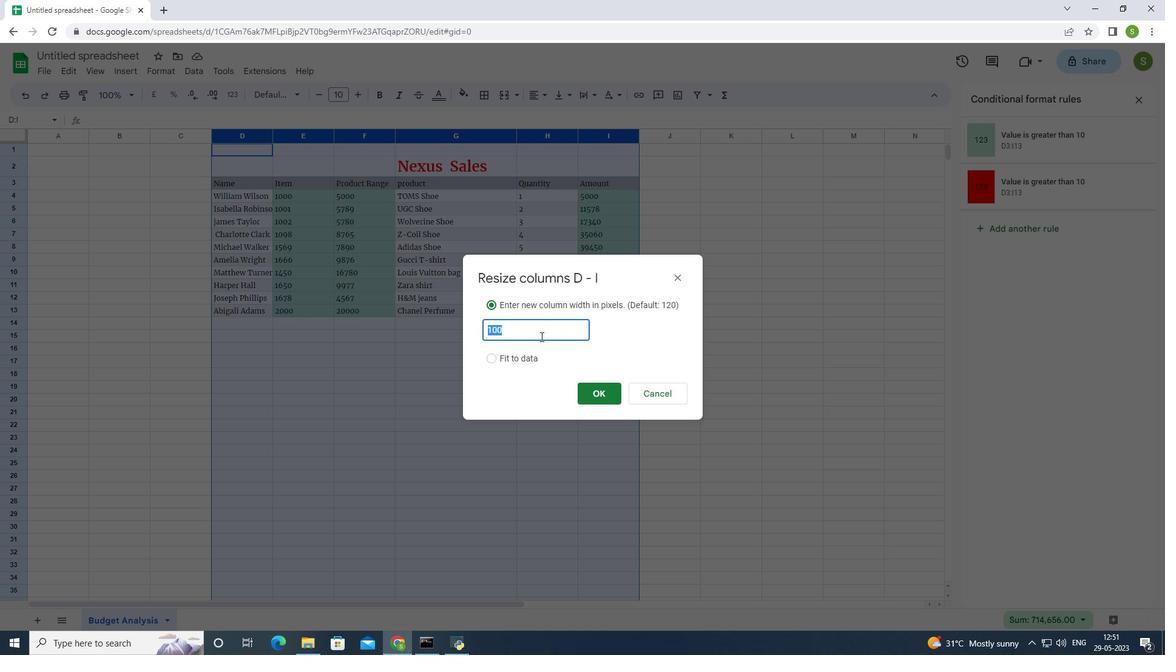 
Action: Key pressed 1
Screenshot: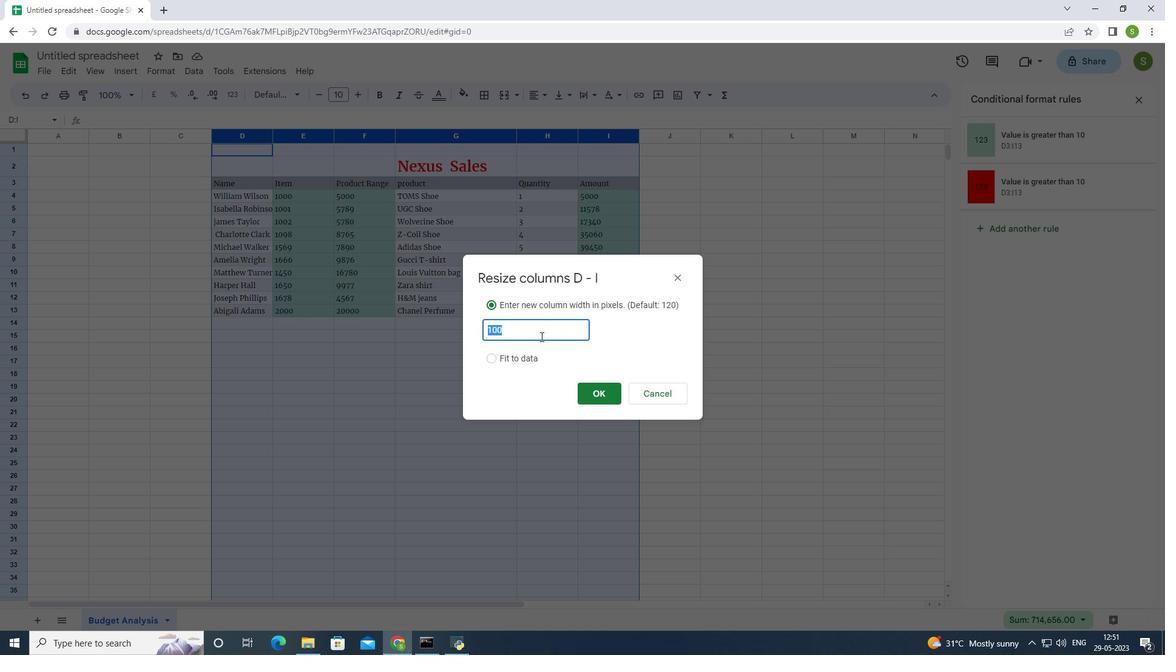 
Action: Mouse moved to (540, 332)
Screenshot: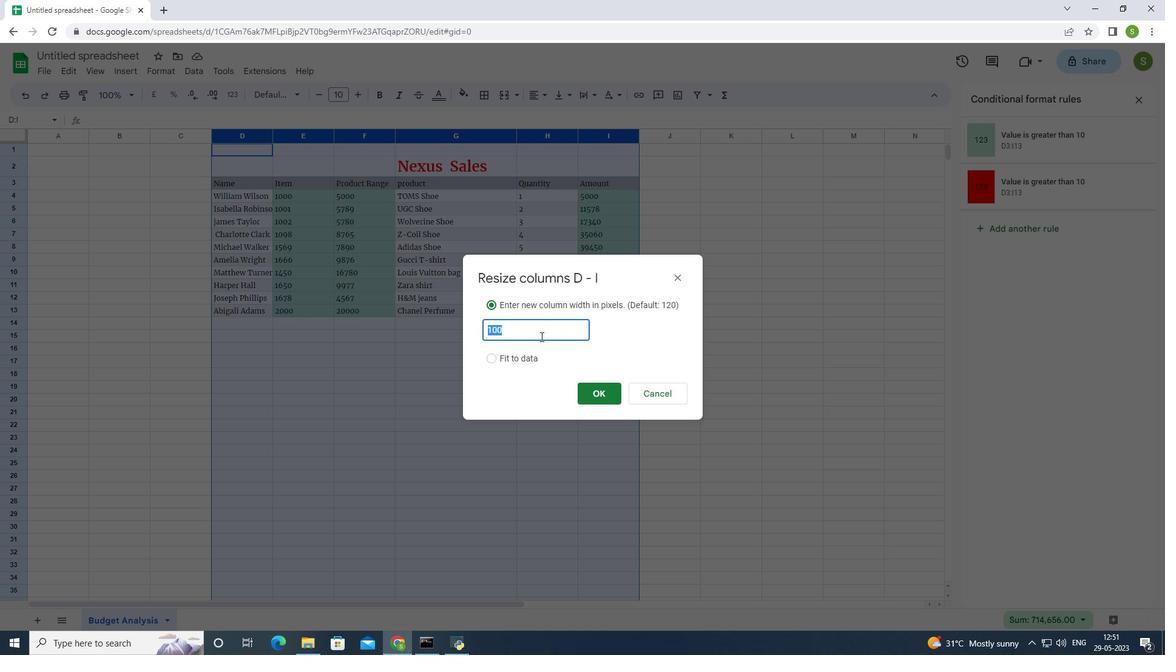 
Action: Key pressed 5
Screenshot: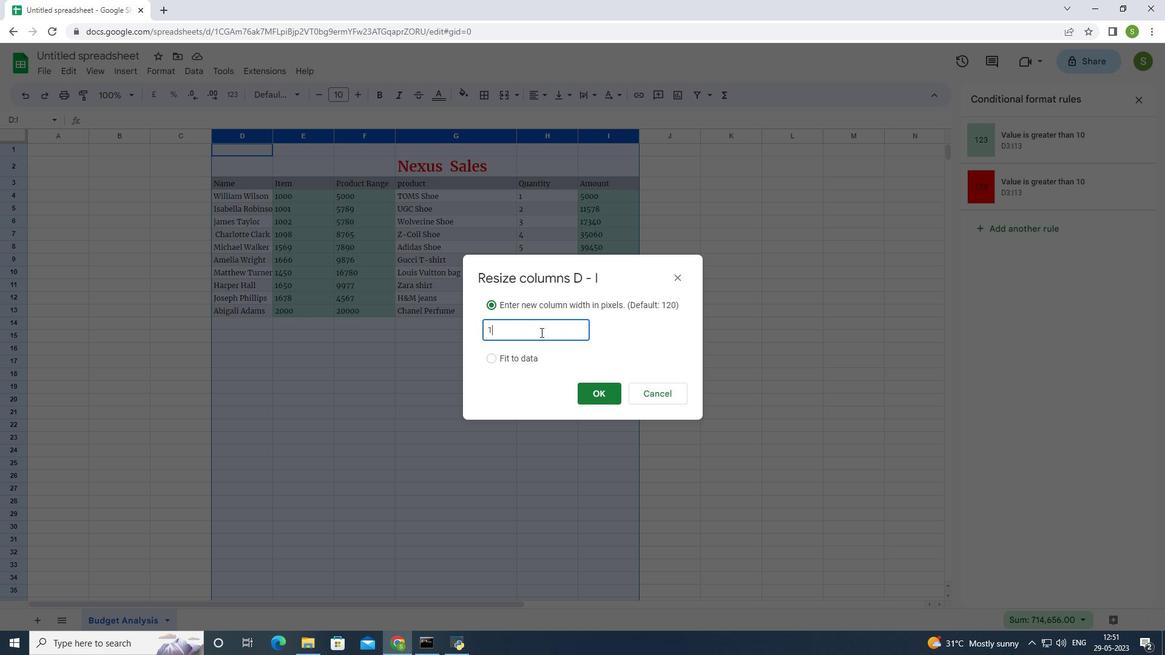 
Action: Mouse moved to (615, 396)
Screenshot: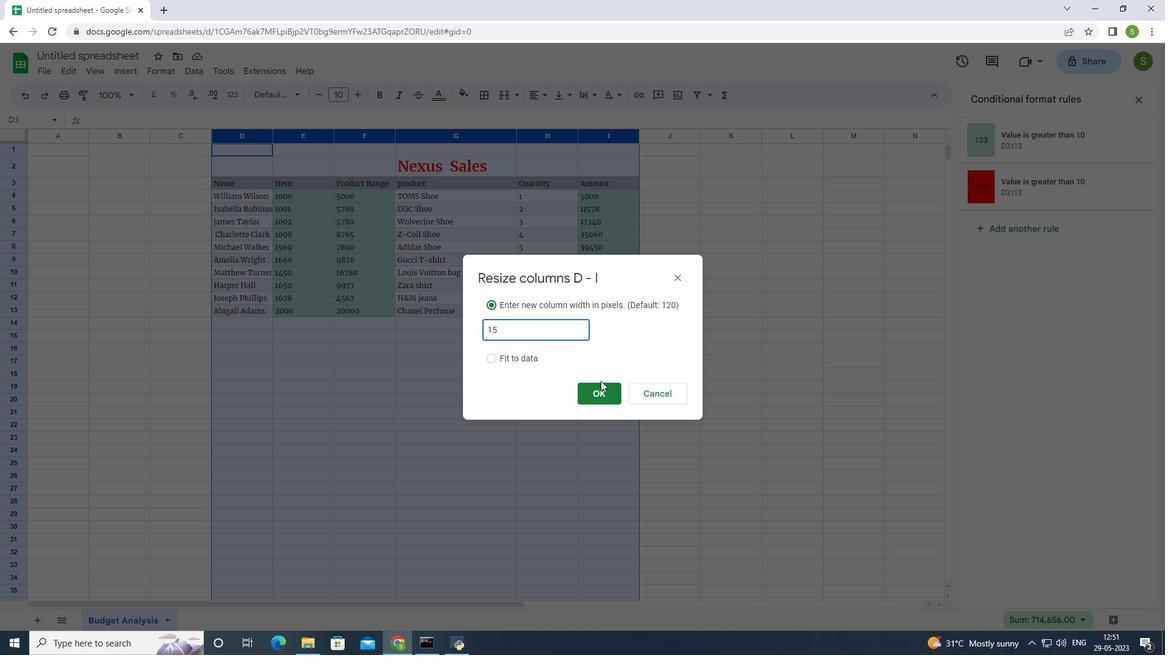 
Action: Mouse pressed left at (615, 396)
Screenshot: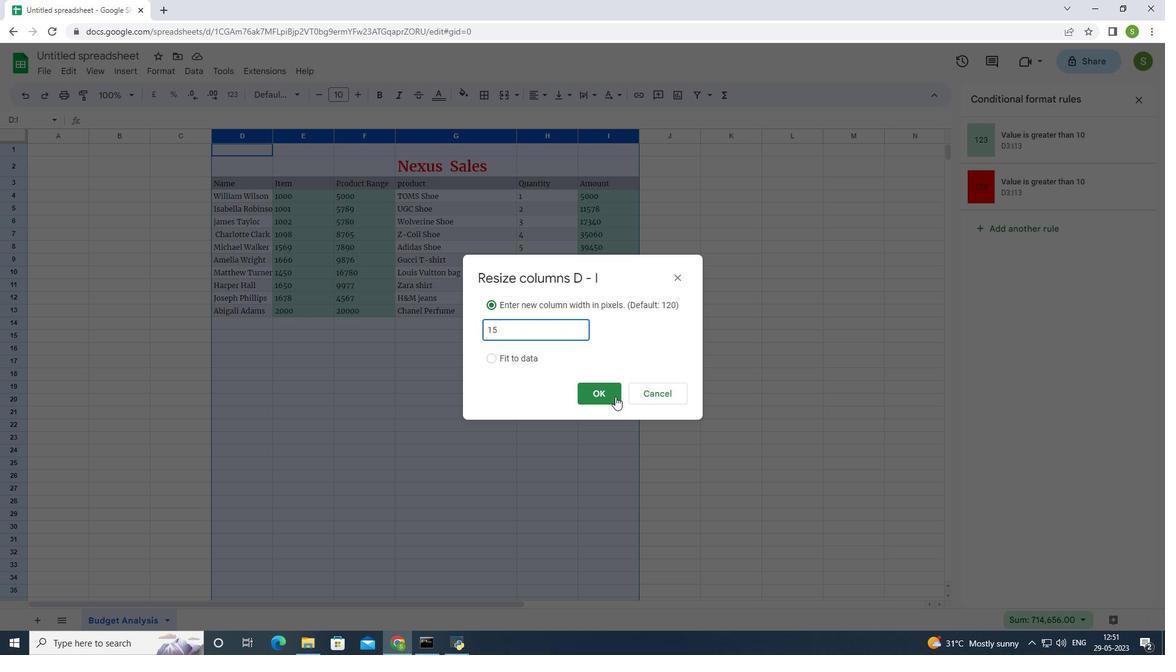 
Action: Mouse moved to (513, 270)
Screenshot: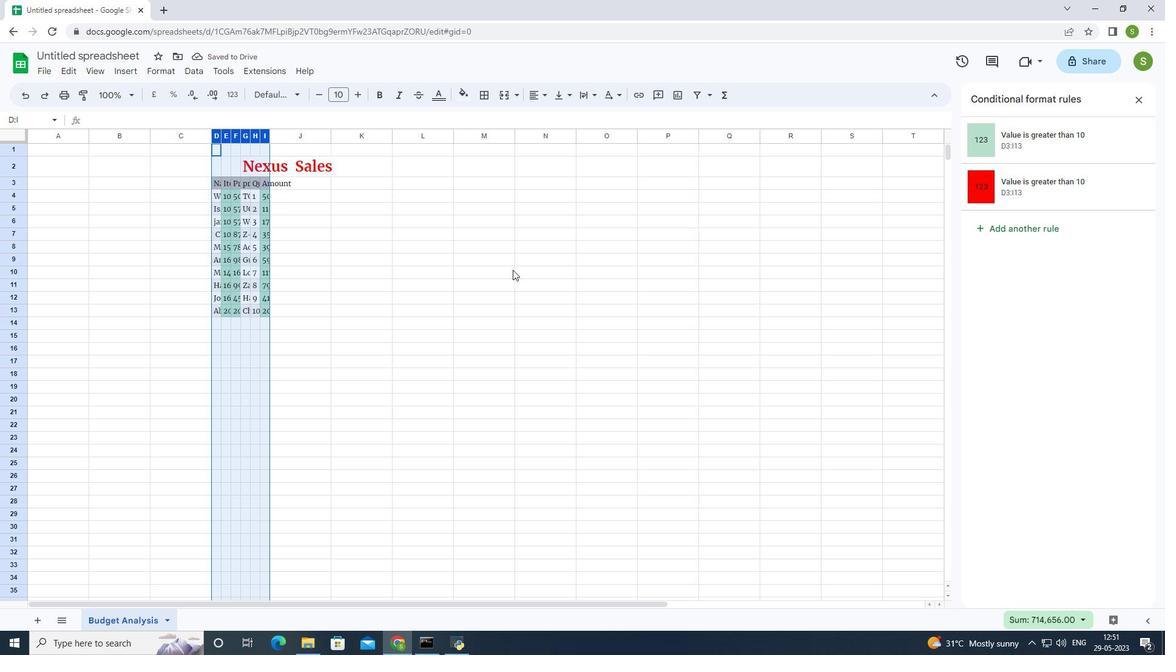 
